 Task: Add an event with the title Second Quarterly Business Review, date '2024/05/11', time 8:00 AM to 10:00 AMand add a description: Teams will be presented with a series of problem-solving challenges that require creativity, analytical thinking, and effective communication. These challenges may include simulated scenarios, puzzles, brainteasers, or real-world business problems.Select event color  Banana . Add location for the event as: 987 Heraklion Archaeological Museum, Crete, Greece, logged in from the account softage.6@softage.netand send the event invitation to softage.4@softage.net and softage.5@softage.net. Set a reminder for the event Every weekday(Monday to Friday)
Action: Mouse moved to (100, 128)
Screenshot: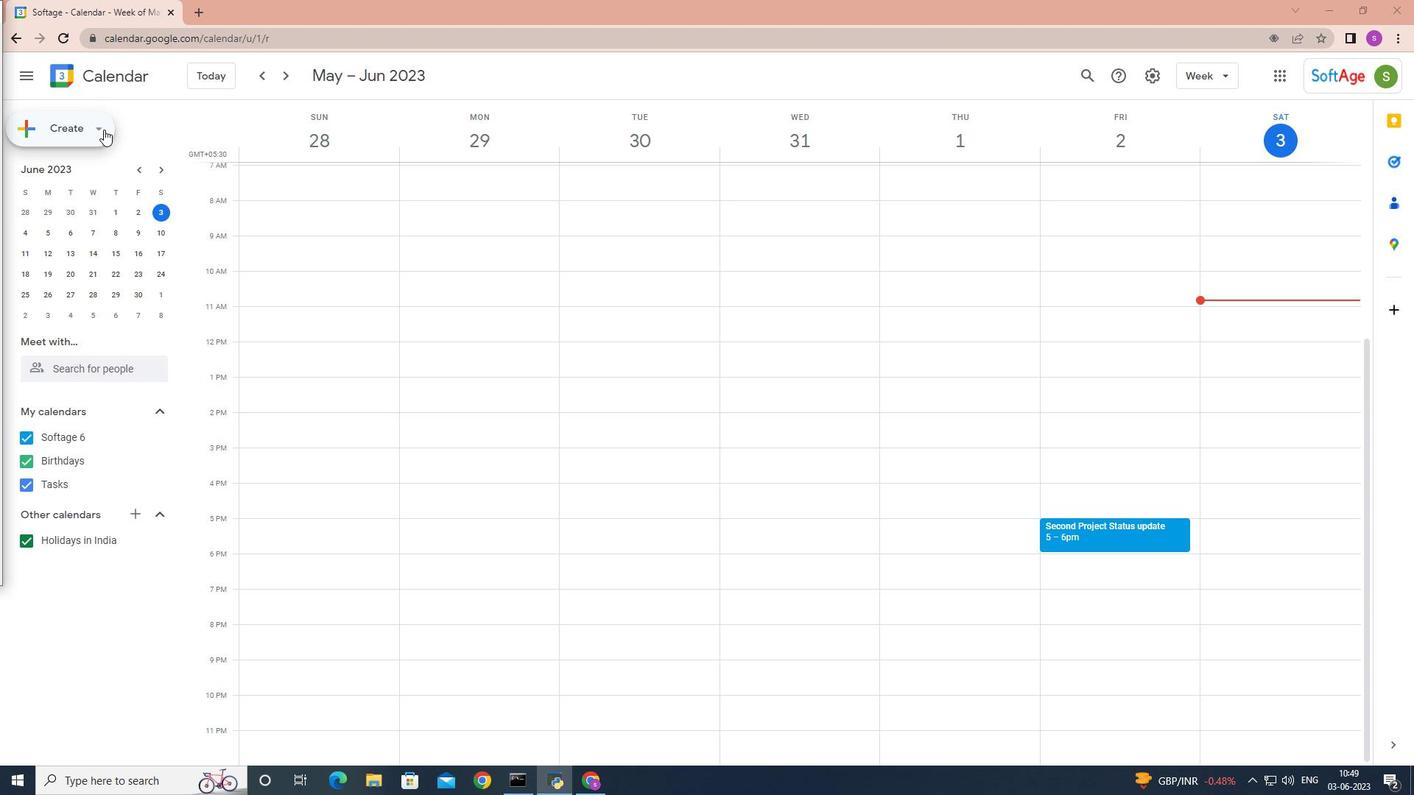 
Action: Mouse pressed left at (100, 128)
Screenshot: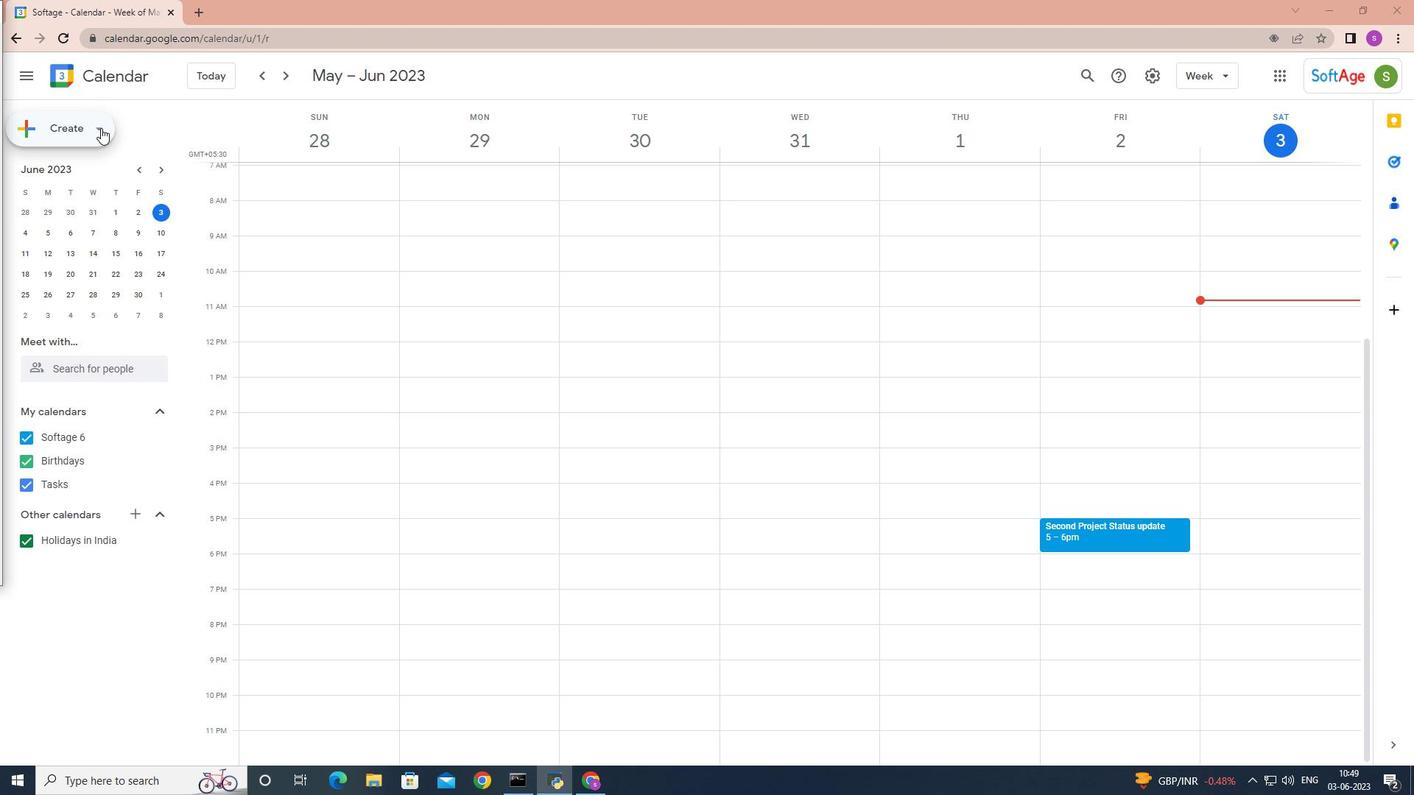
Action: Mouse moved to (85, 163)
Screenshot: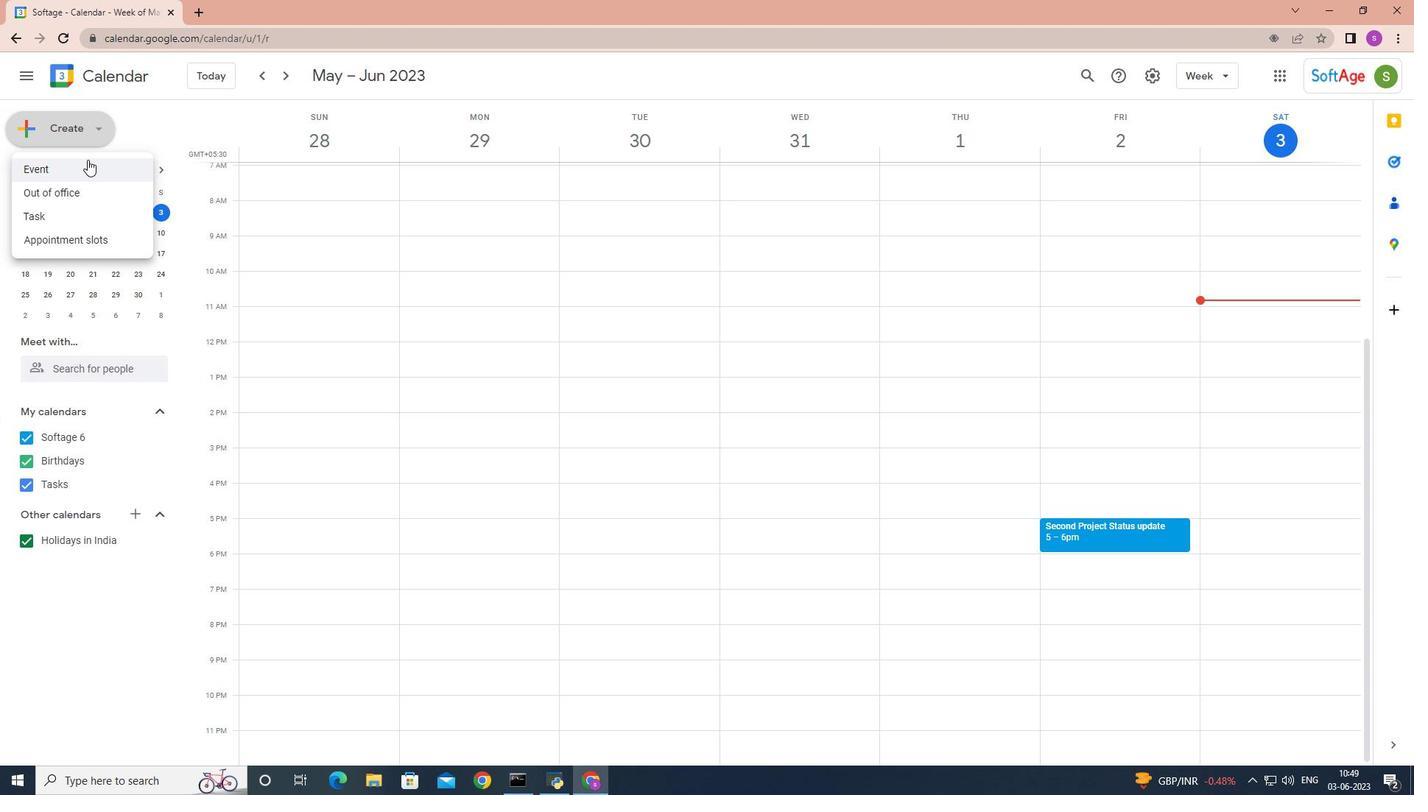 
Action: Mouse pressed left at (85, 163)
Screenshot: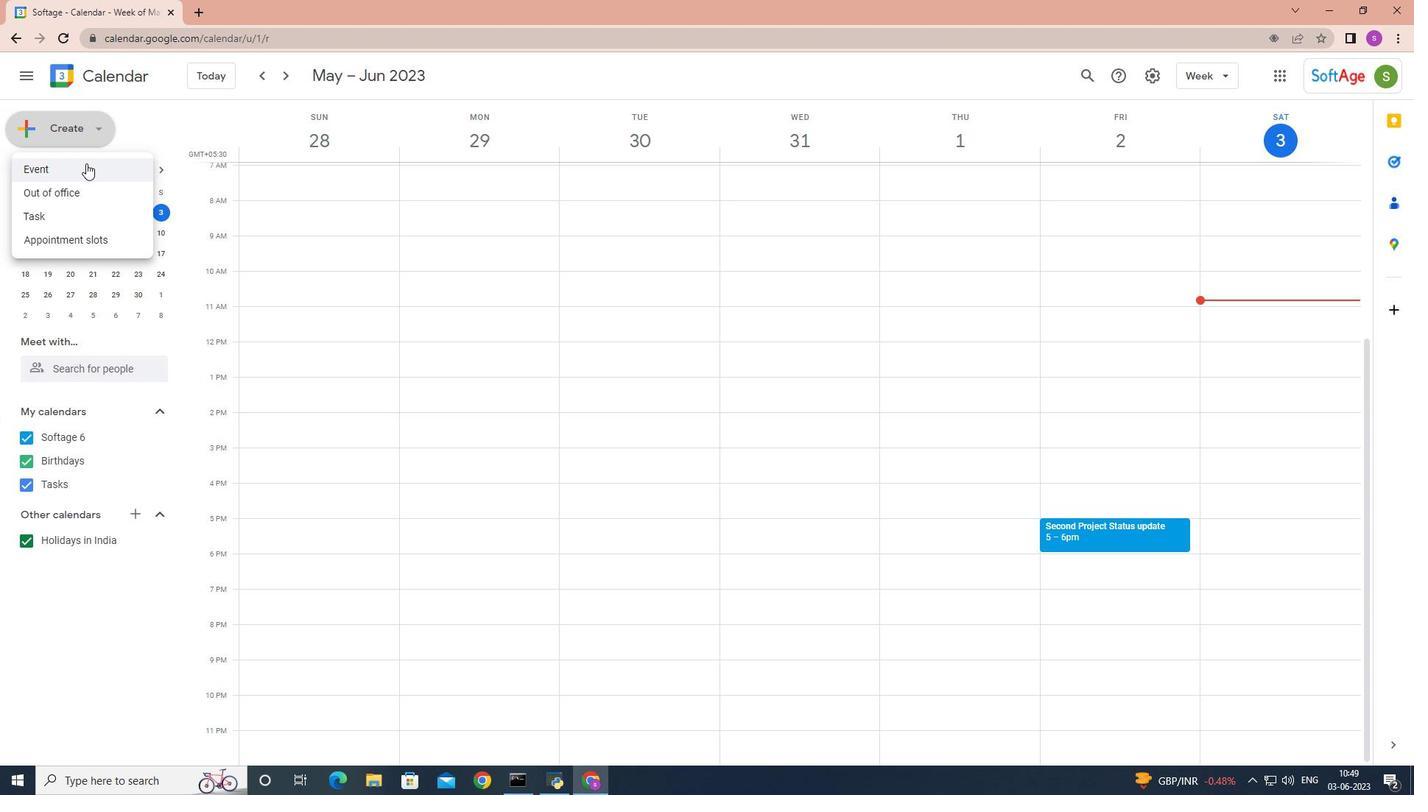 
Action: Mouse moved to (1081, 579)
Screenshot: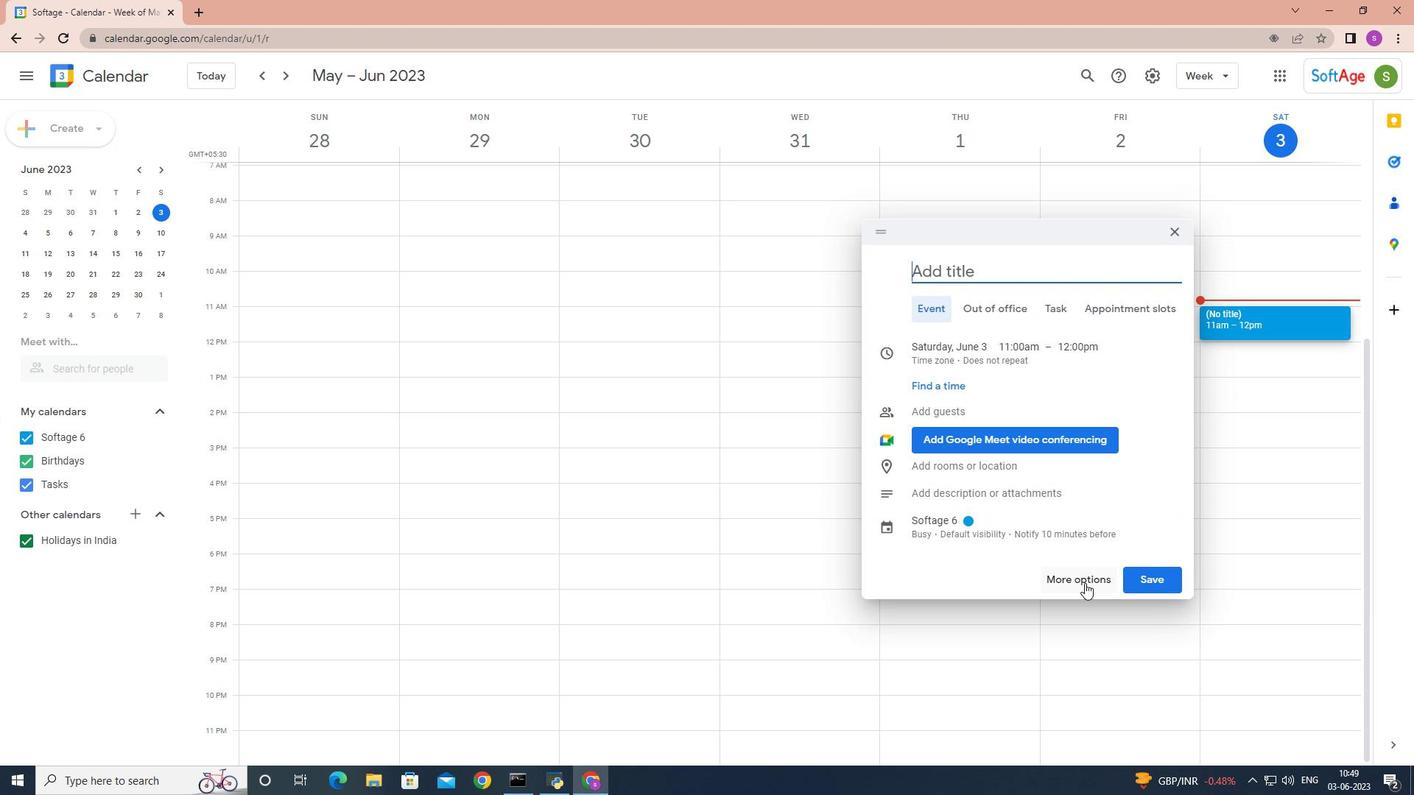 
Action: Mouse pressed left at (1081, 579)
Screenshot: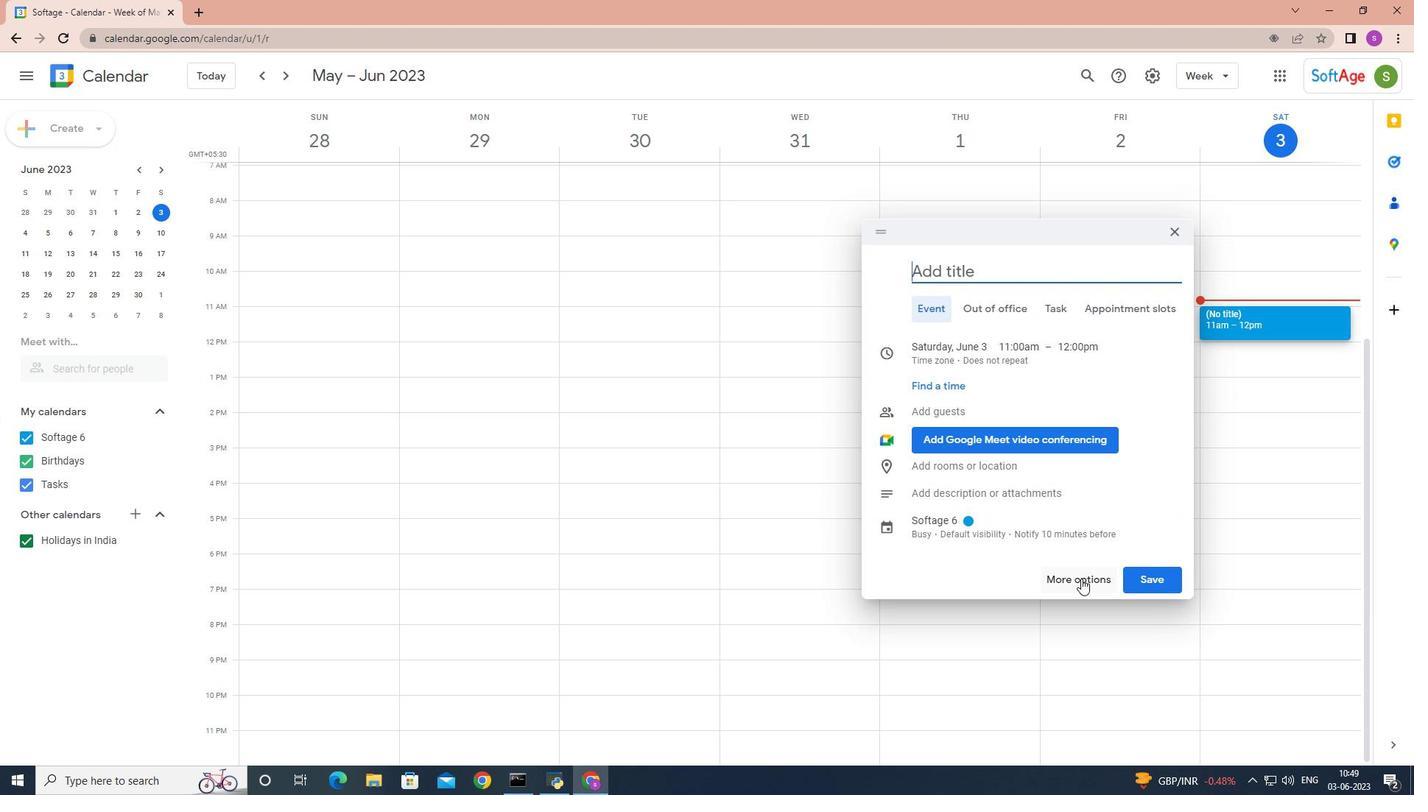 
Action: Mouse moved to (1078, 576)
Screenshot: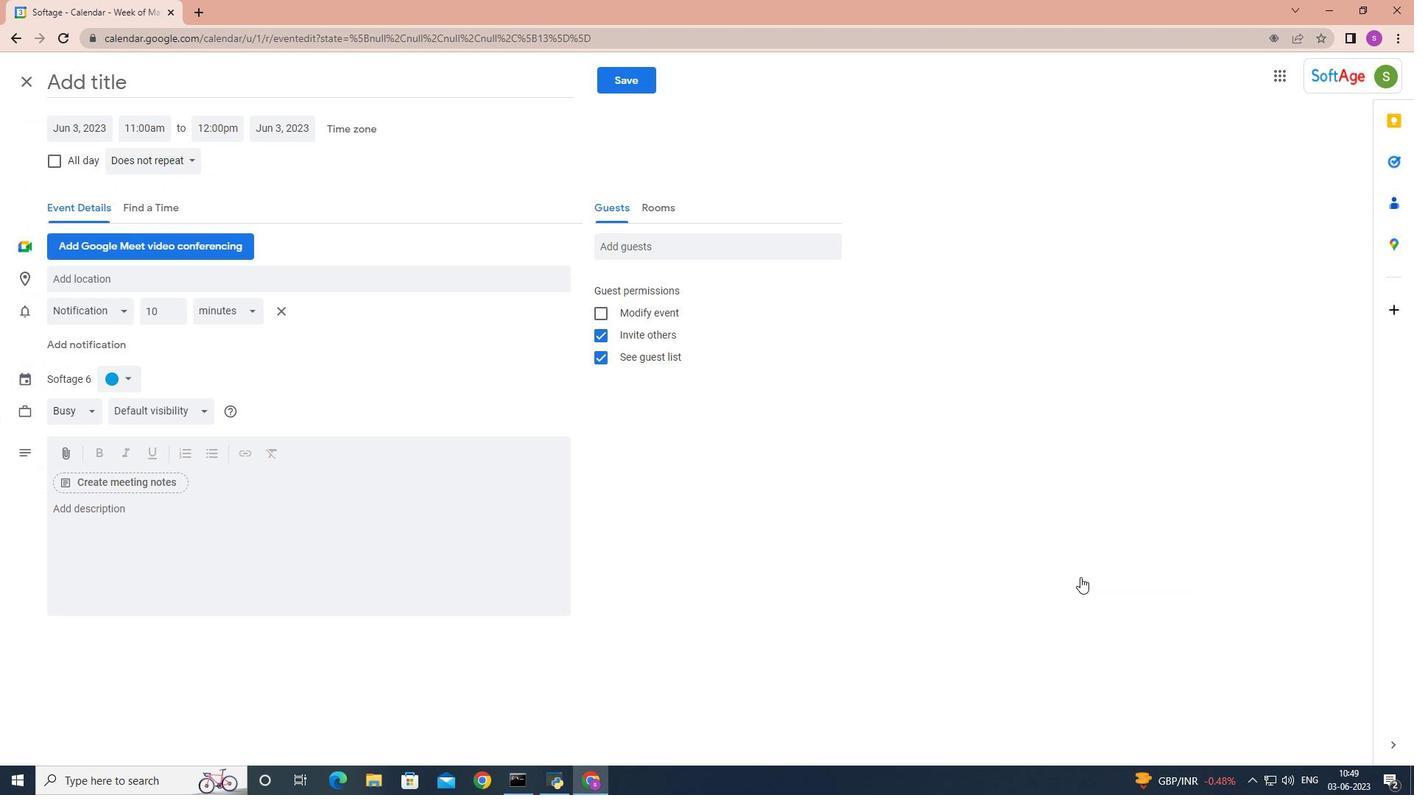 
Action: Key pressed <Key.shift>Second<Key.space><Key.shift>Quarterly<Key.space><Key.shift>Business<Key.space><Key.shift>Review
Screenshot: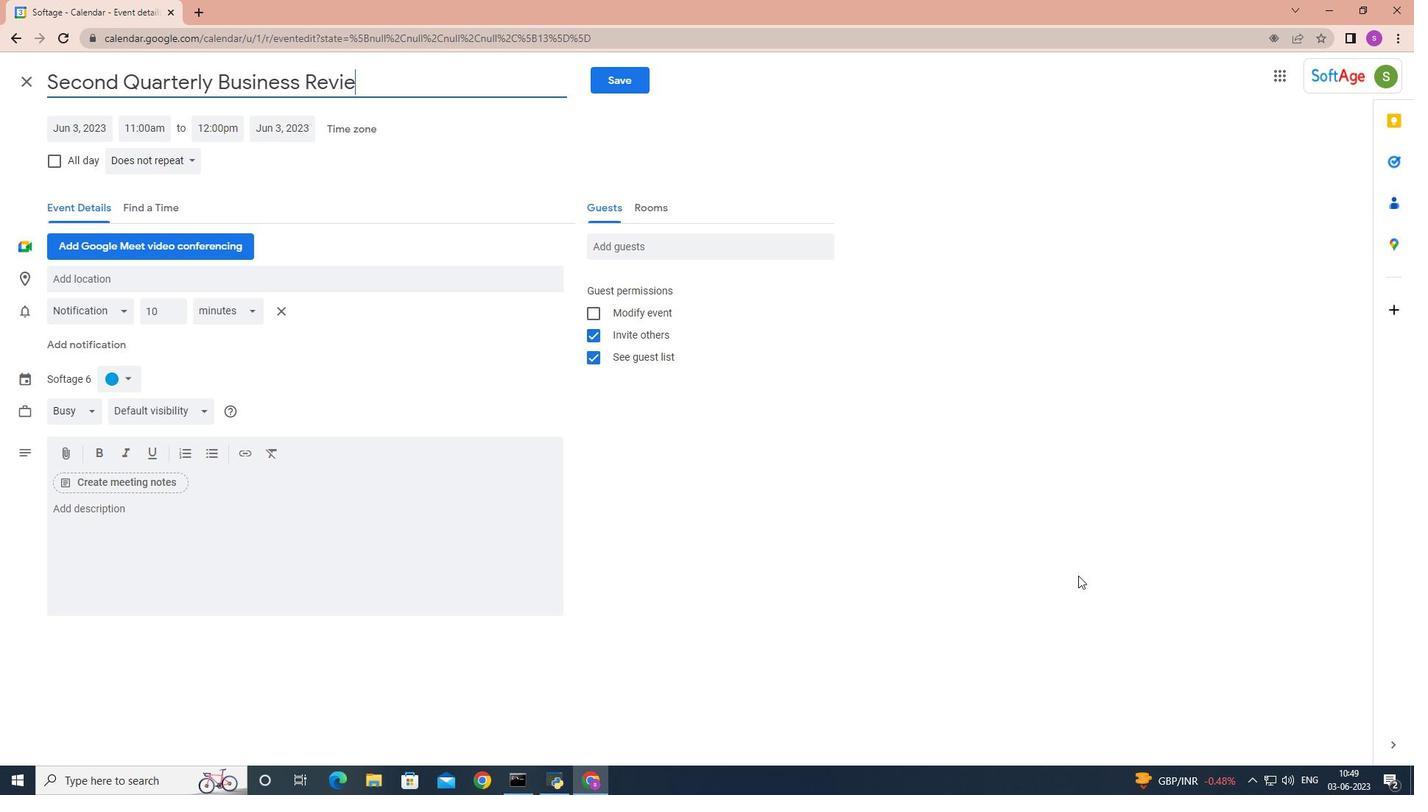 
Action: Mouse moved to (87, 128)
Screenshot: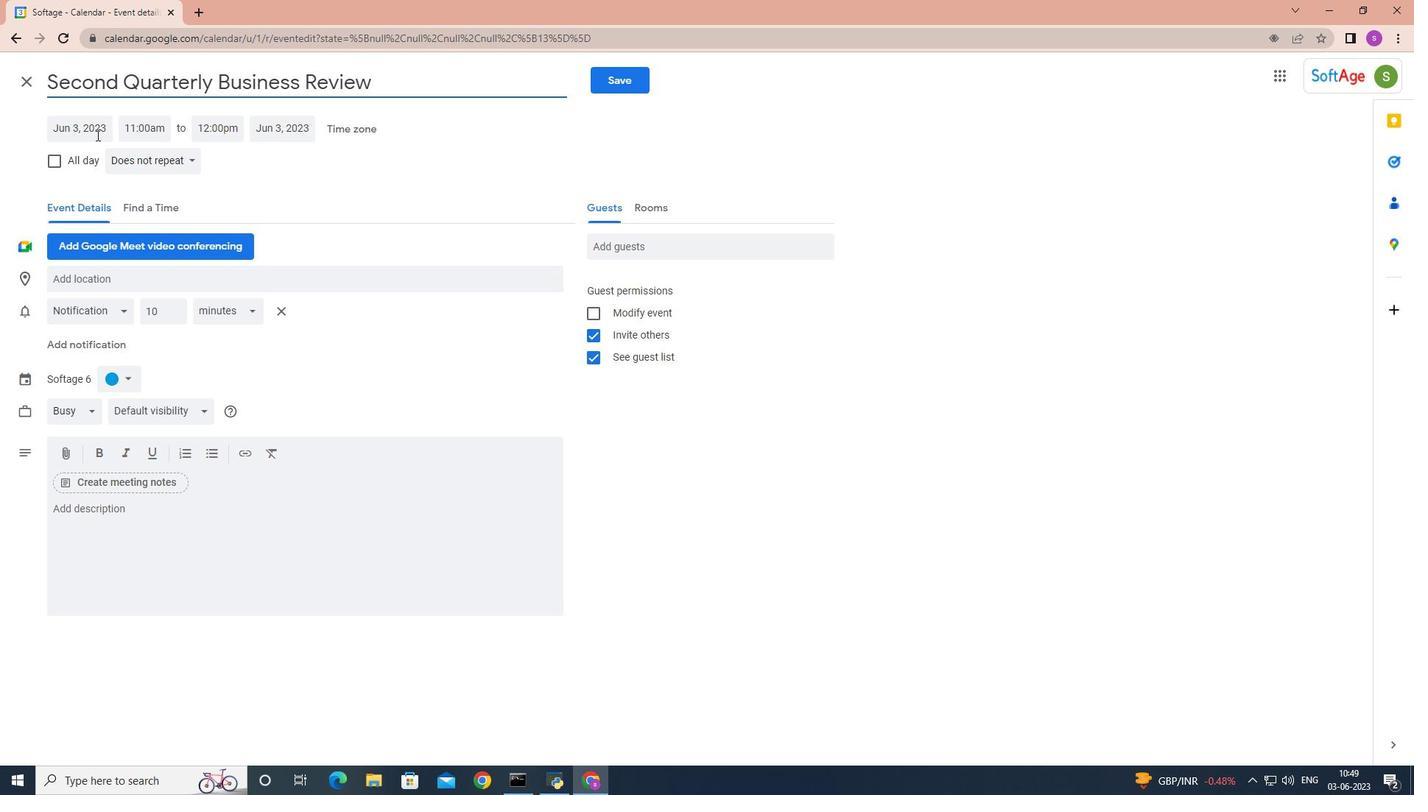 
Action: Mouse pressed left at (87, 128)
Screenshot: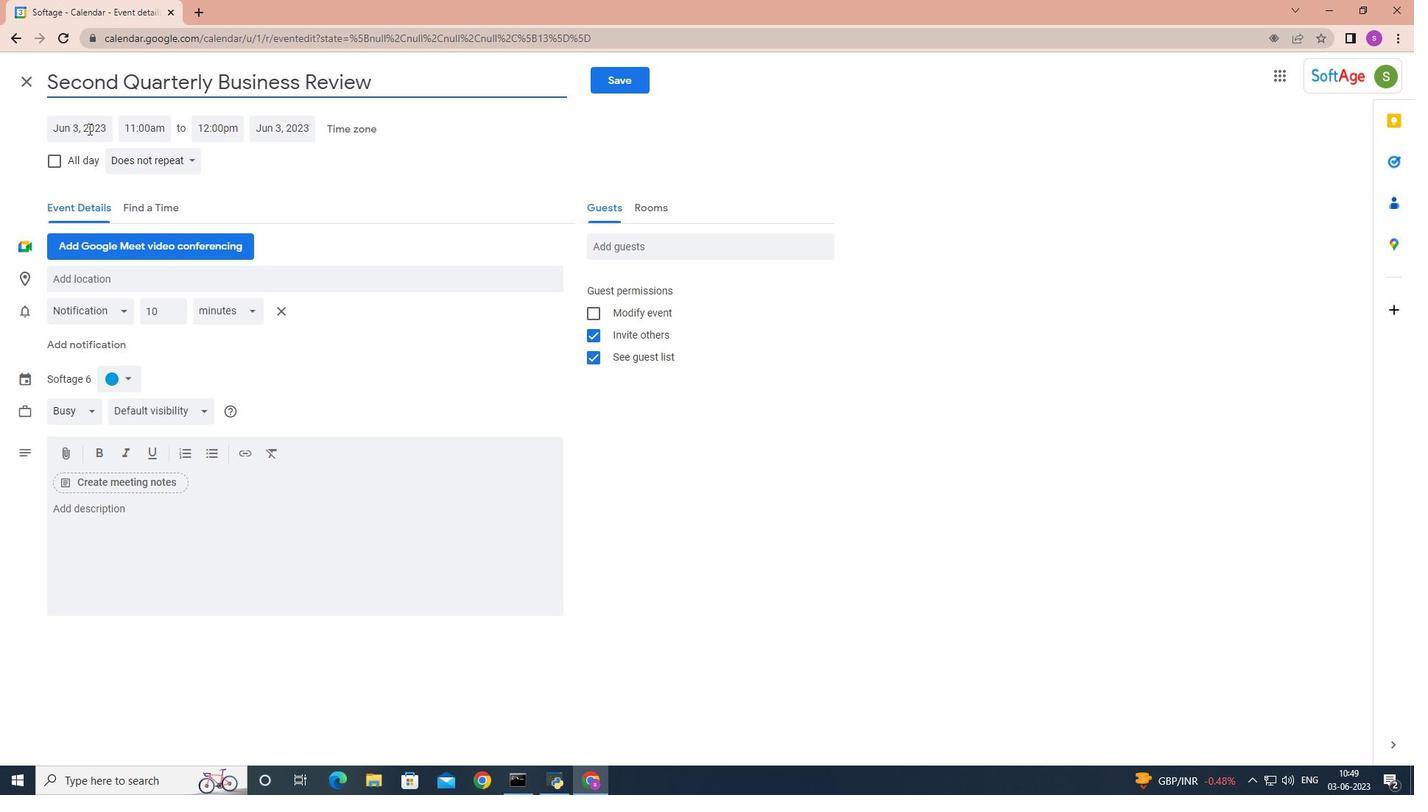 
Action: Mouse moved to (232, 159)
Screenshot: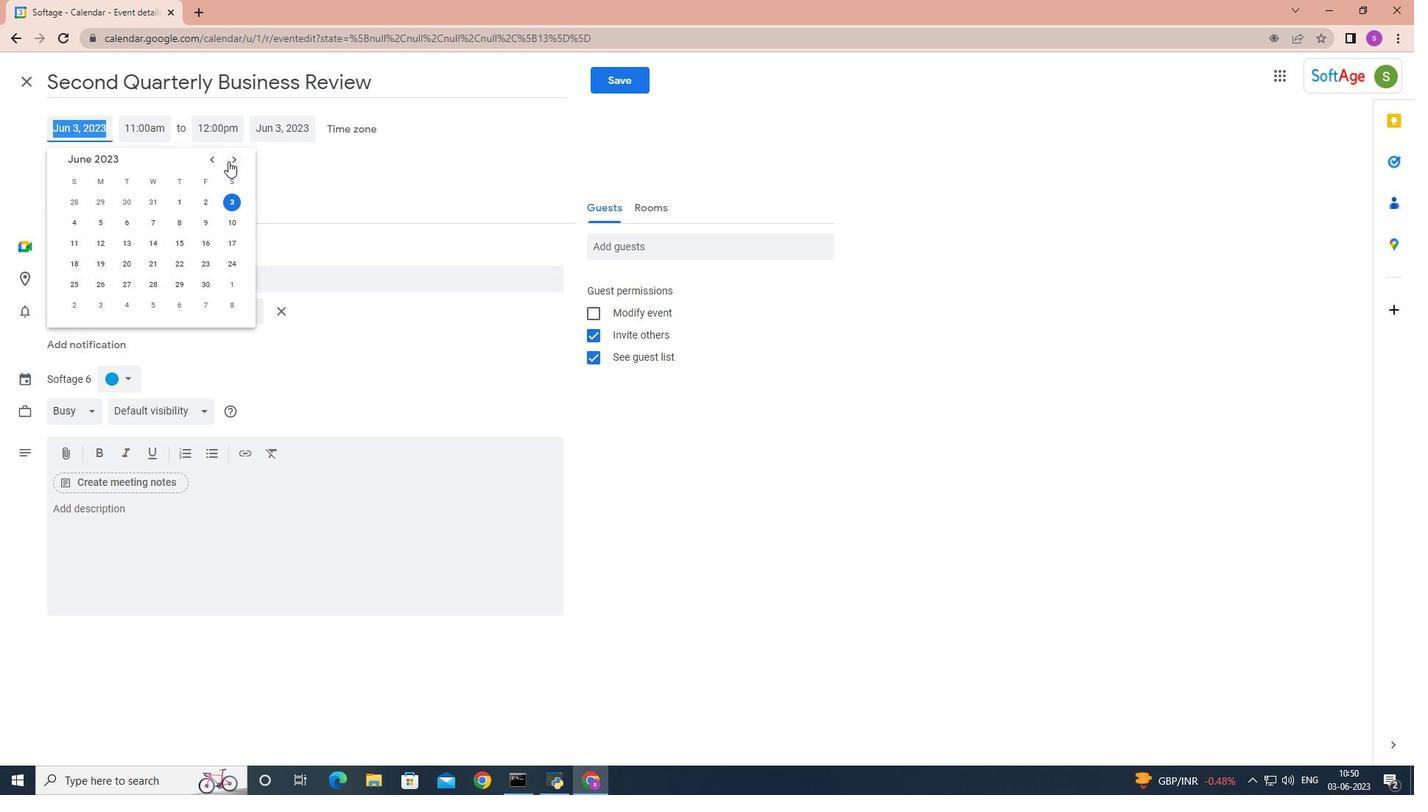 
Action: Mouse pressed left at (232, 159)
Screenshot: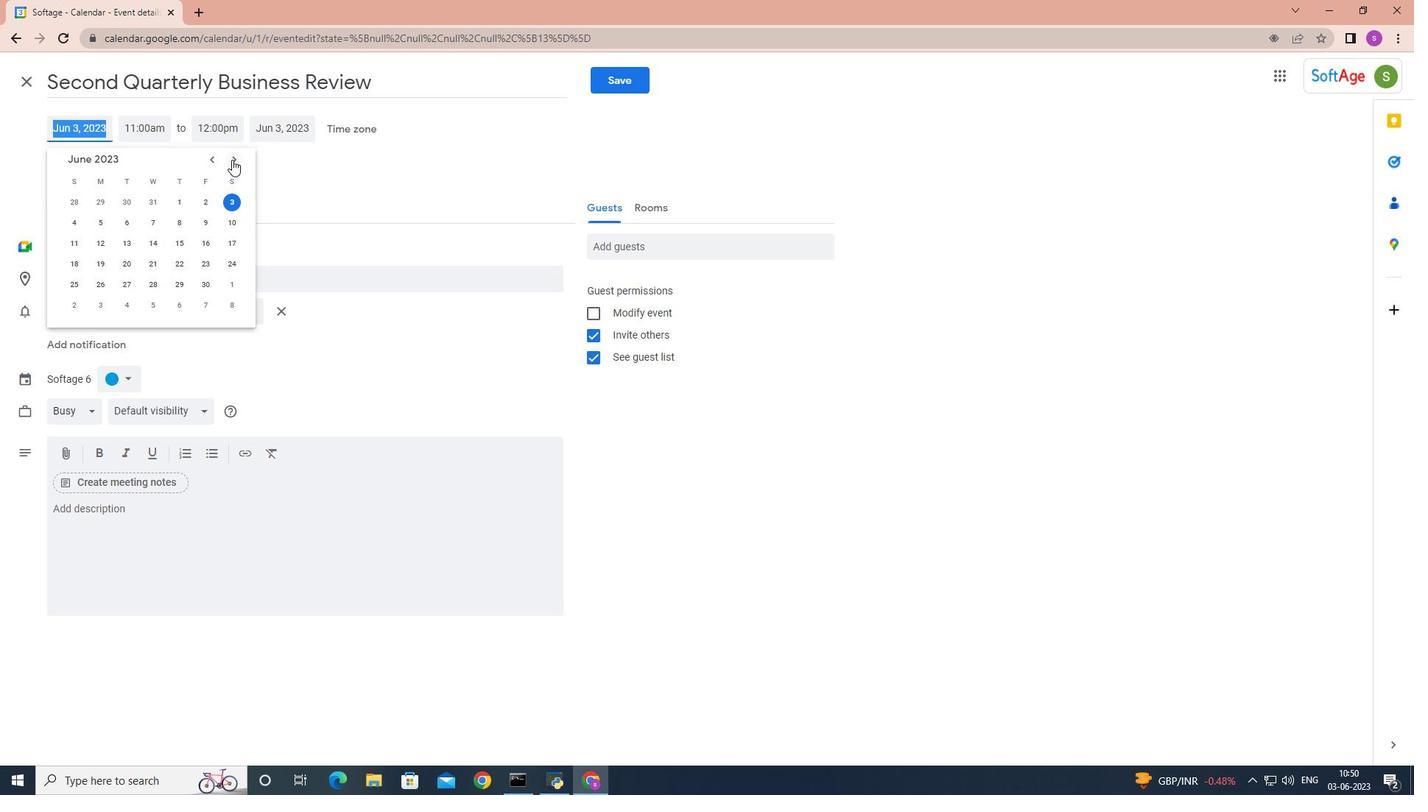 
Action: Mouse pressed left at (232, 159)
Screenshot: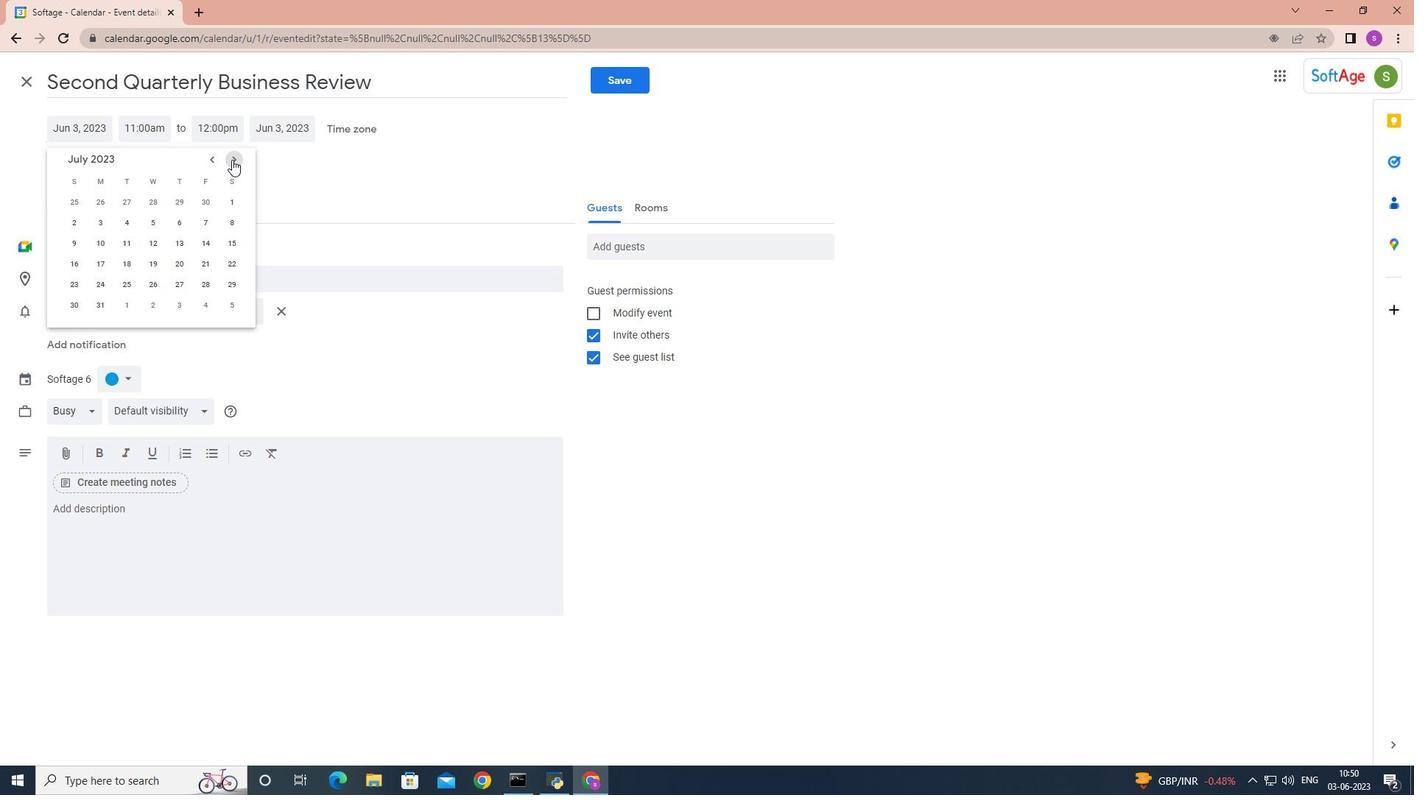 
Action: Mouse pressed left at (232, 159)
Screenshot: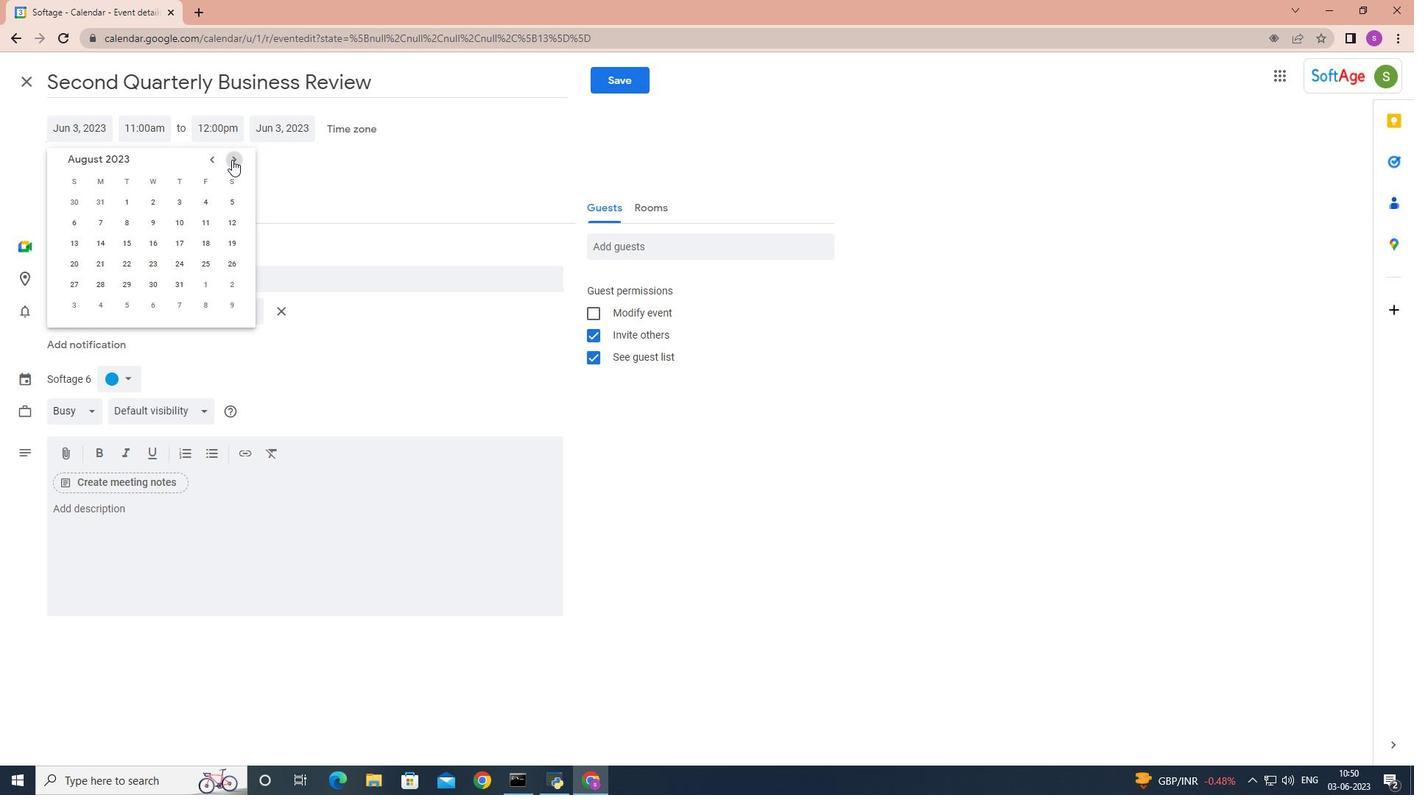 
Action: Mouse pressed left at (232, 159)
Screenshot: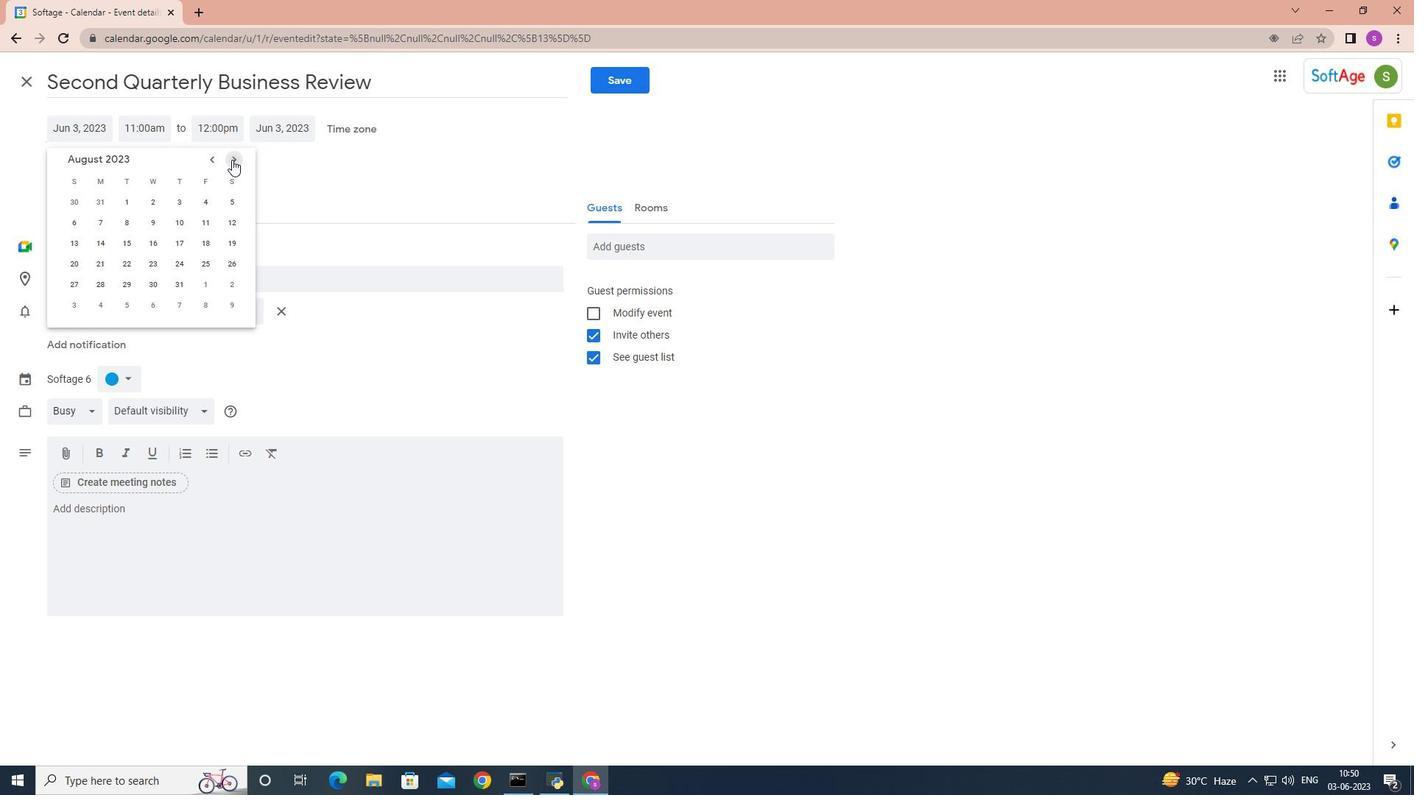 
Action: Mouse pressed left at (232, 159)
Screenshot: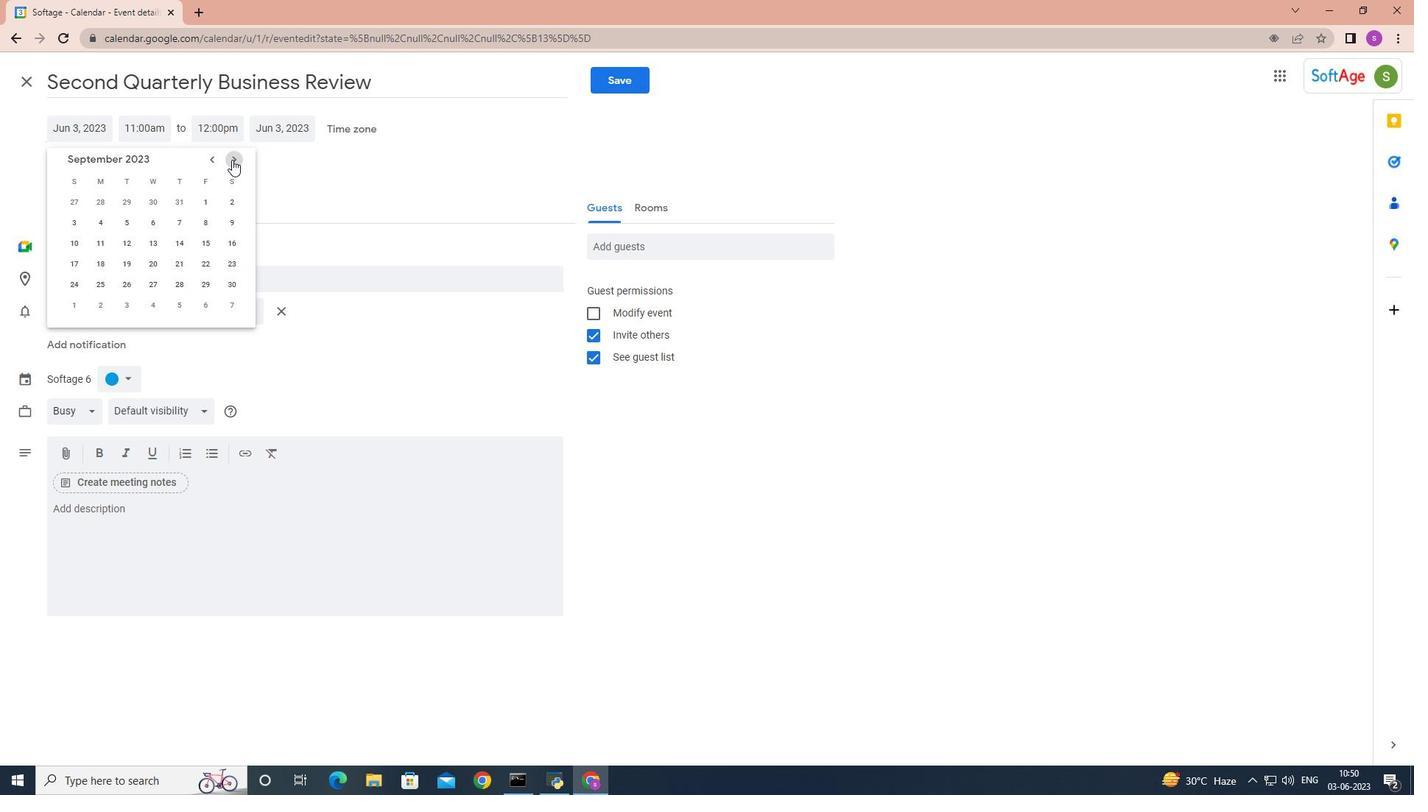 
Action: Mouse pressed left at (232, 159)
Screenshot: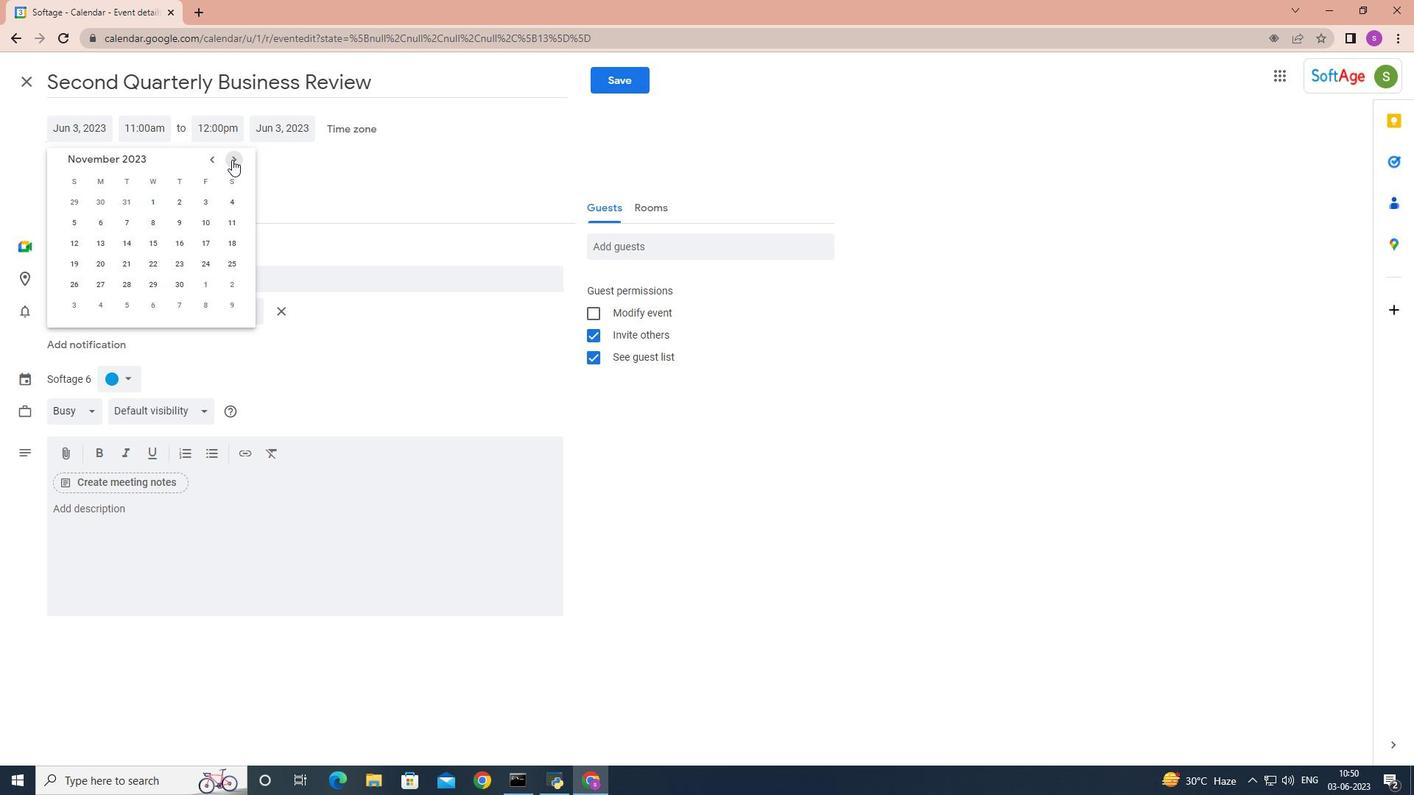 
Action: Mouse pressed left at (232, 159)
Screenshot: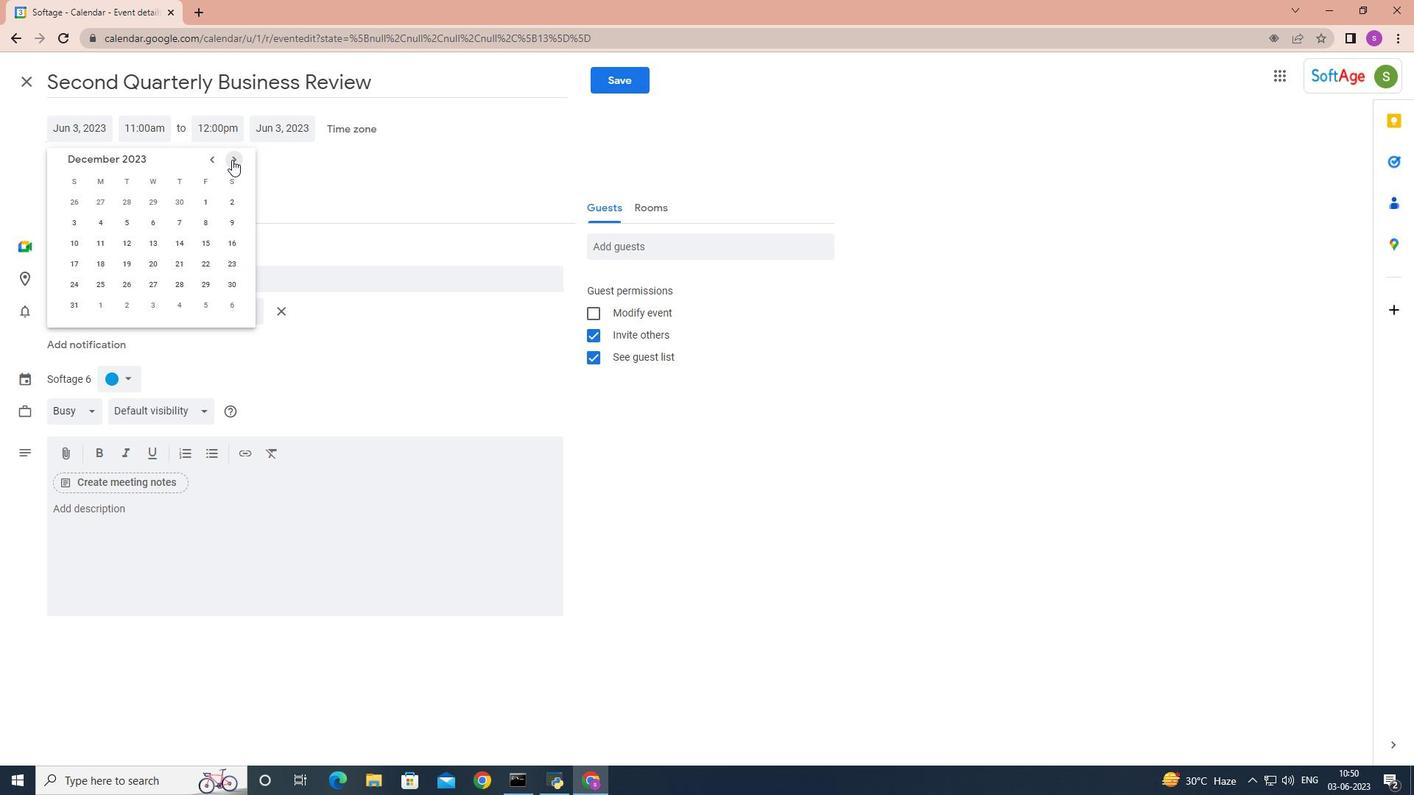 
Action: Mouse pressed left at (232, 159)
Screenshot: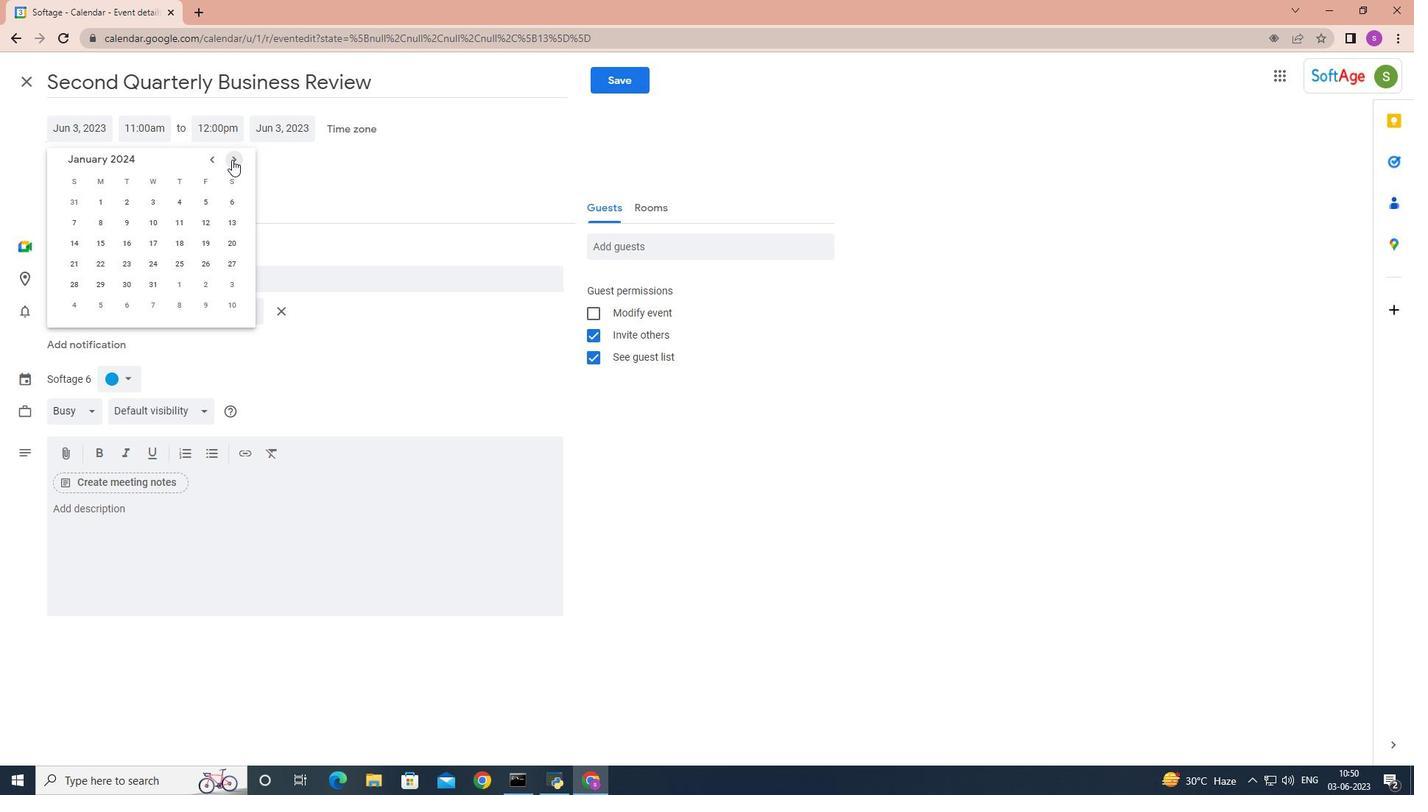
Action: Mouse pressed left at (232, 159)
Screenshot: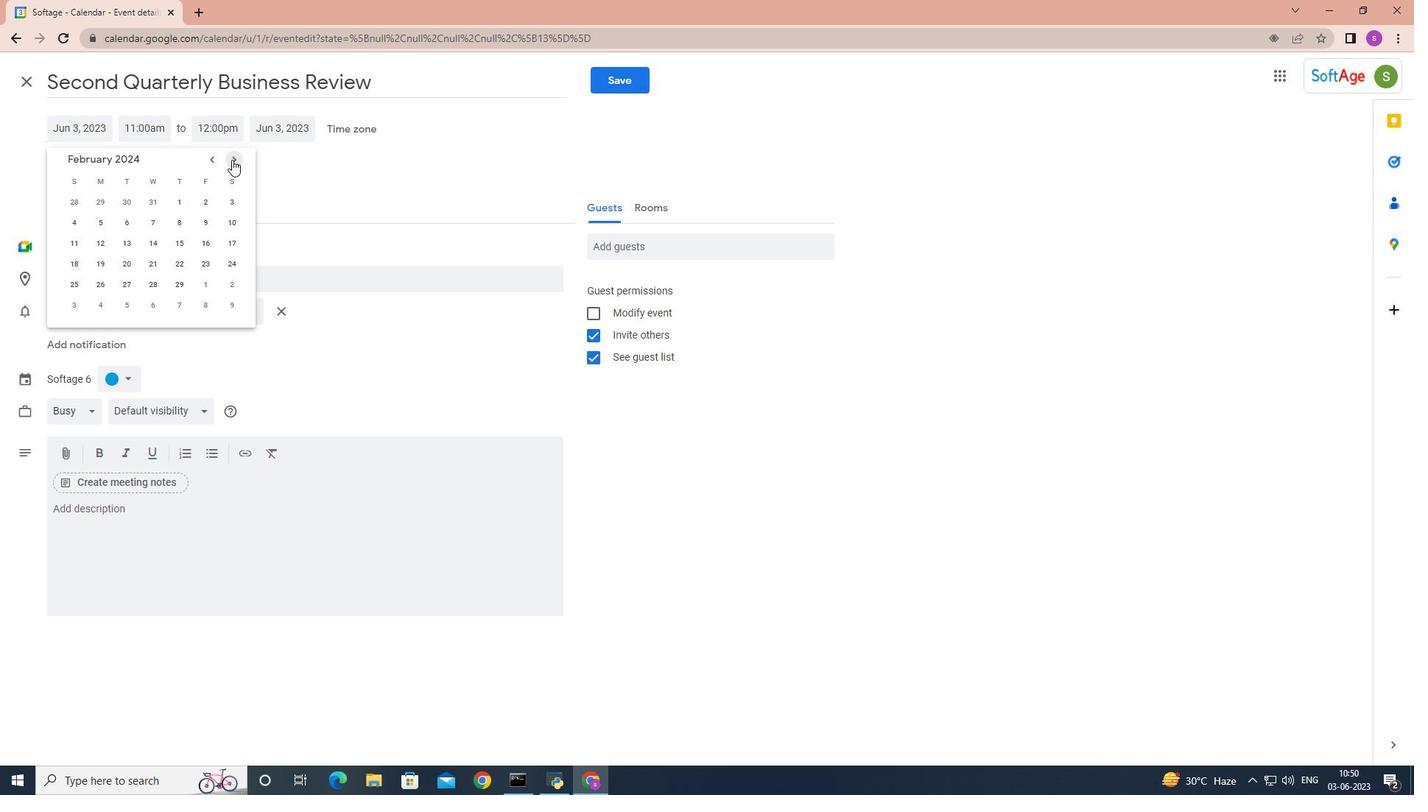 
Action: Mouse pressed left at (232, 159)
Screenshot: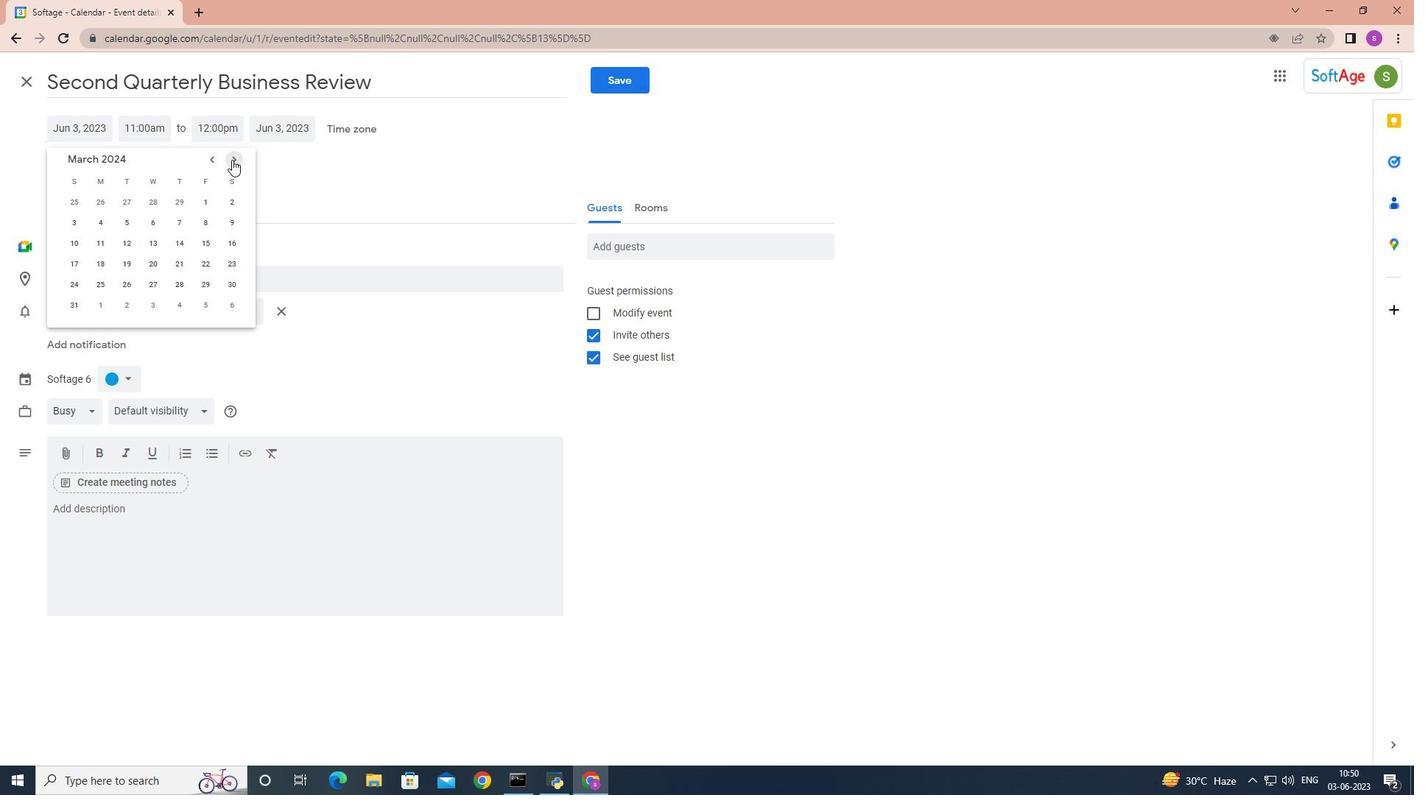 
Action: Mouse pressed left at (232, 159)
Screenshot: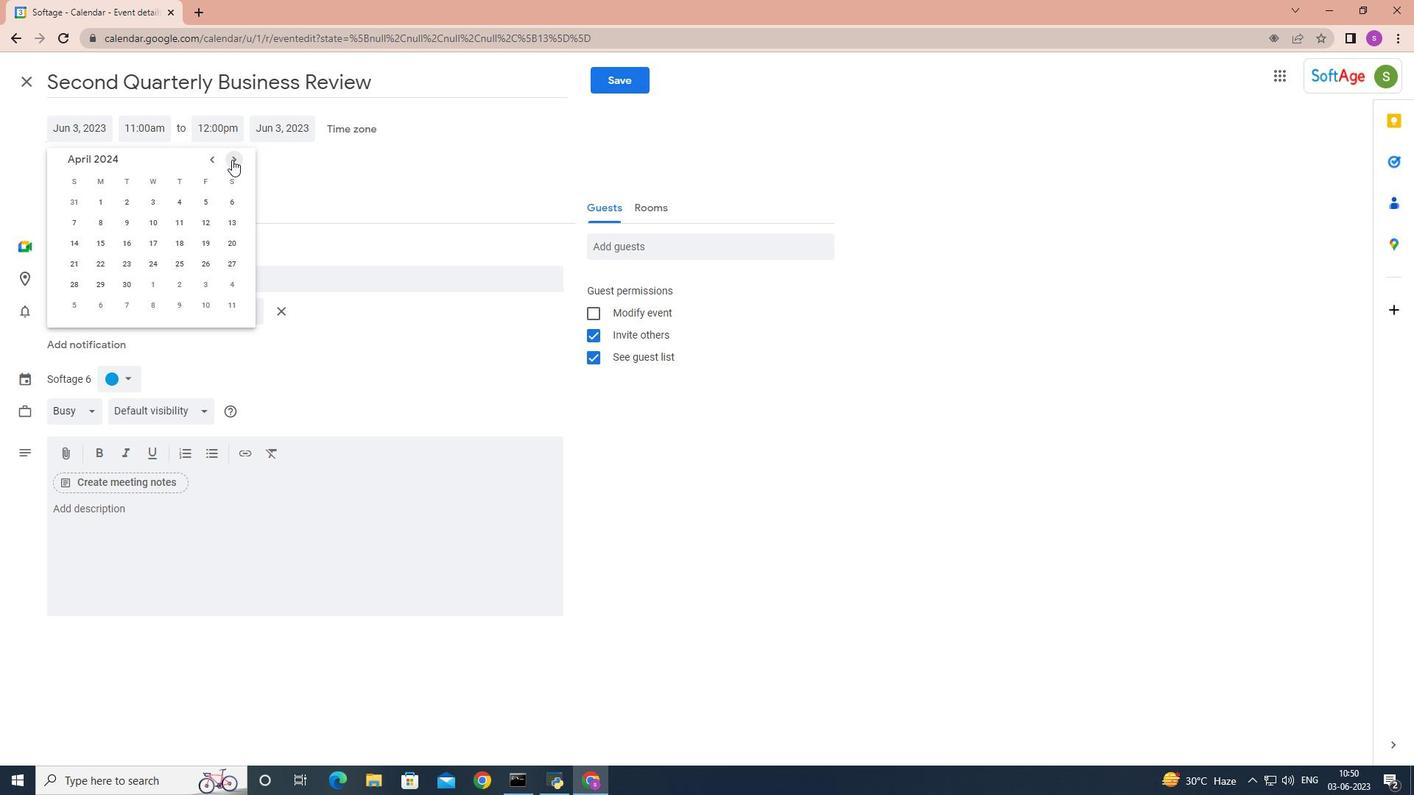 
Action: Mouse moved to (229, 222)
Screenshot: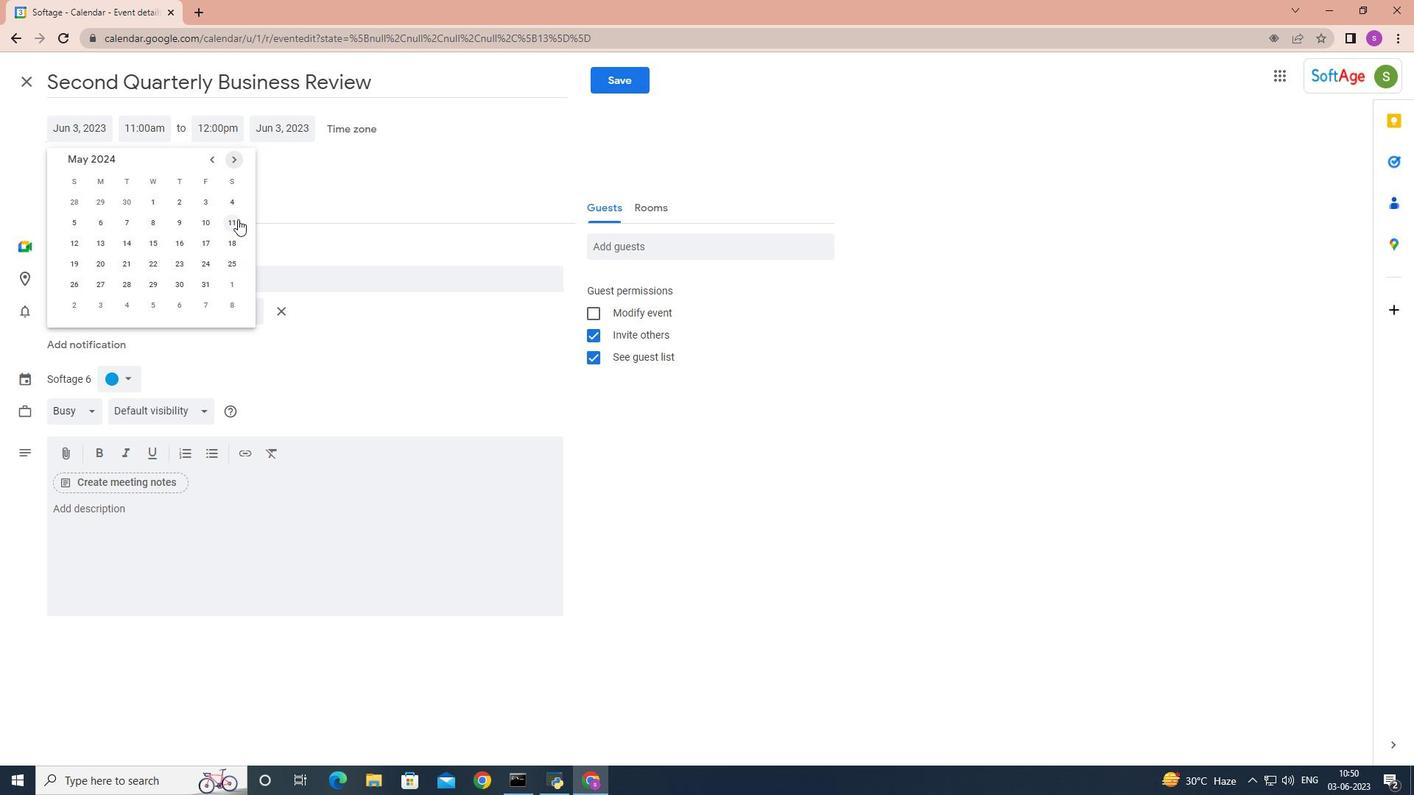 
Action: Mouse pressed left at (229, 222)
Screenshot: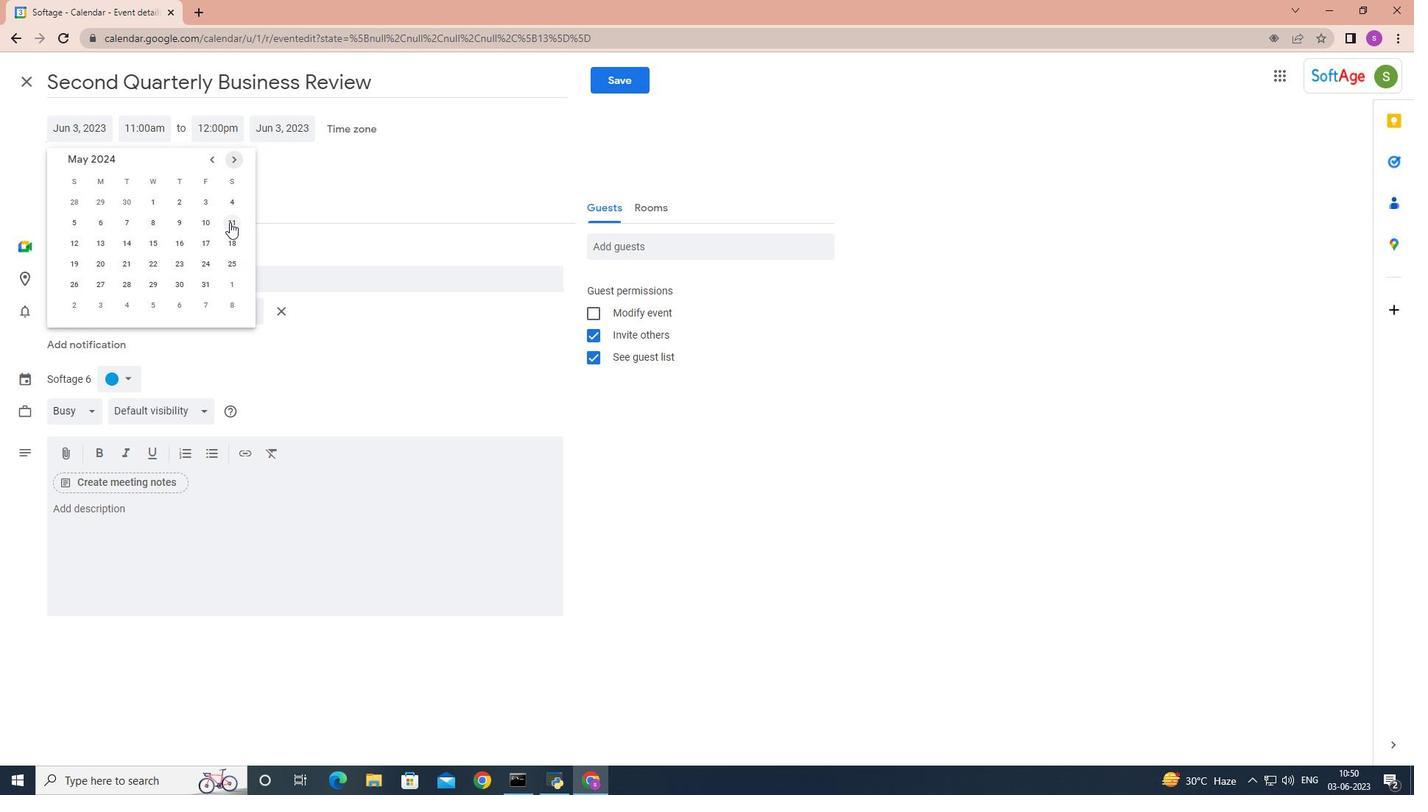 
Action: Mouse moved to (156, 124)
Screenshot: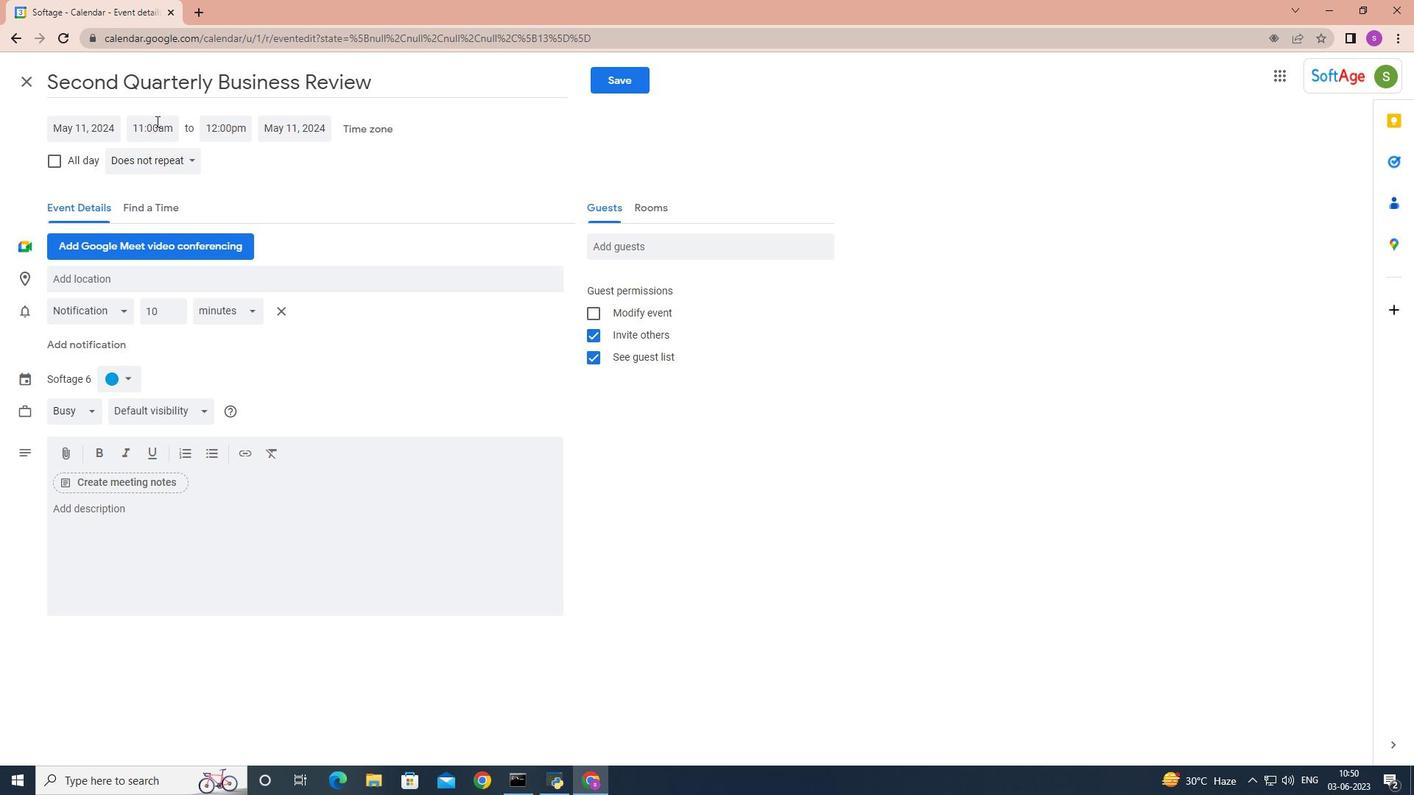 
Action: Mouse pressed left at (156, 124)
Screenshot: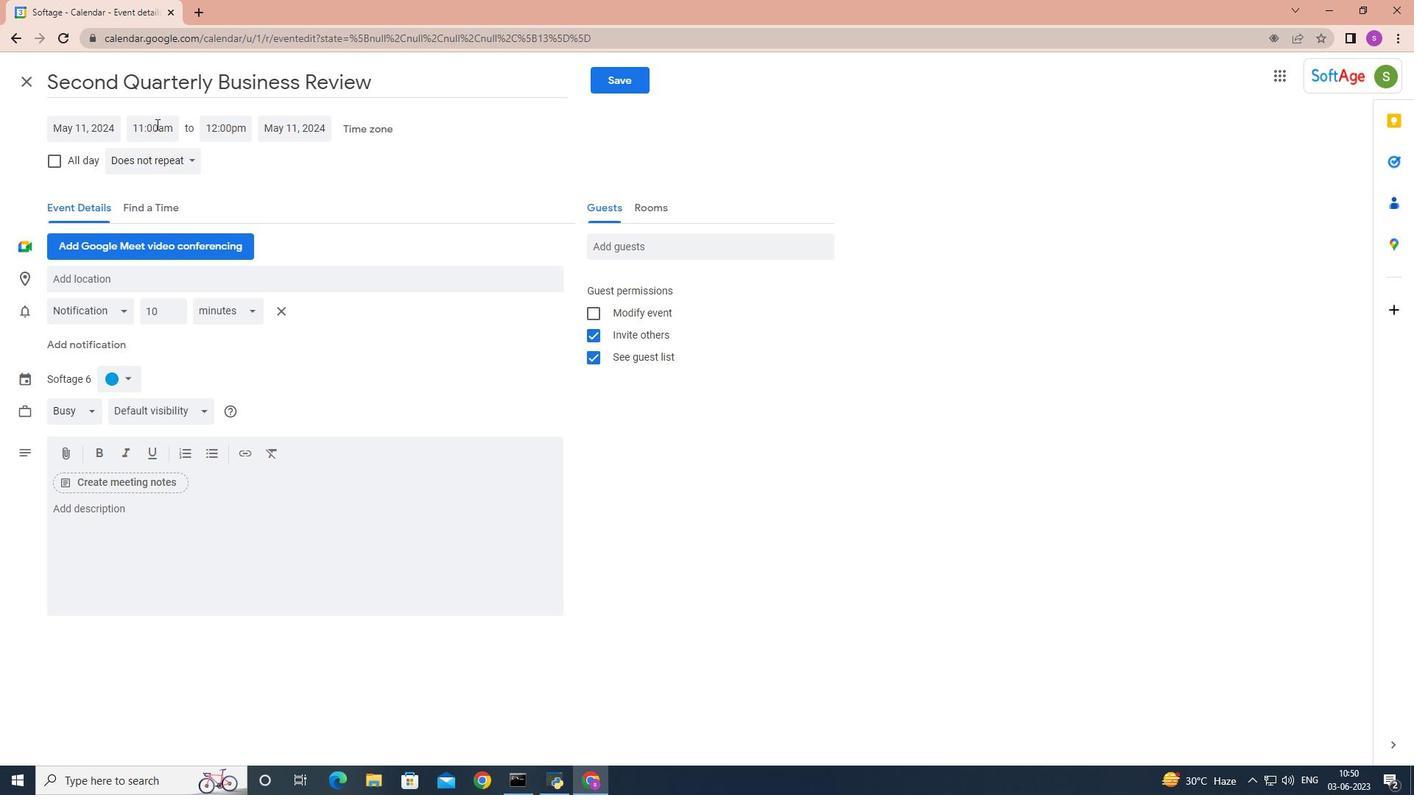 
Action: Mouse moved to (176, 229)
Screenshot: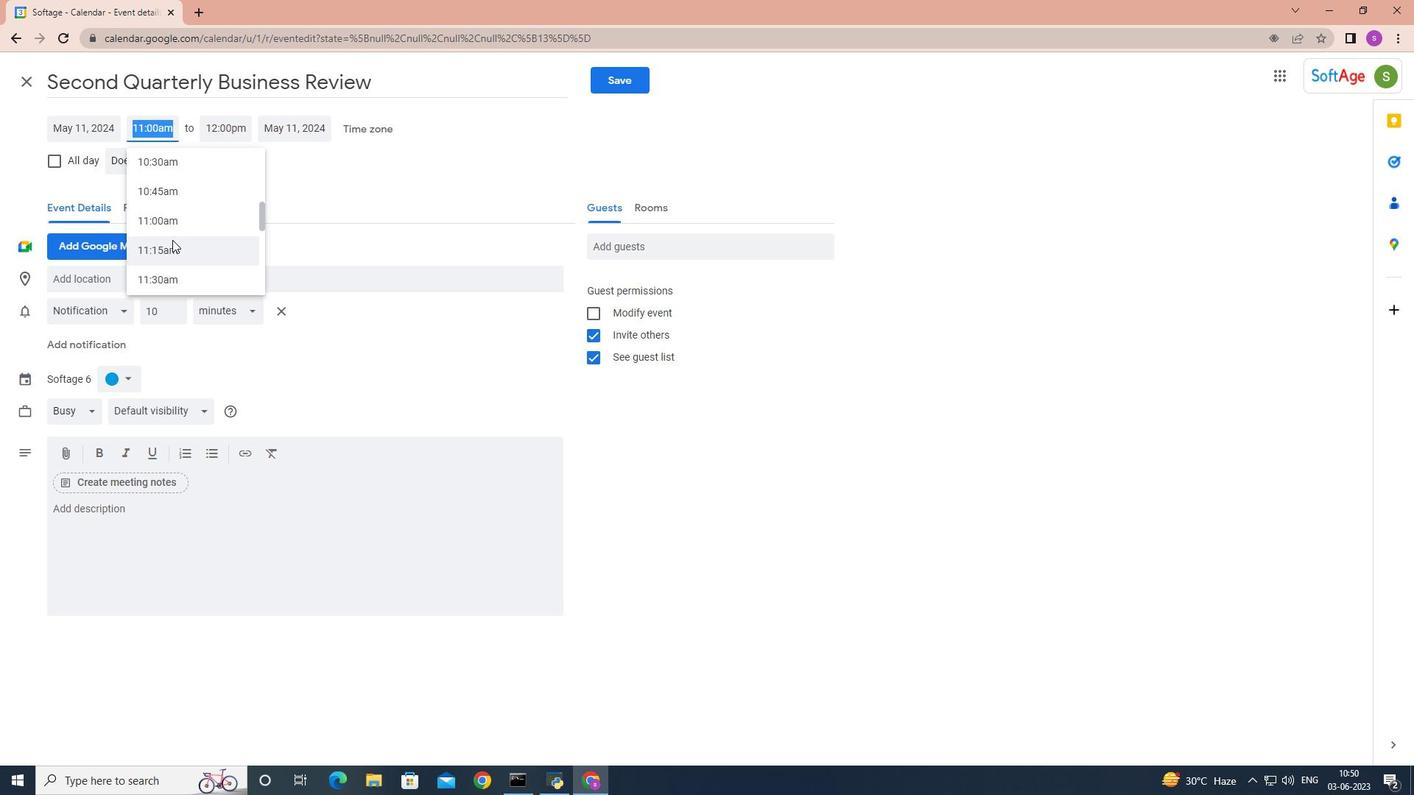 
Action: Mouse scrolled (176, 230) with delta (0, 0)
Screenshot: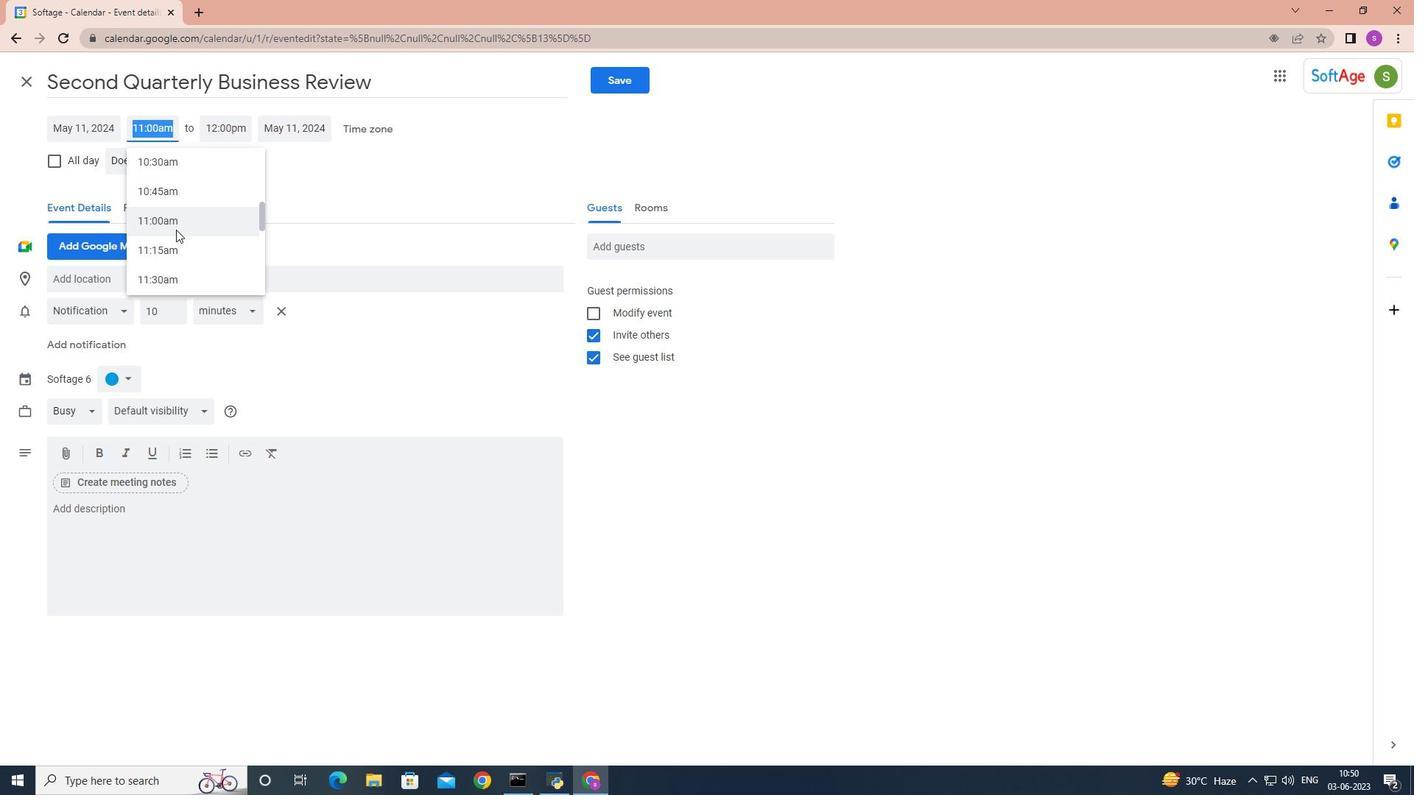 
Action: Mouse scrolled (176, 230) with delta (0, 0)
Screenshot: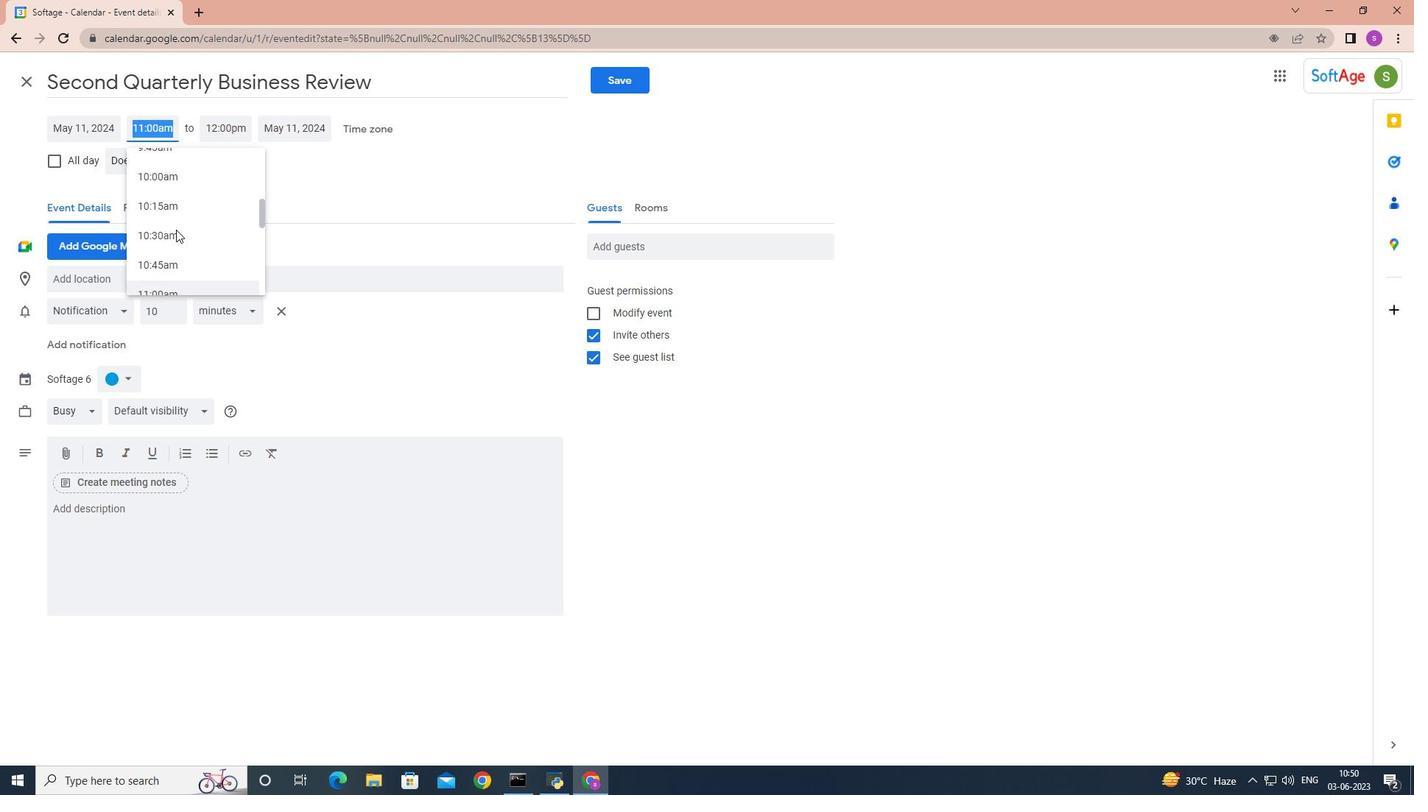 
Action: Mouse scrolled (176, 230) with delta (0, 0)
Screenshot: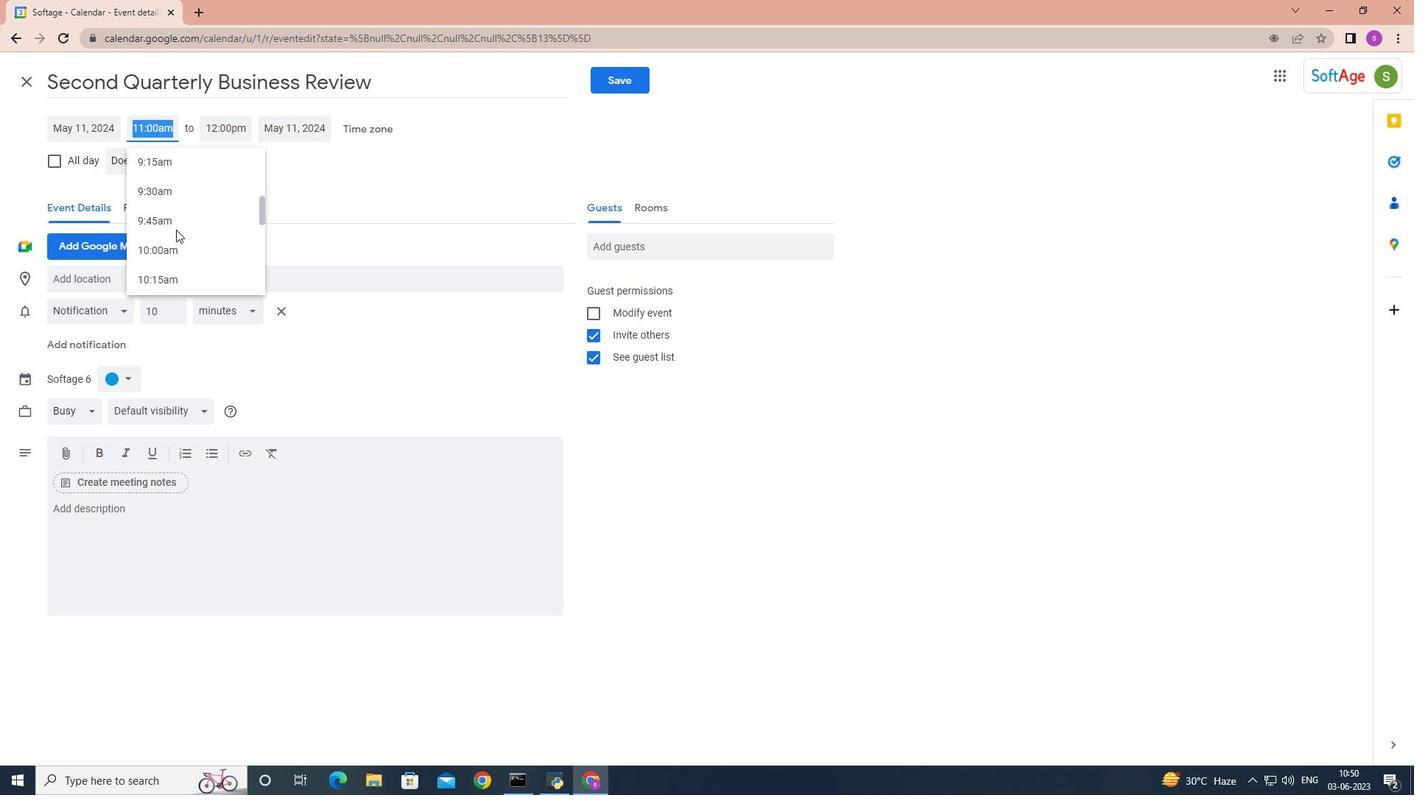 
Action: Mouse scrolled (176, 230) with delta (0, 0)
Screenshot: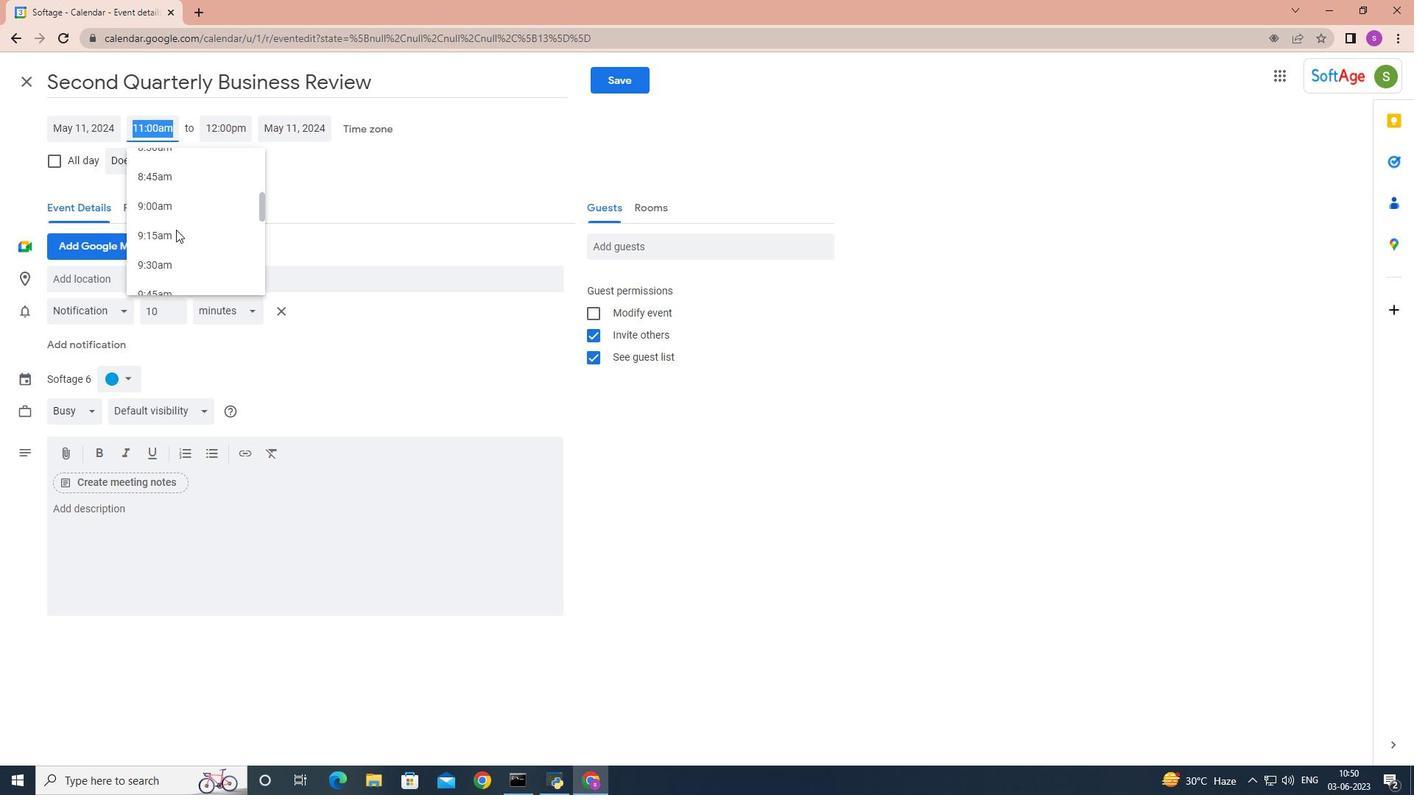 
Action: Mouse moved to (176, 162)
Screenshot: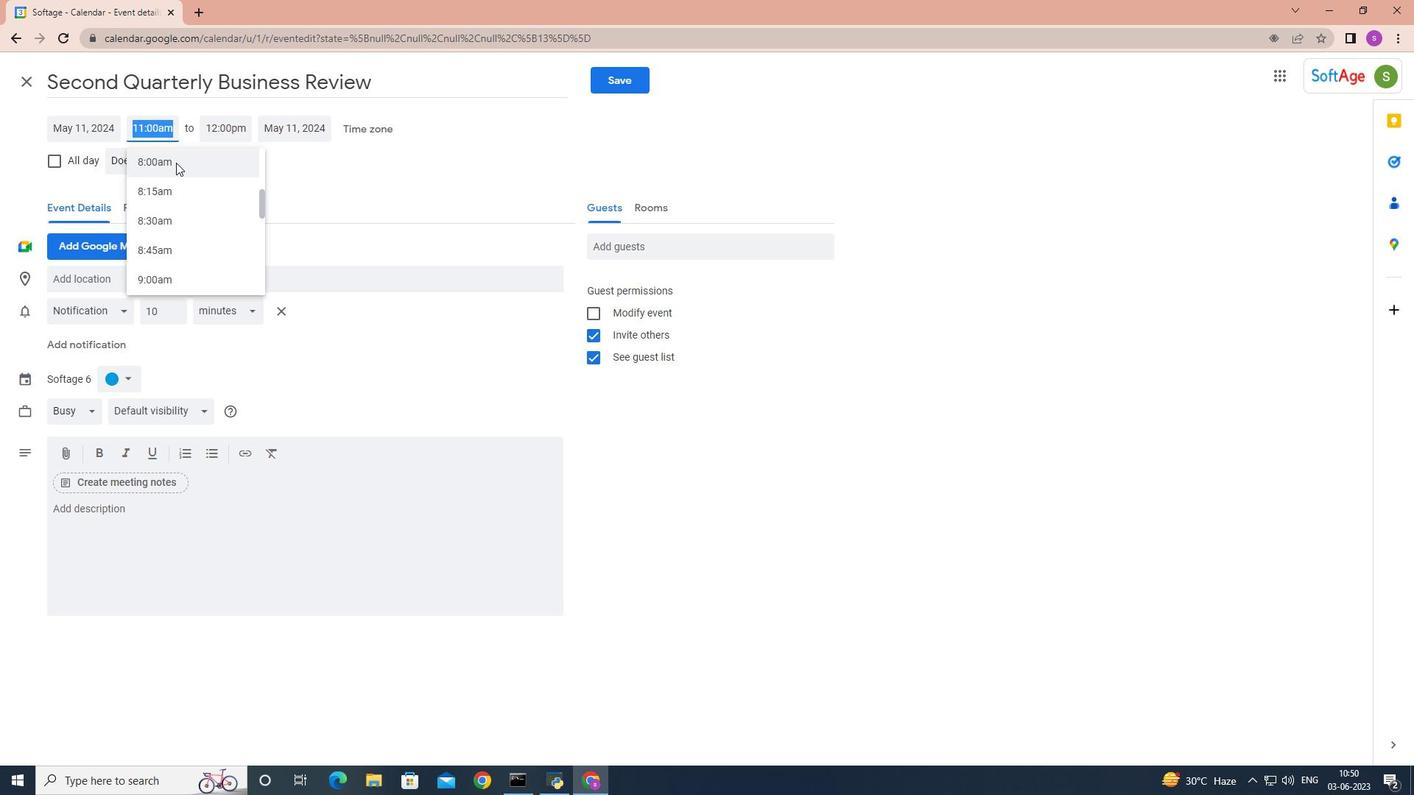 
Action: Mouse pressed left at (176, 162)
Screenshot: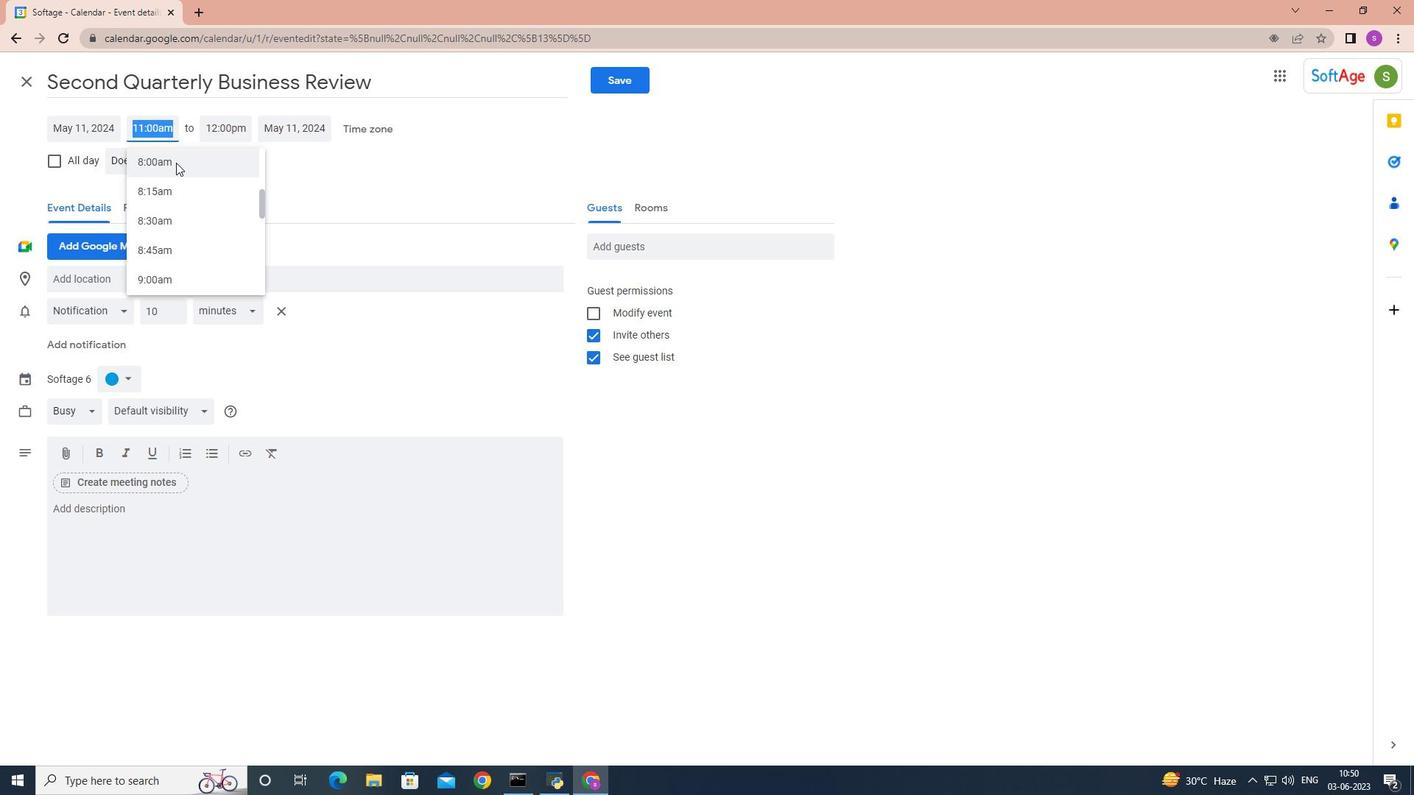 
Action: Mouse moved to (226, 130)
Screenshot: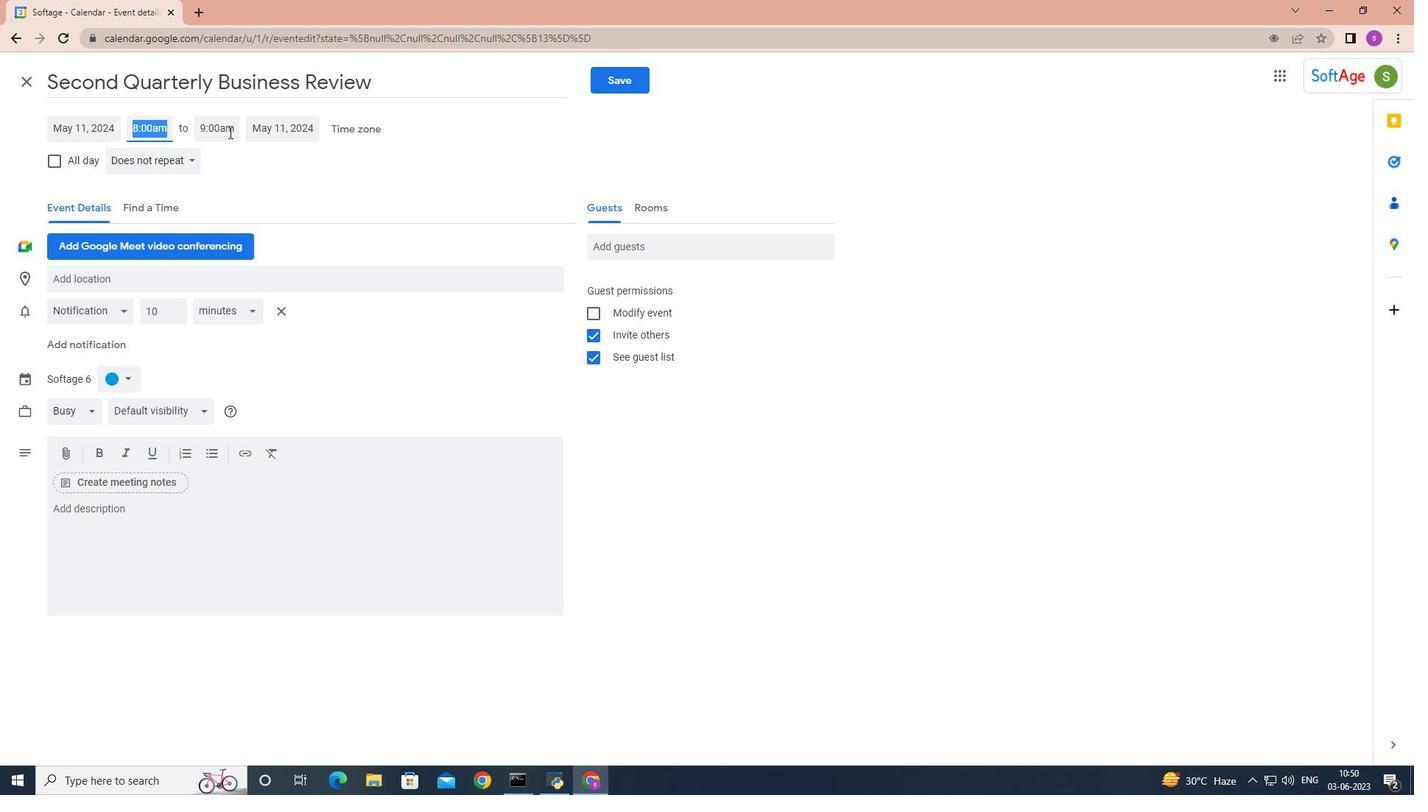 
Action: Mouse pressed left at (226, 130)
Screenshot: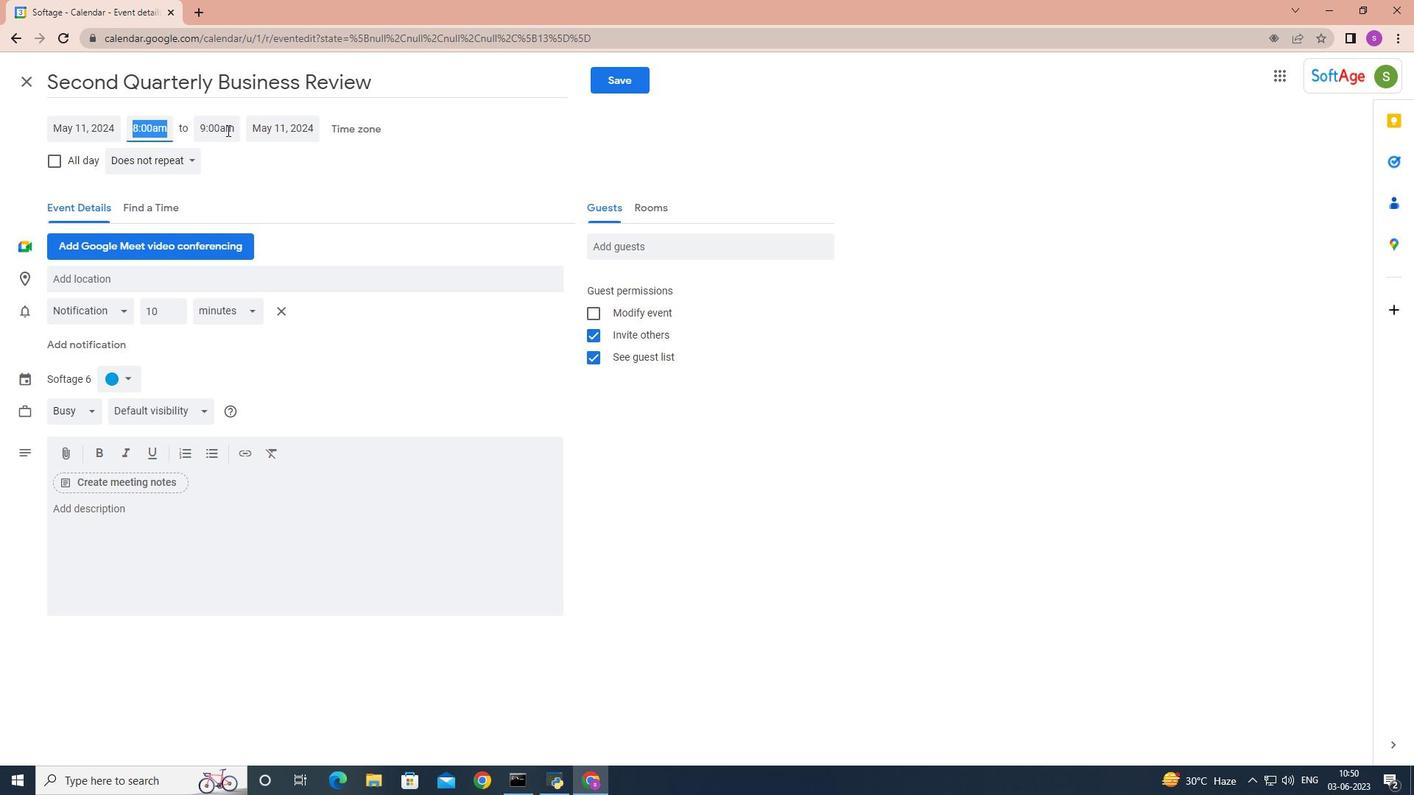
Action: Mouse moved to (254, 280)
Screenshot: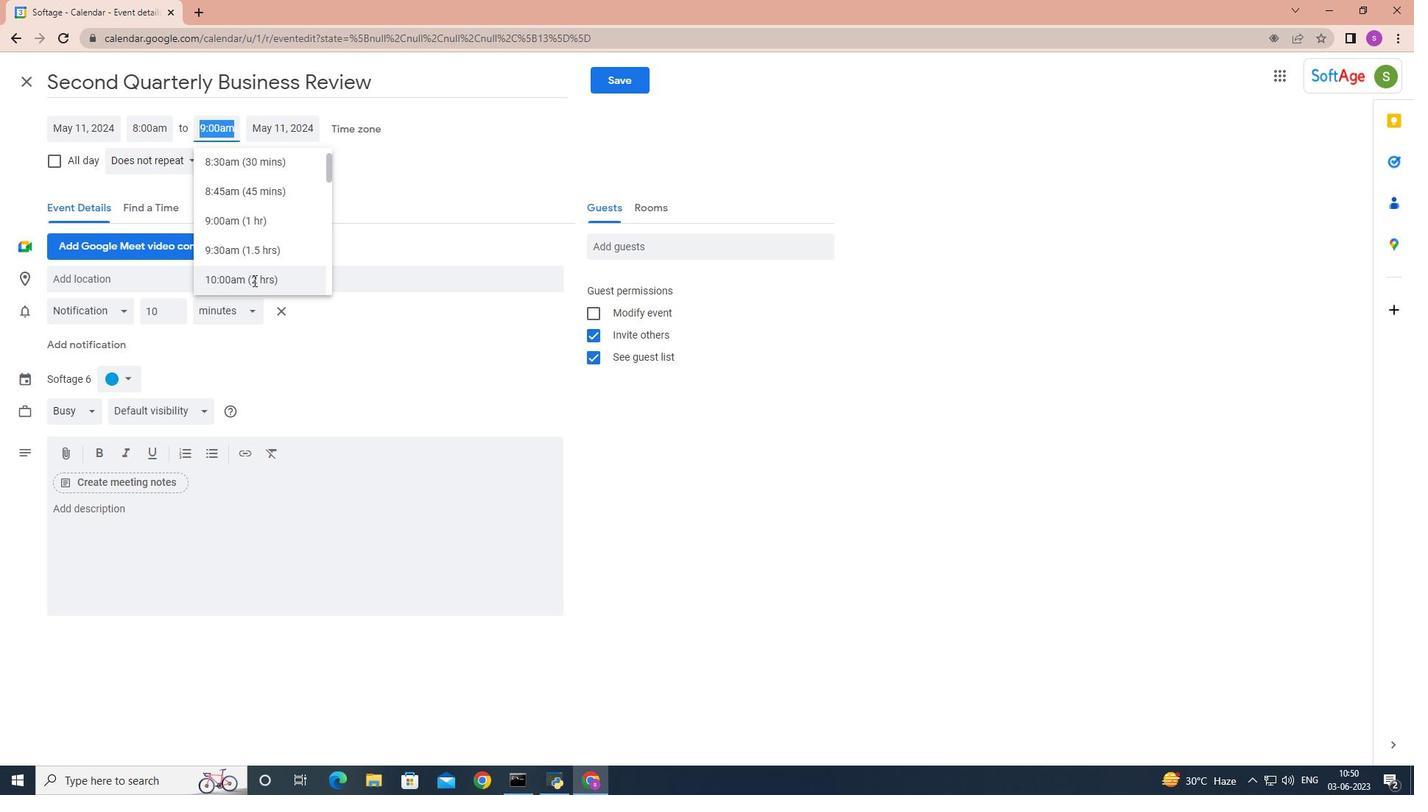 
Action: Mouse pressed left at (254, 280)
Screenshot: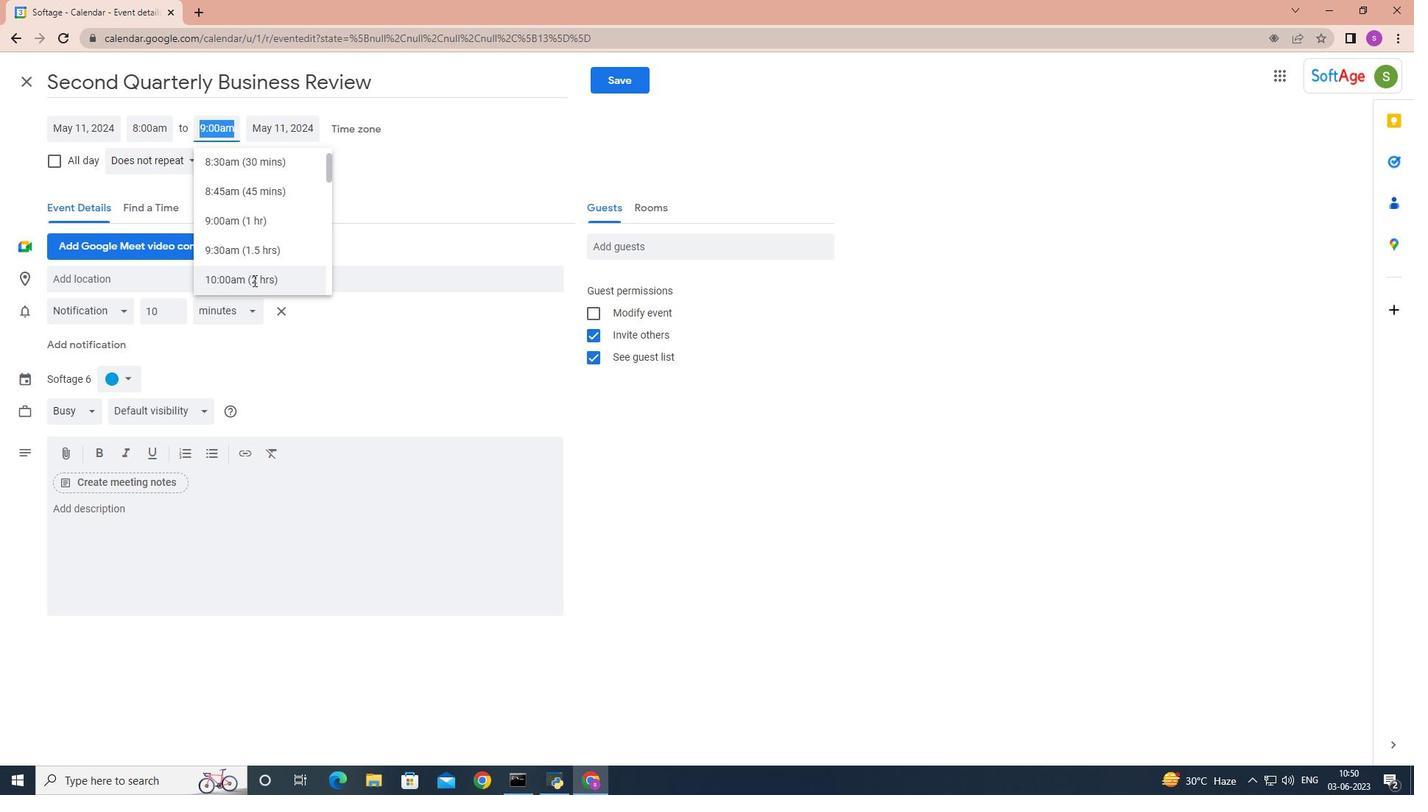 
Action: Mouse moved to (93, 512)
Screenshot: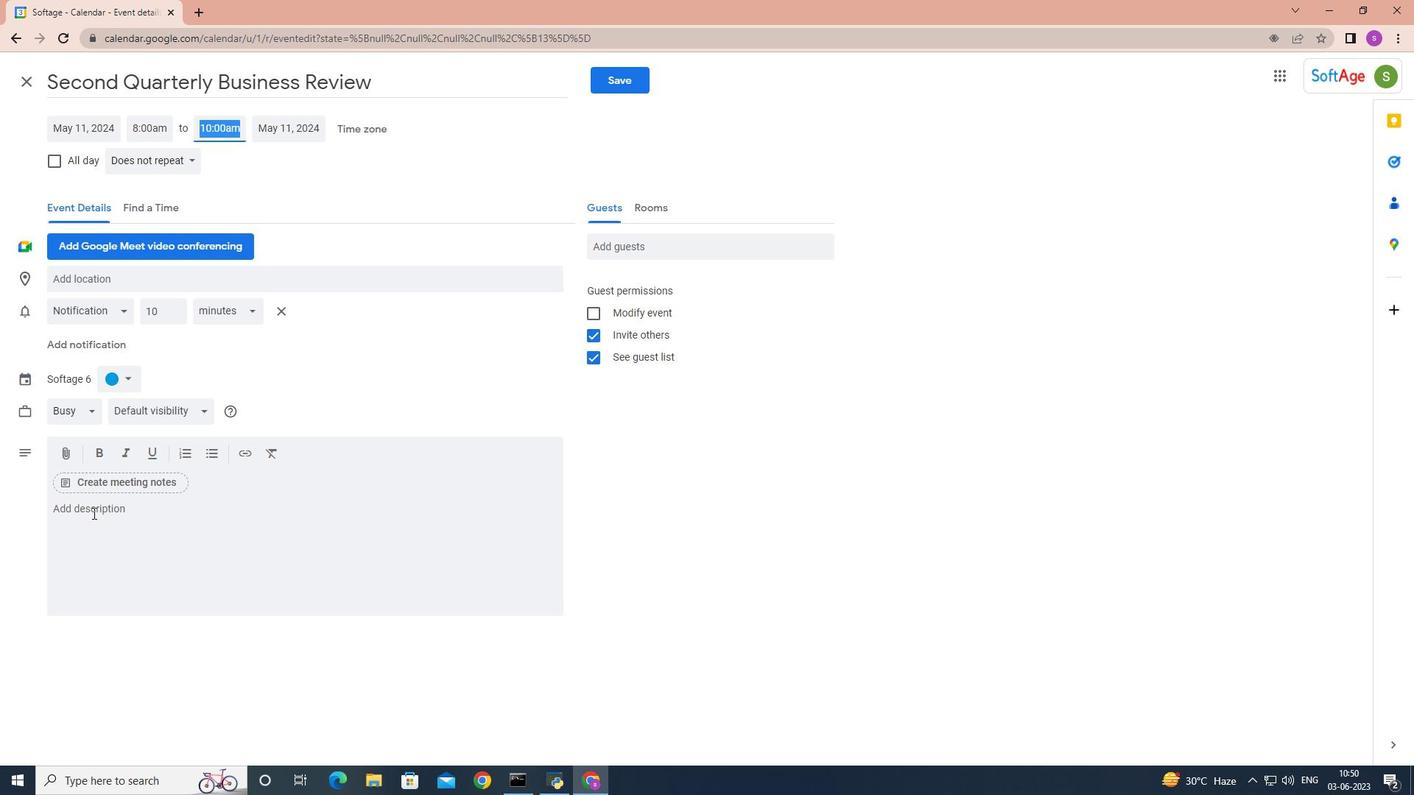 
Action: Mouse pressed left at (93, 512)
Screenshot: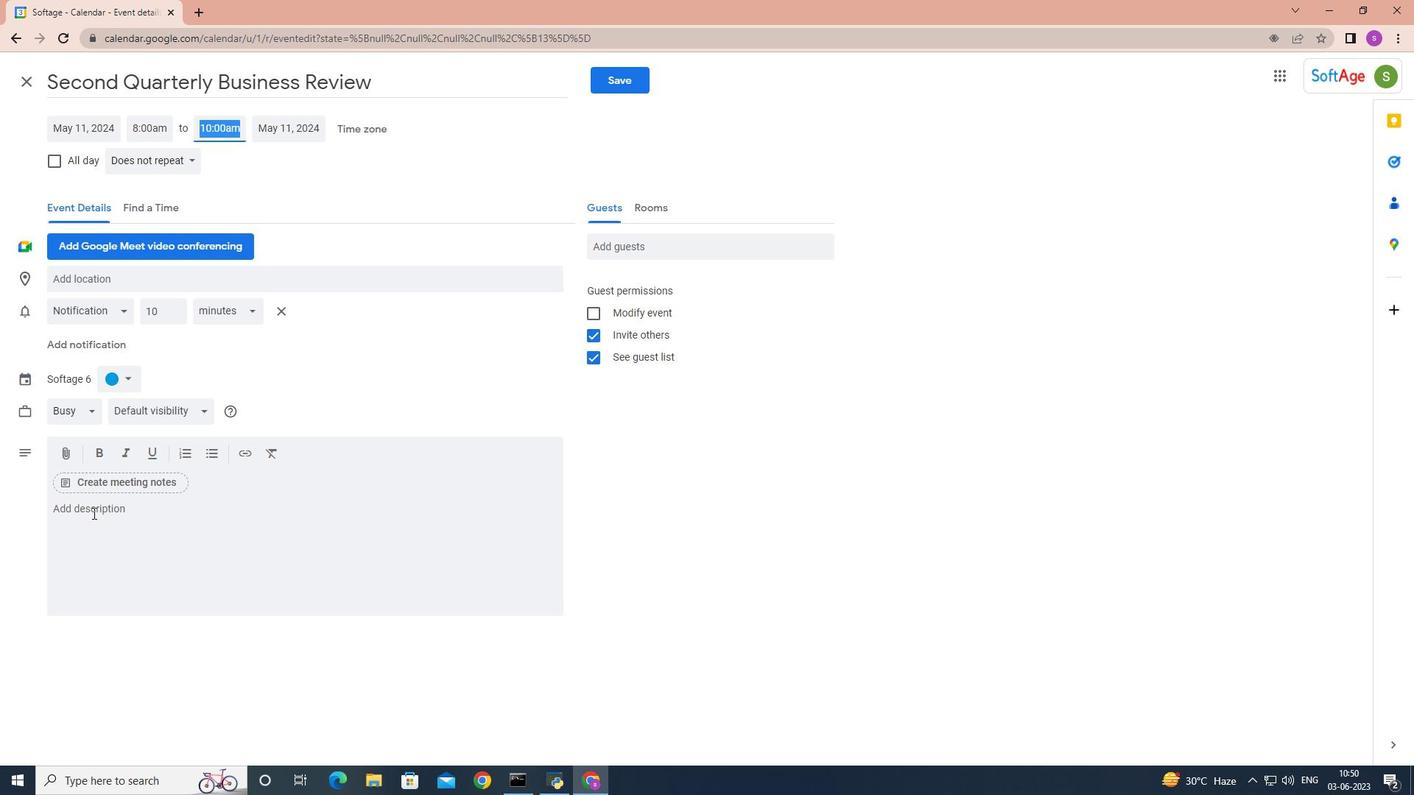 
Action: Key pressed <Key.shift>Teams<Key.space>will<Key.space>be<Key.space>presented<Key.space>with<Key.space>a<Key.space>series<Key.space>of<Key.space>problem-solving<Key.space>challenges<Key.space>that<Key.space>require<Key.space>creativity<Key.space>,<Key.space>analytical<Key.space>thinking<Key.space>and<Key.space>effective<Key.space>communication.<Key.space>thes<Key.space>chall<Key.backspace><Key.backspace><Key.backspace><Key.backspace><Key.backspace><Key.backspace>e<Key.space>challenges<Key.space>may<Key.space>include<Key.space>simulated<Key.space>scenarios,<Key.space>puzzles<Key.space><Key.backspace>,<Key.space>brainteasers,<Key.space>or<Key.space>real-world<Key.space>business<Key.space>problems.
Screenshot: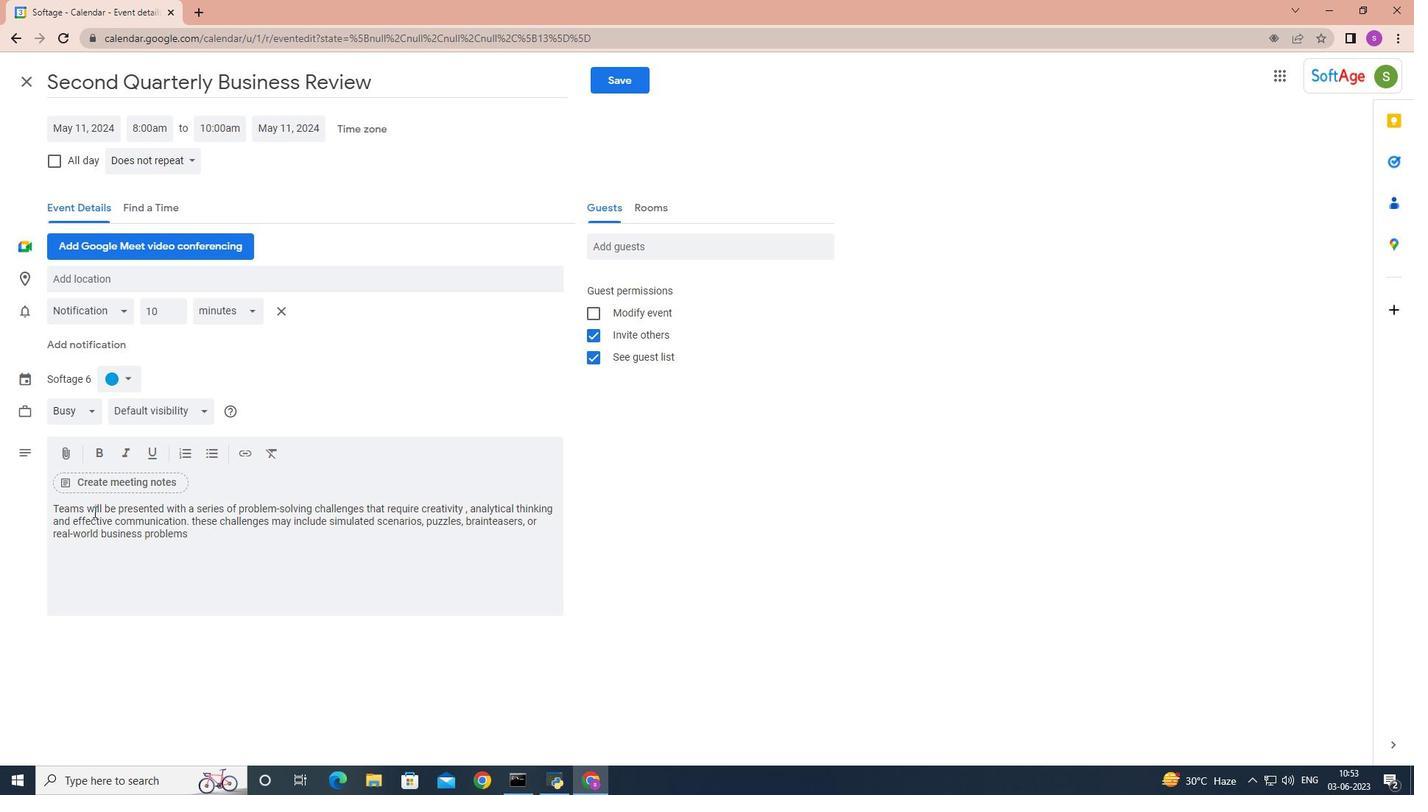 
Action: Mouse moved to (128, 375)
Screenshot: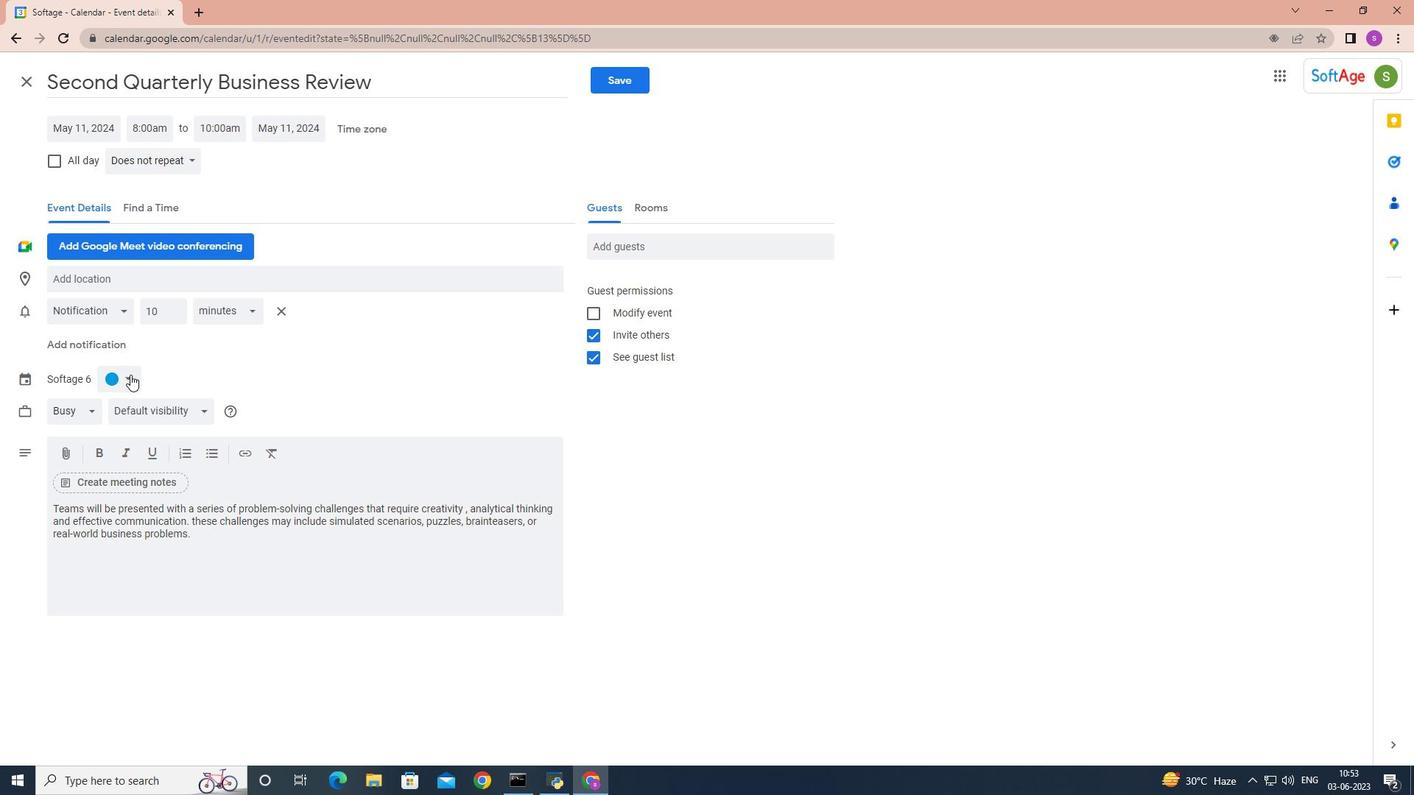 
Action: Mouse pressed left at (128, 375)
Screenshot: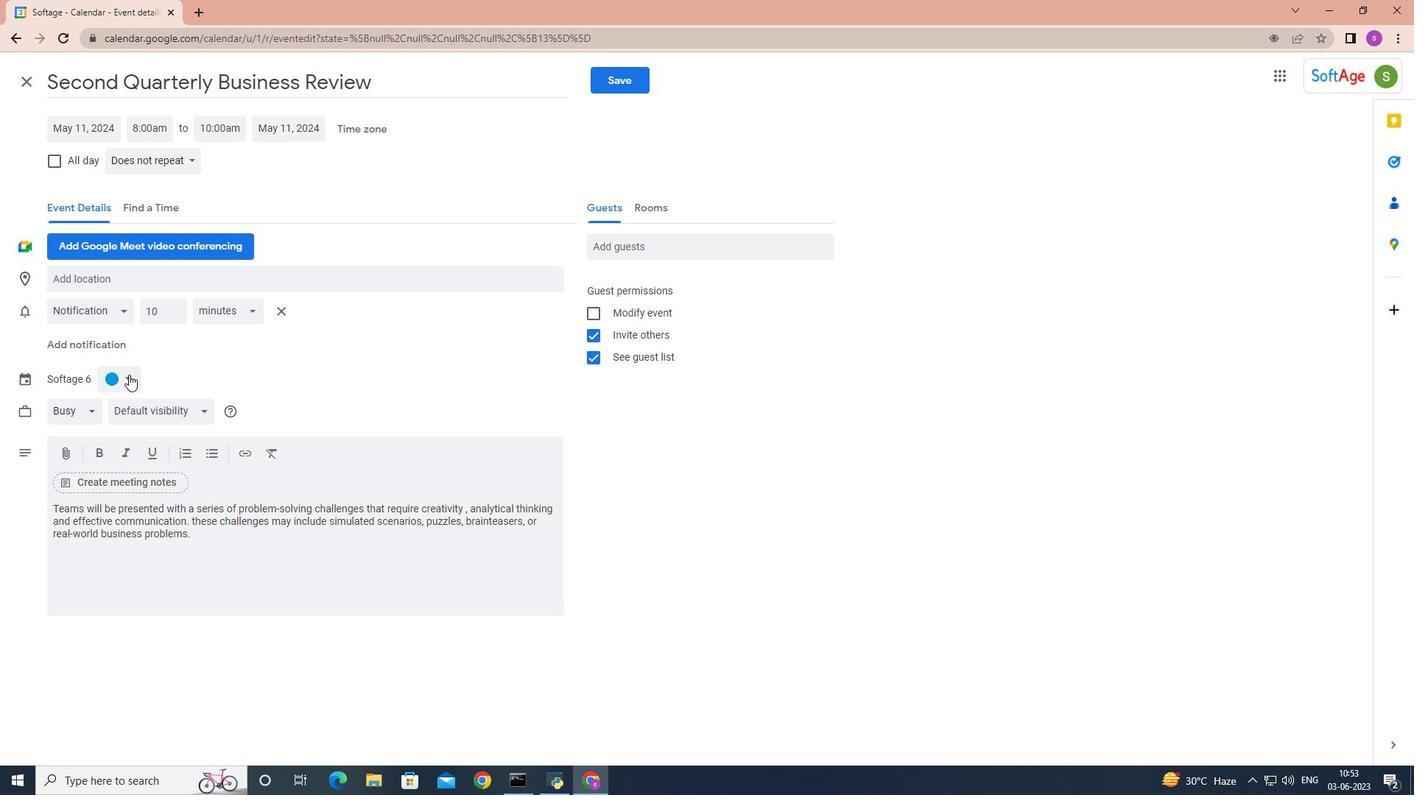 
Action: Mouse moved to (128, 394)
Screenshot: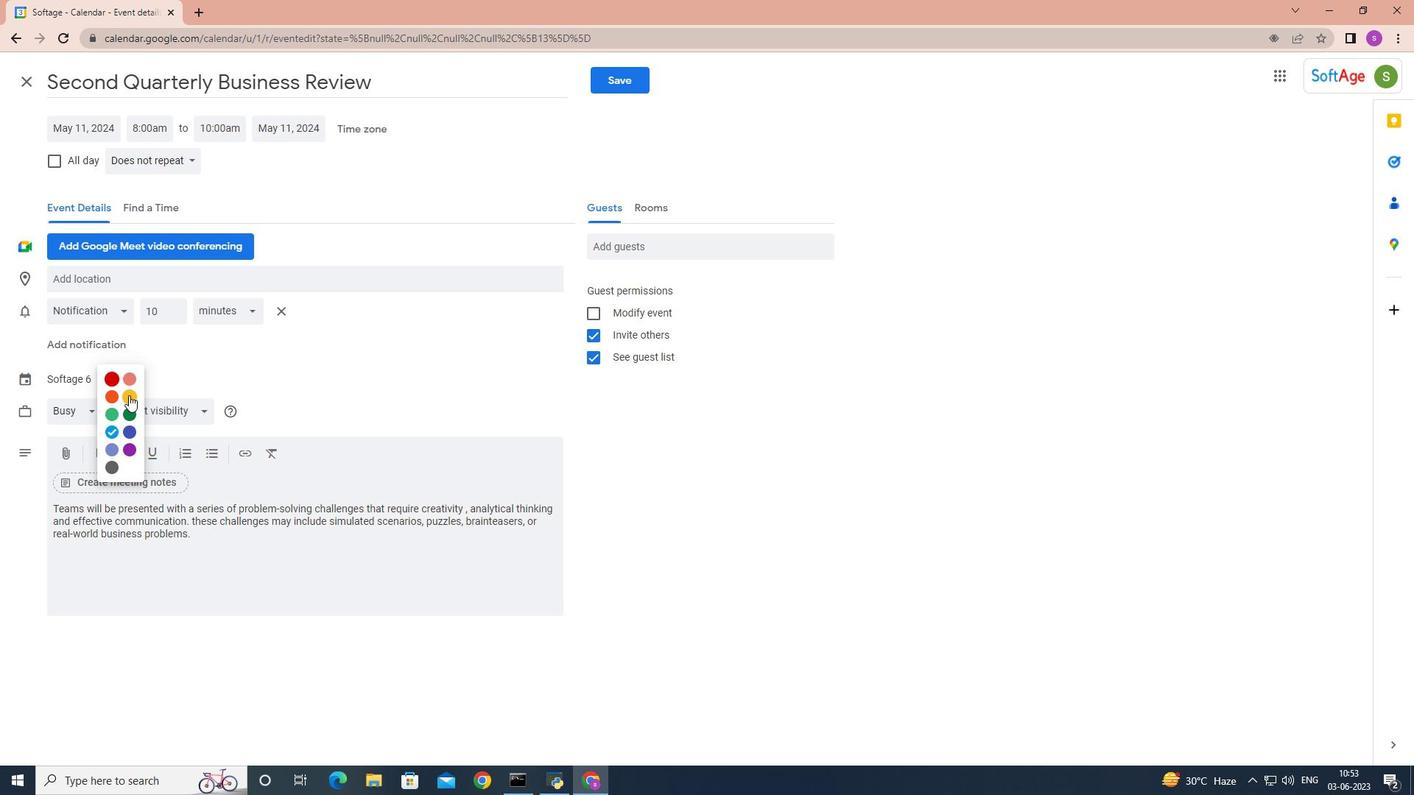 
Action: Mouse pressed left at (128, 394)
Screenshot: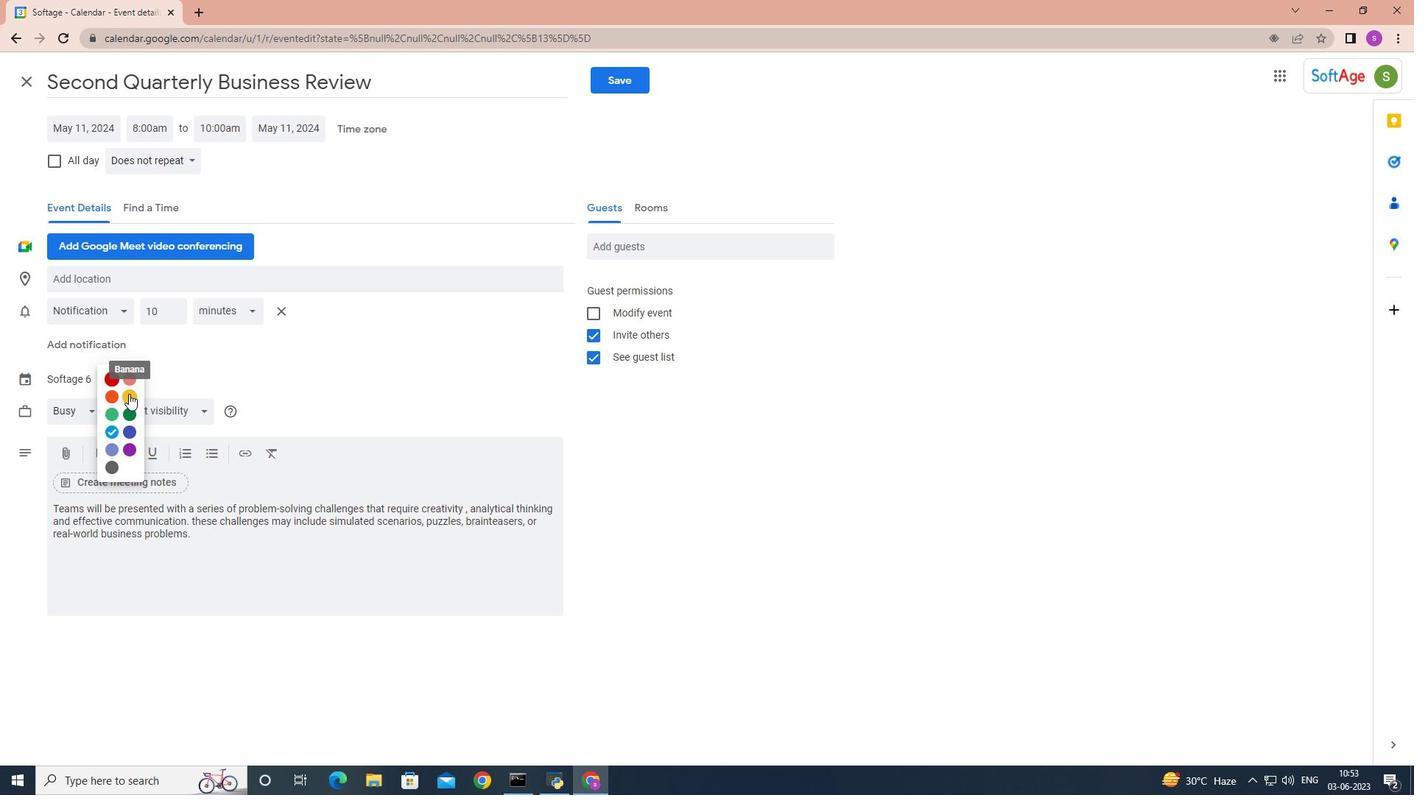 
Action: Mouse moved to (95, 276)
Screenshot: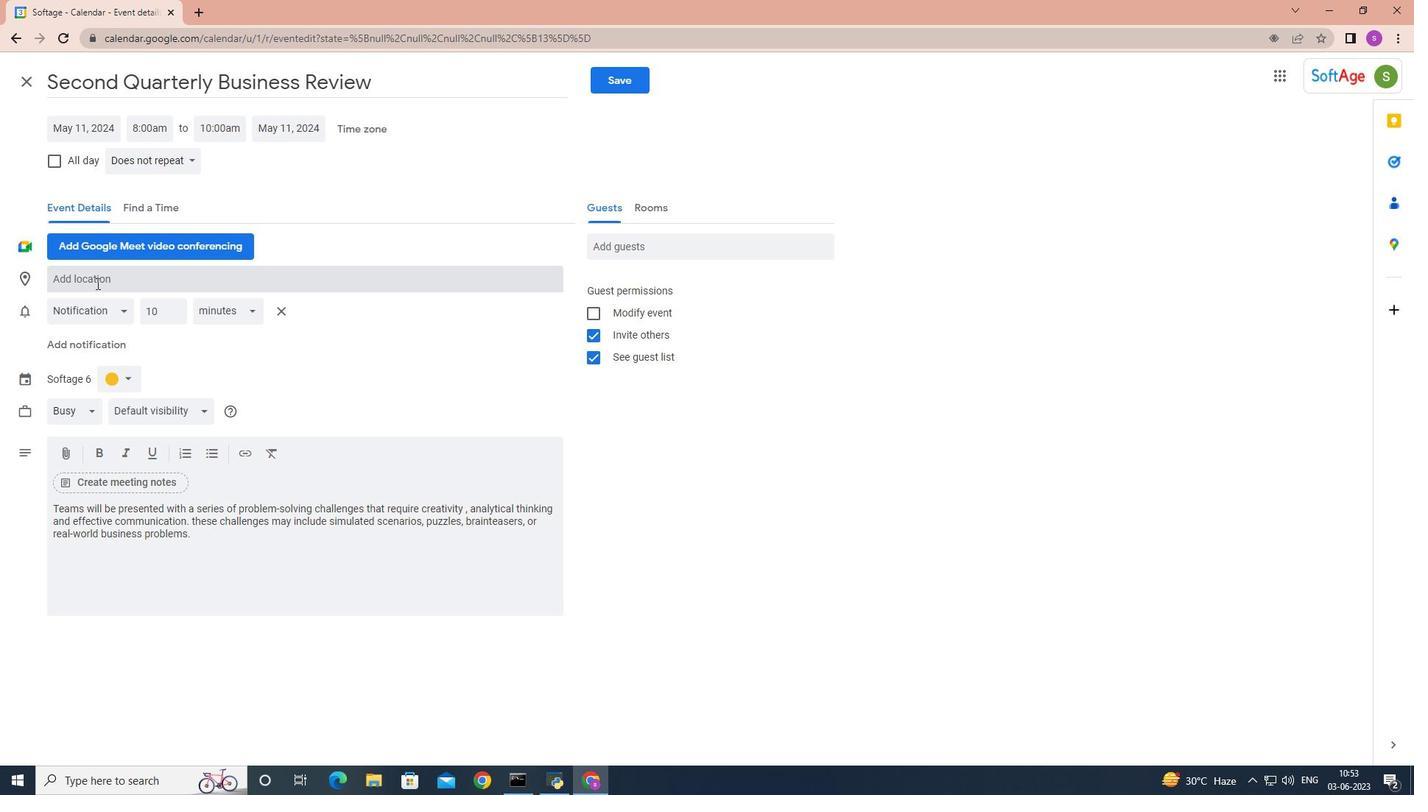 
Action: Mouse pressed left at (95, 276)
Screenshot: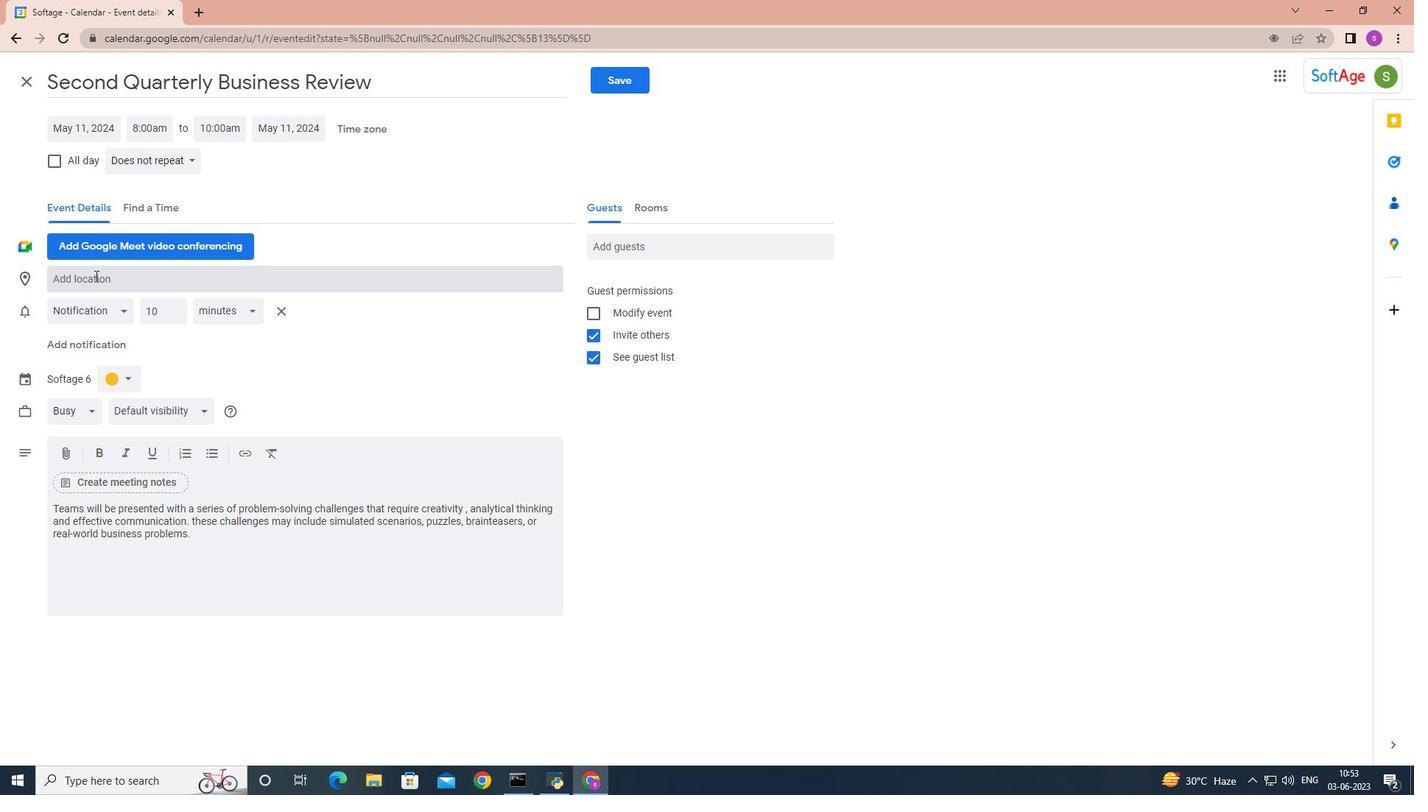 
Action: Key pressed 97<Key.backspace>87<Key.space><Key.shift>Heraklion<Key.space><Key.backspace><Key.backspace>n<Key.space><Key.backspace><Key.backspace><Key.backspace><Key.backspace>
Screenshot: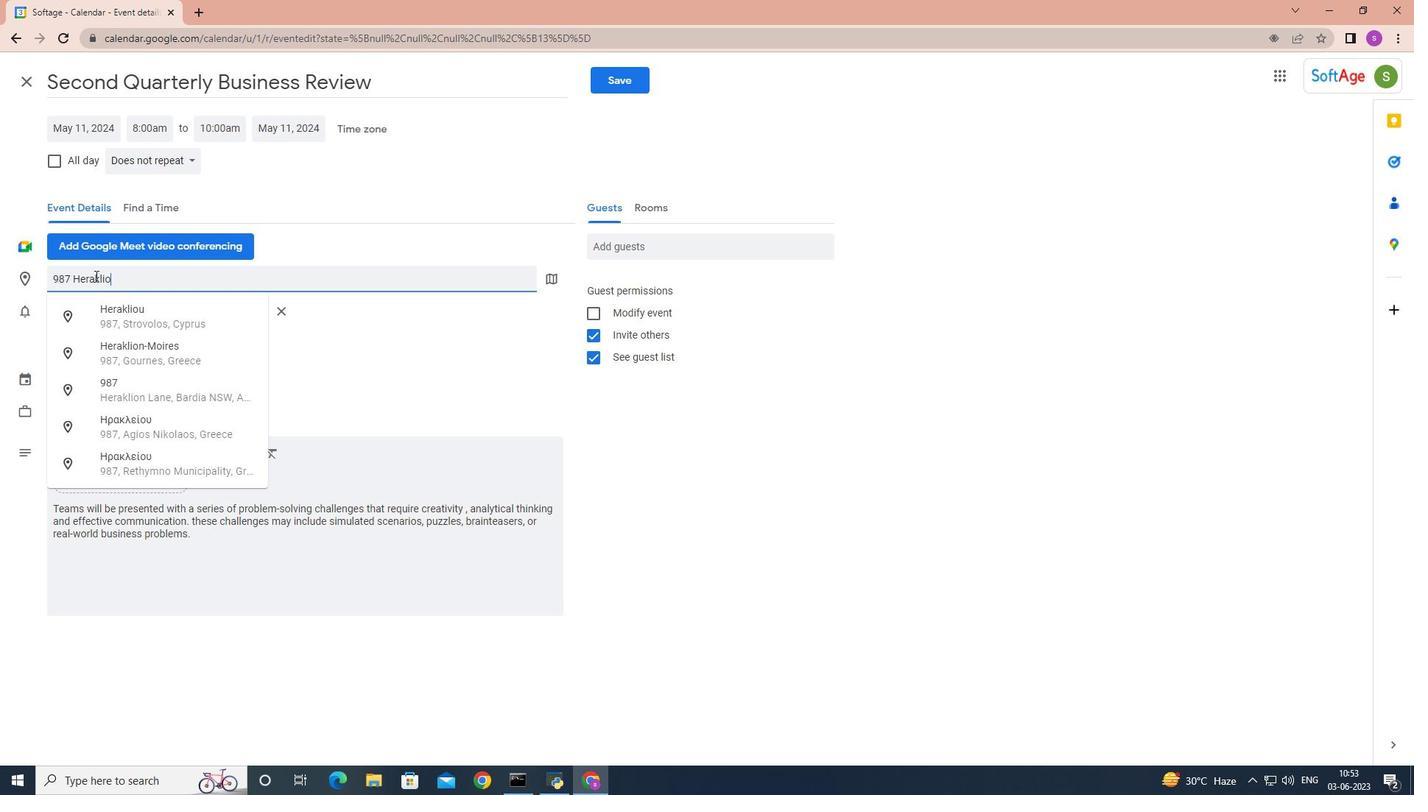 
Action: Mouse moved to (250, 339)
Screenshot: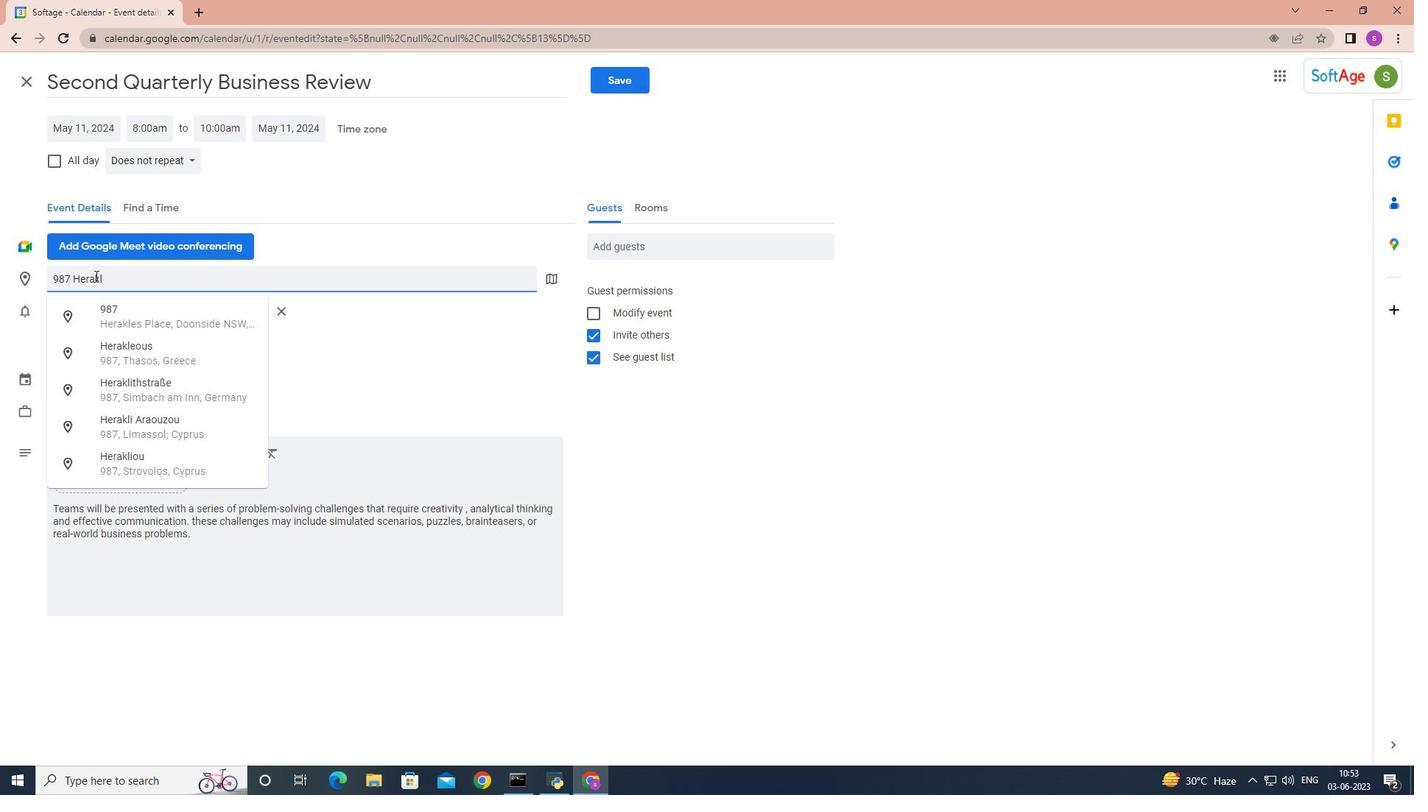 
Action: Key pressed <Key.backspace><Key.backspace><Key.backspace>aklion<Key.space><Key.shift>a<Key.backspace><Key.shift>Archar<Key.backspace>eological<Key.space><Key.shift>Museum,<Key.space><Key.shift>Crete,<Key.space><Key.shift>Greece
Screenshot: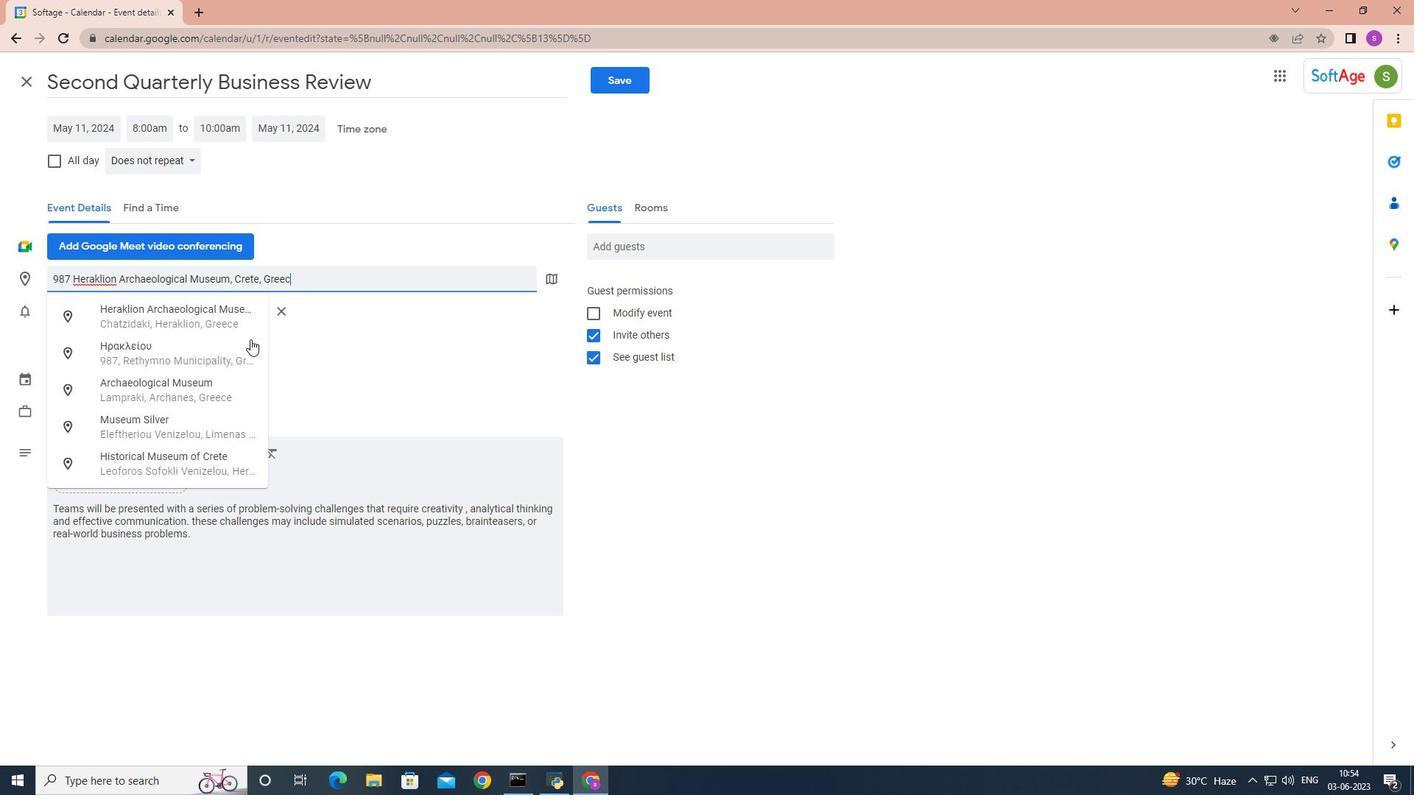 
Action: Mouse moved to (660, 236)
Screenshot: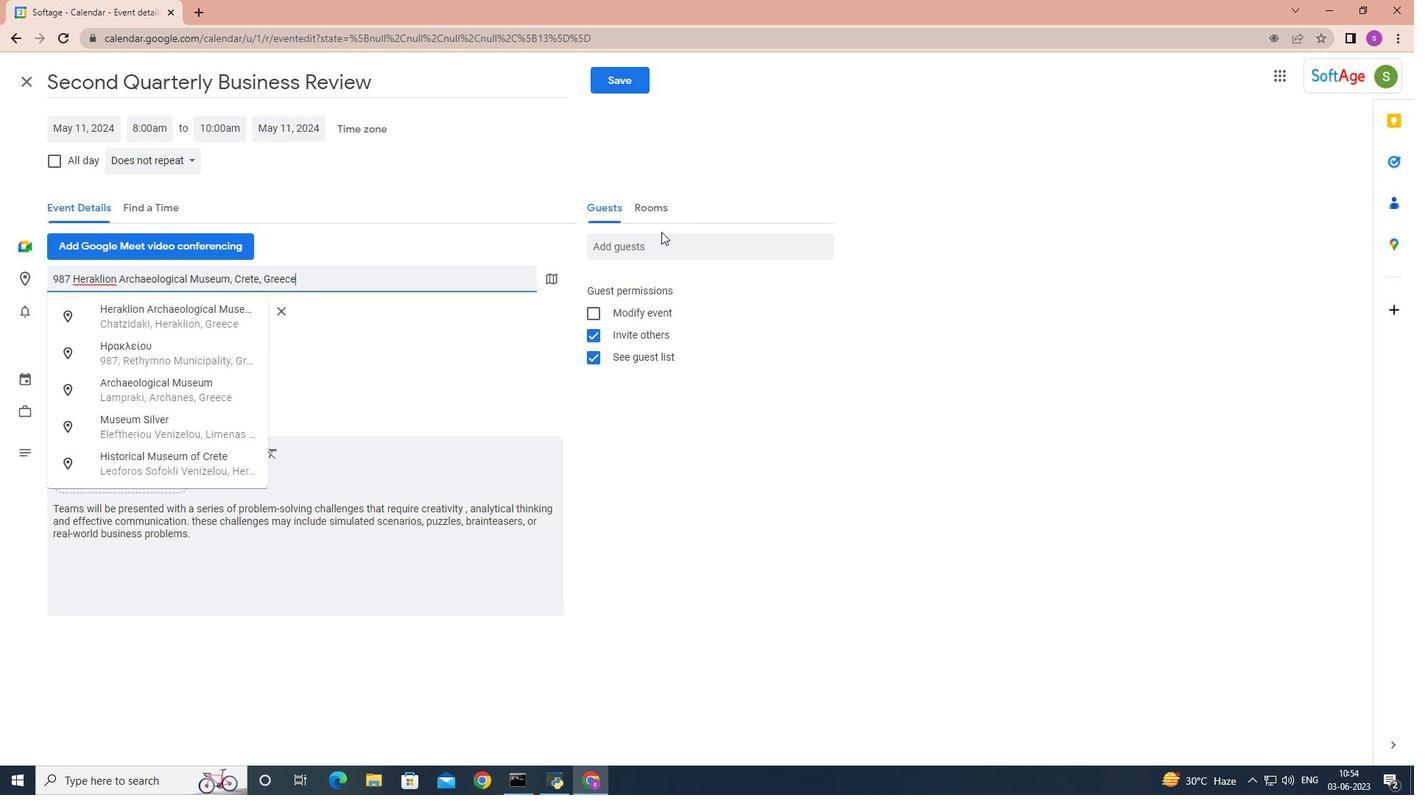 
Action: Mouse pressed left at (660, 236)
Screenshot: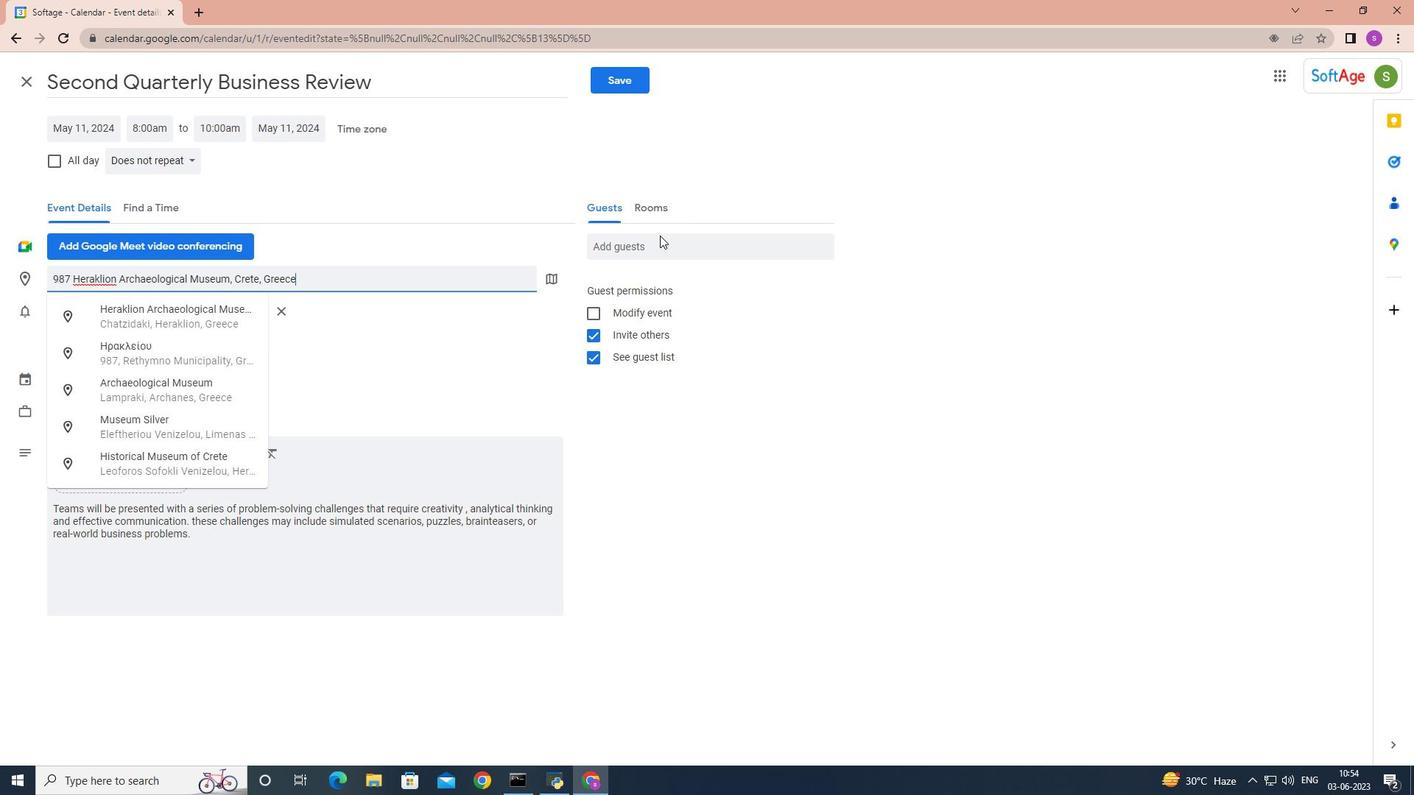 
Action: Mouse moved to (660, 236)
Screenshot: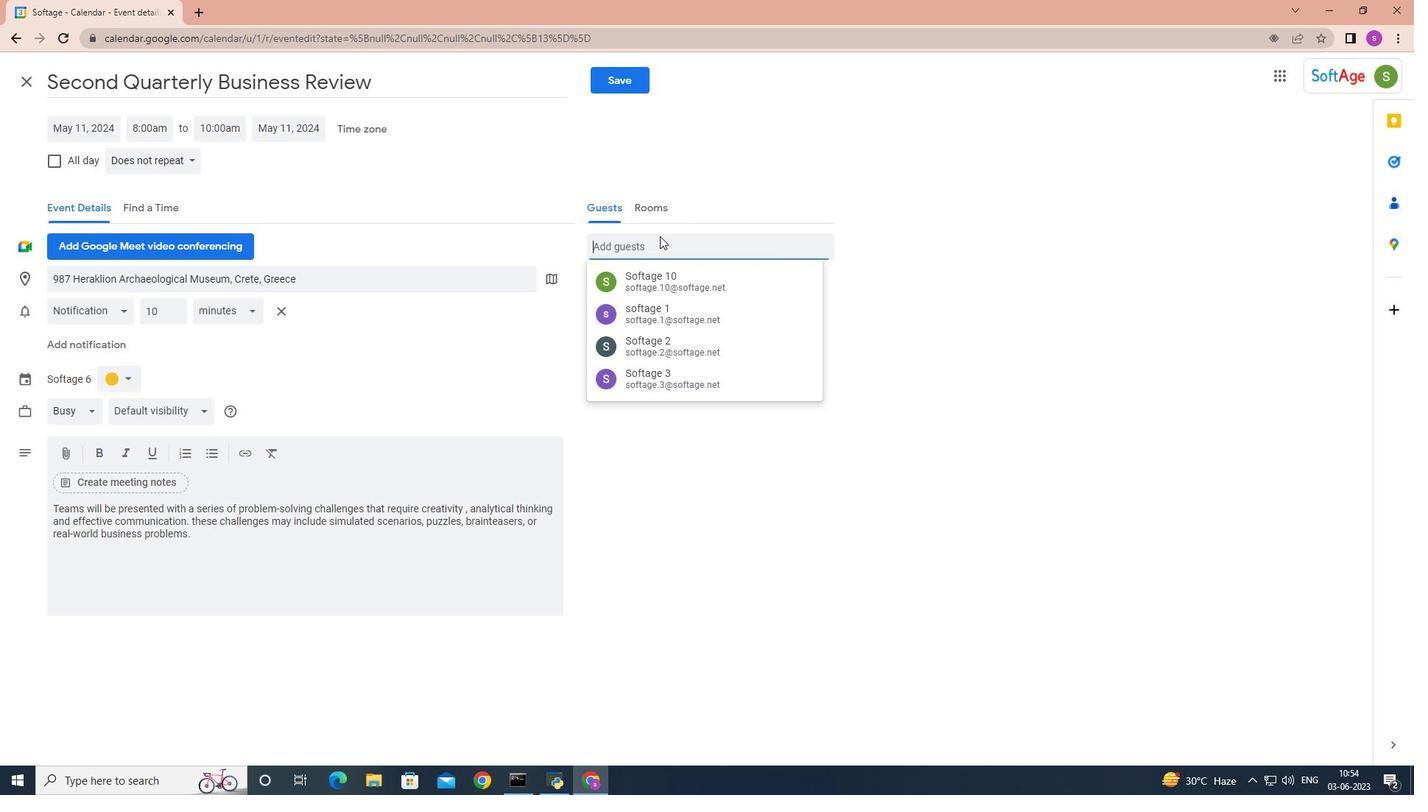 
Action: Key pressed softage.4
Screenshot: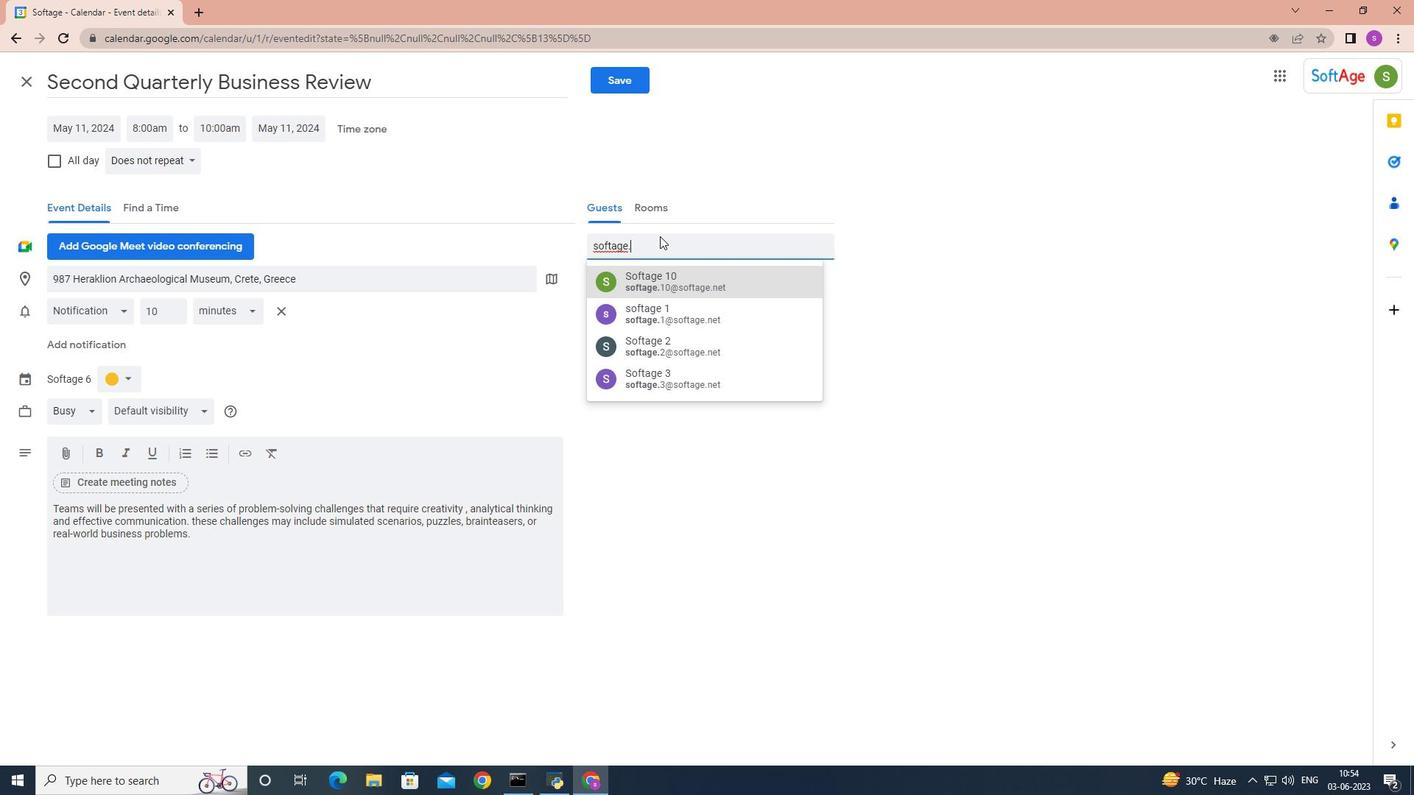 
Action: Mouse moved to (656, 286)
Screenshot: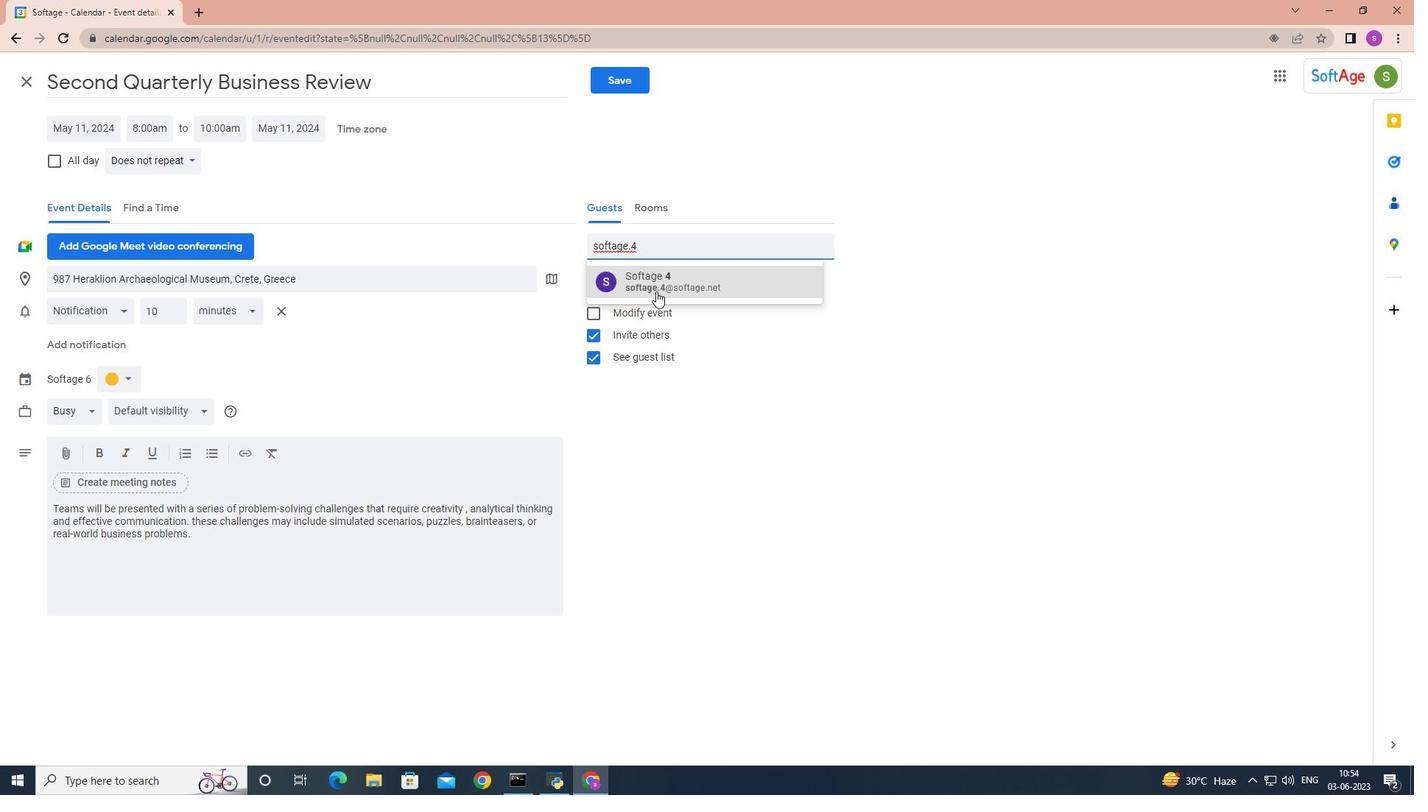 
Action: Mouse pressed left at (656, 286)
Screenshot: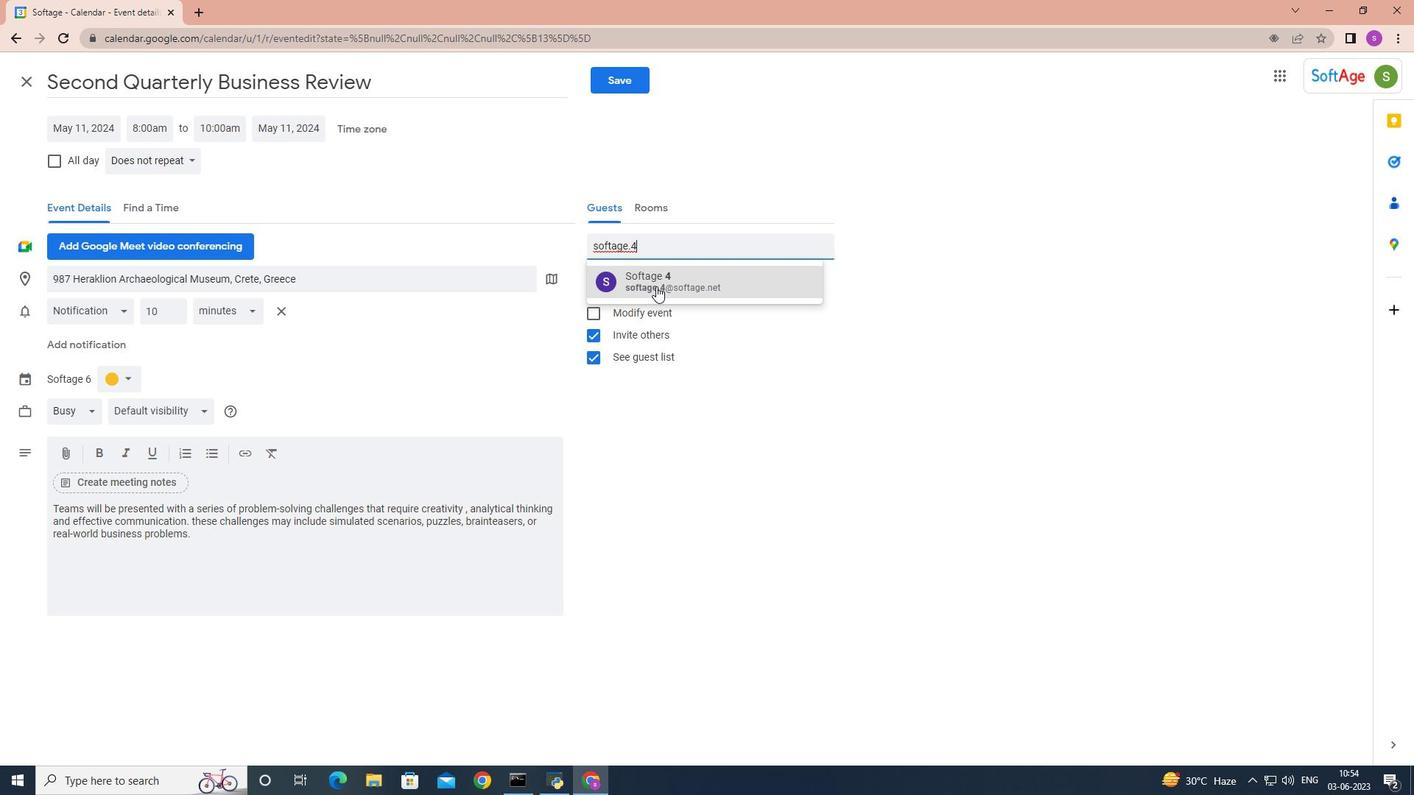 
Action: Key pressed softage.5
Screenshot: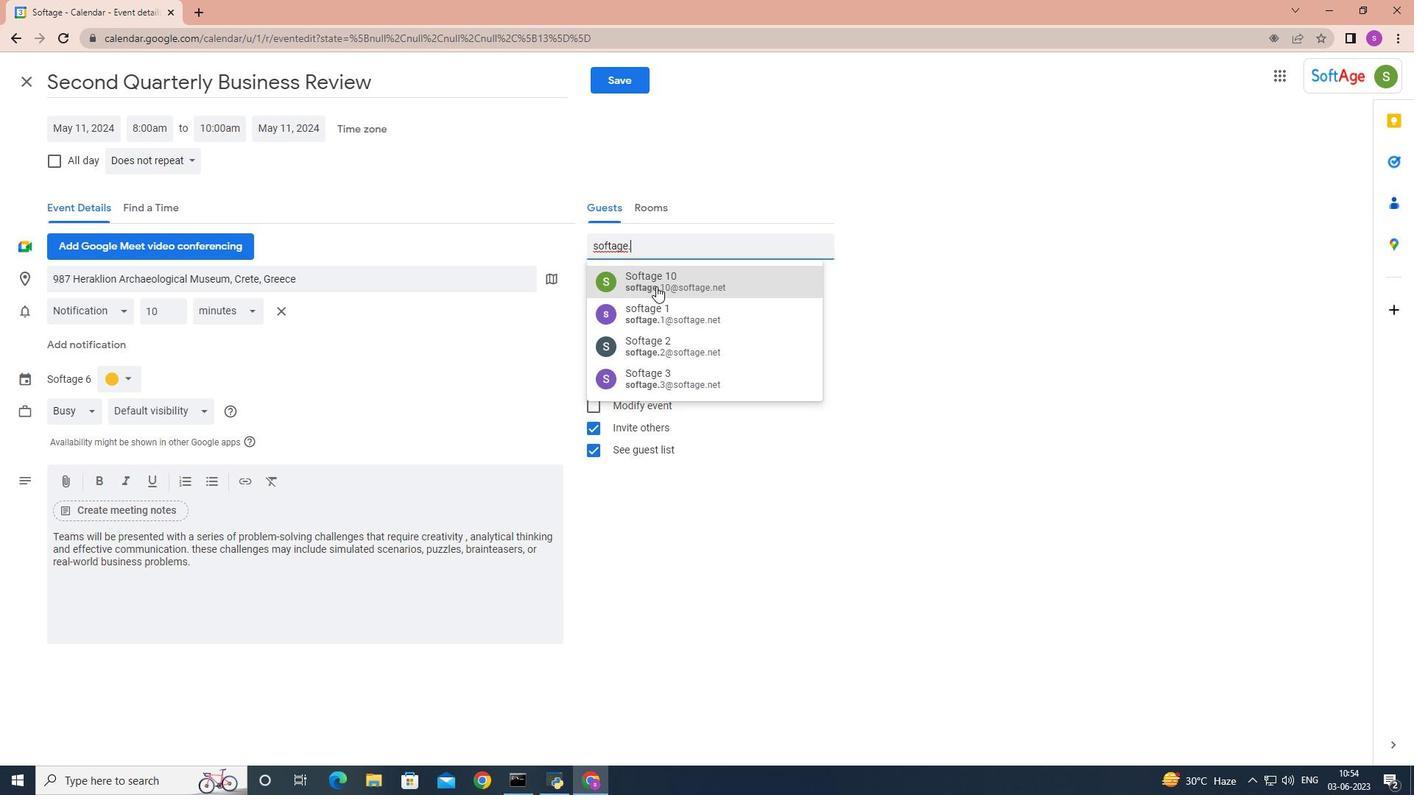 
Action: Mouse pressed left at (656, 286)
Screenshot: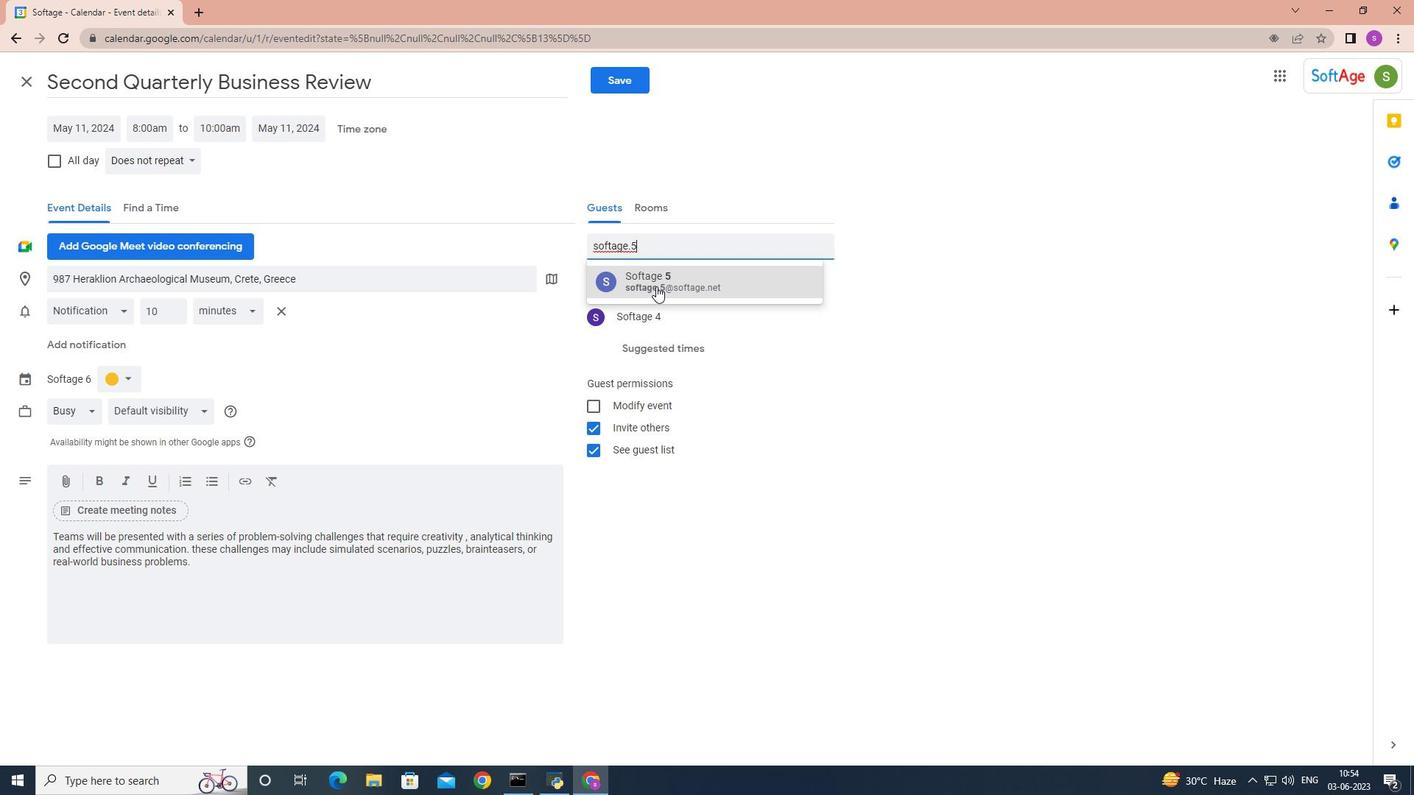 
Action: Mouse moved to (190, 159)
Screenshot: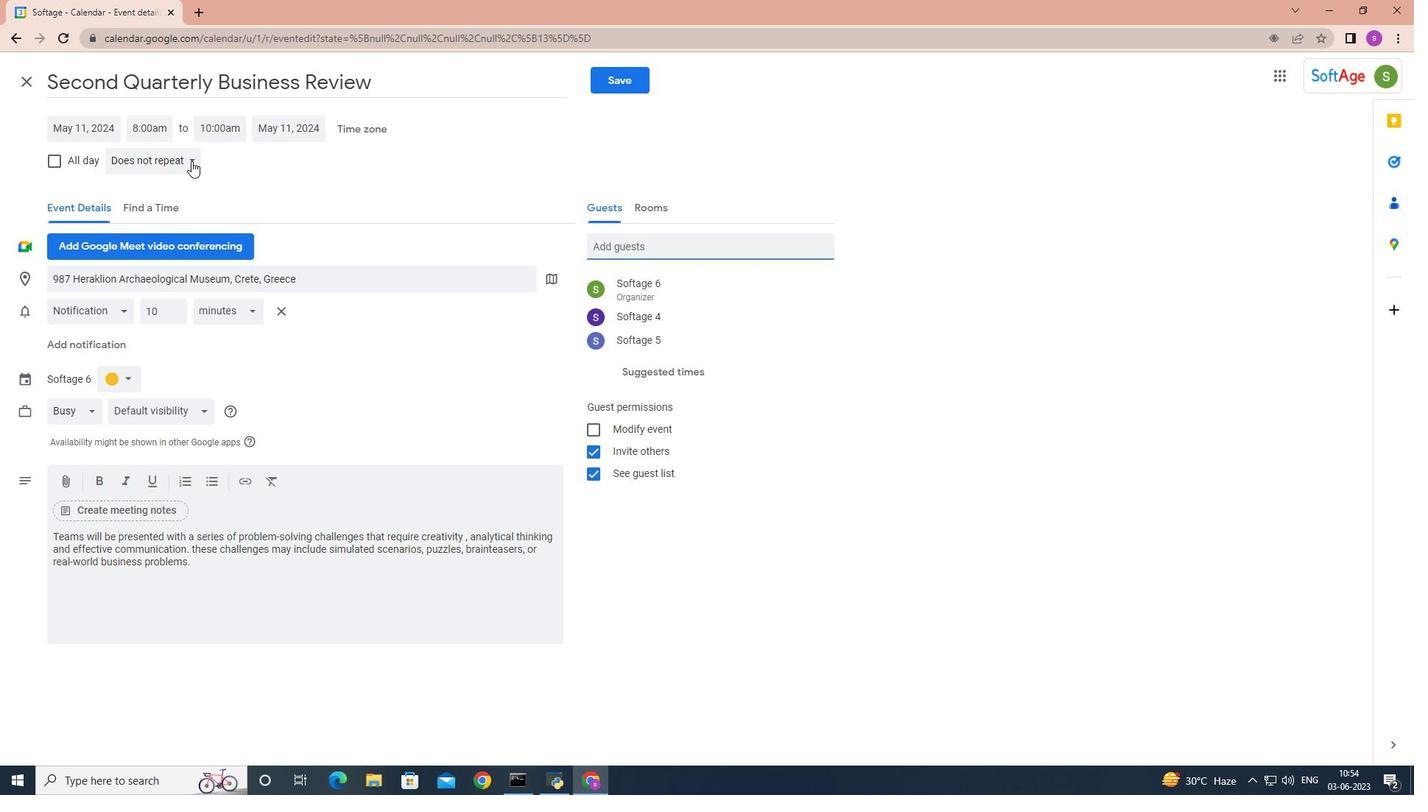 
Action: Mouse pressed left at (190, 159)
Screenshot: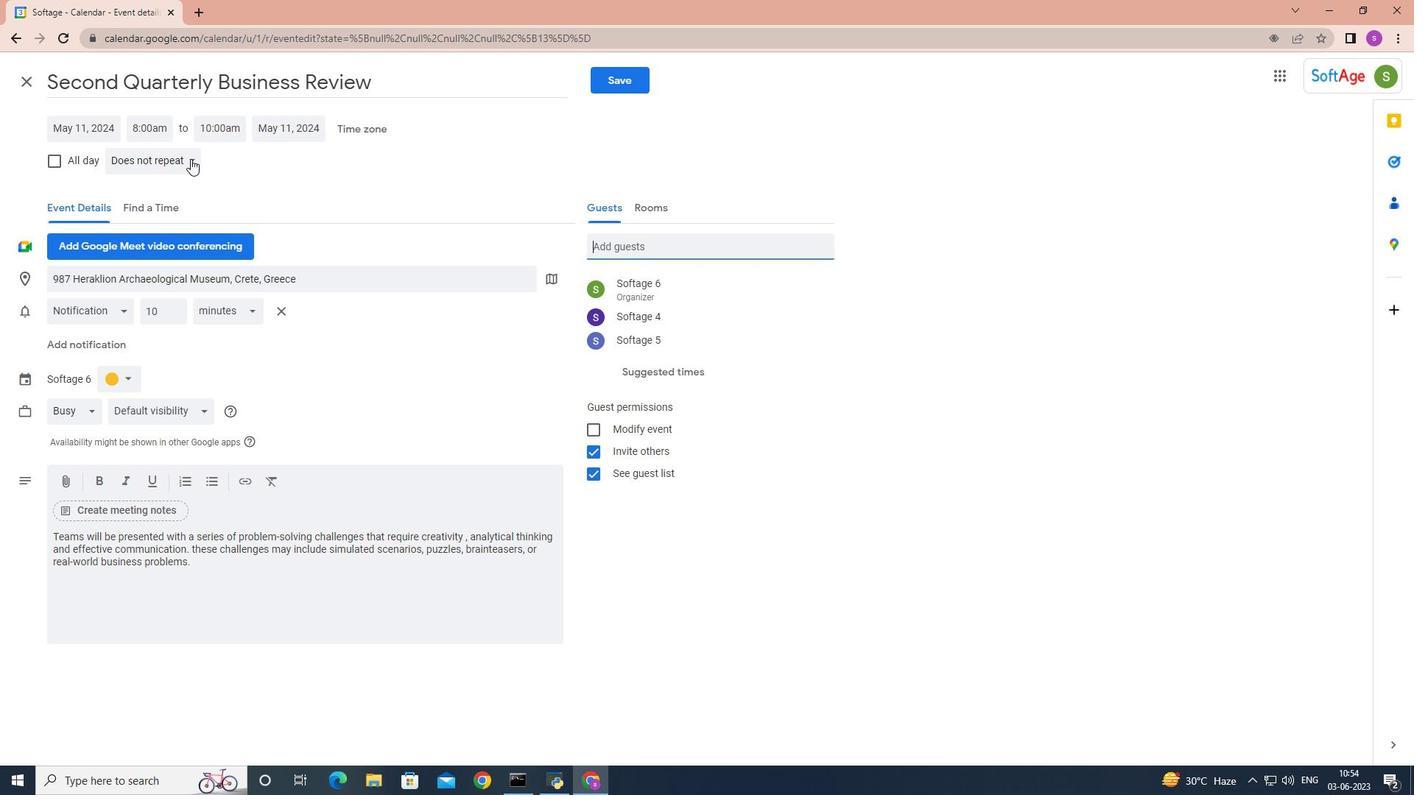 
Action: Mouse moved to (184, 291)
Screenshot: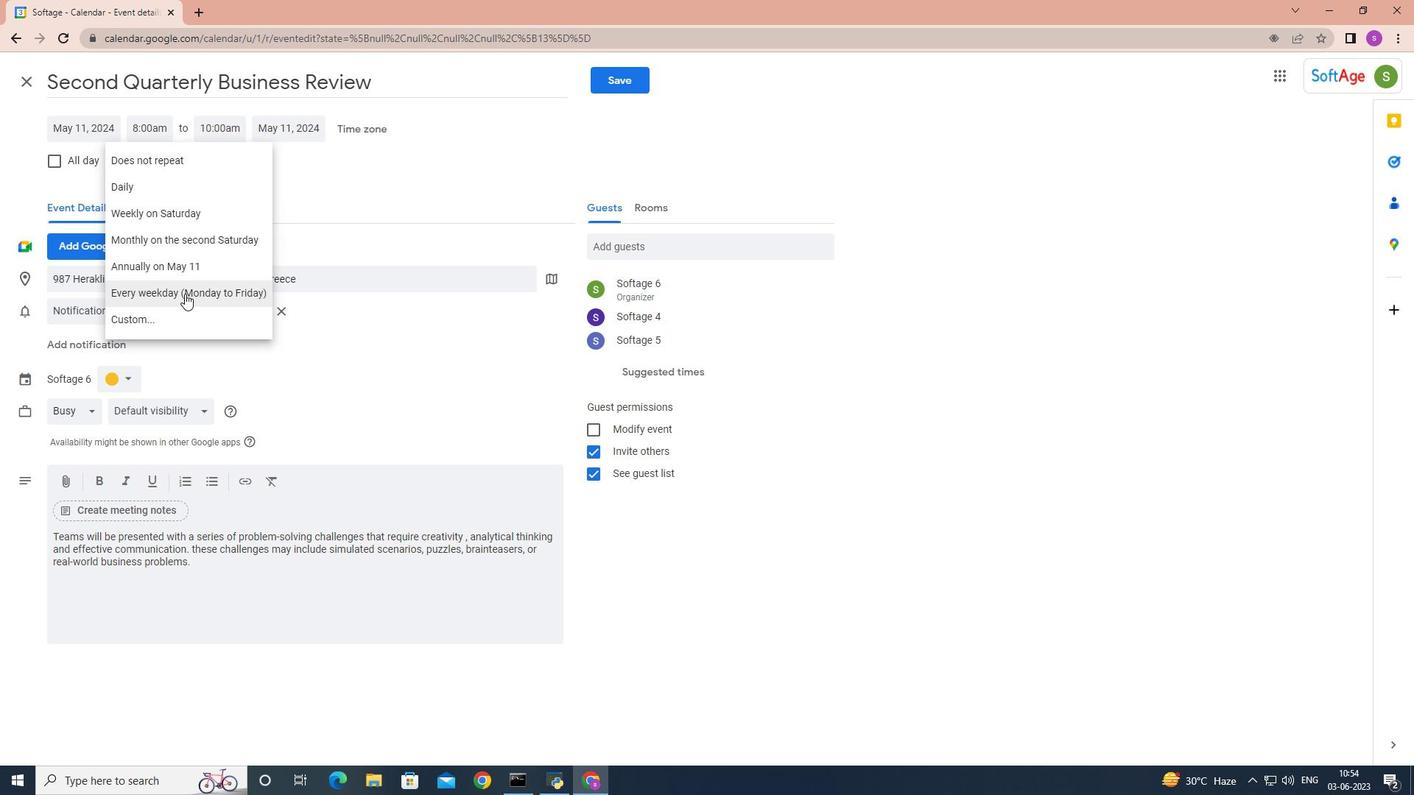 
Action: Mouse pressed left at (184, 291)
Screenshot: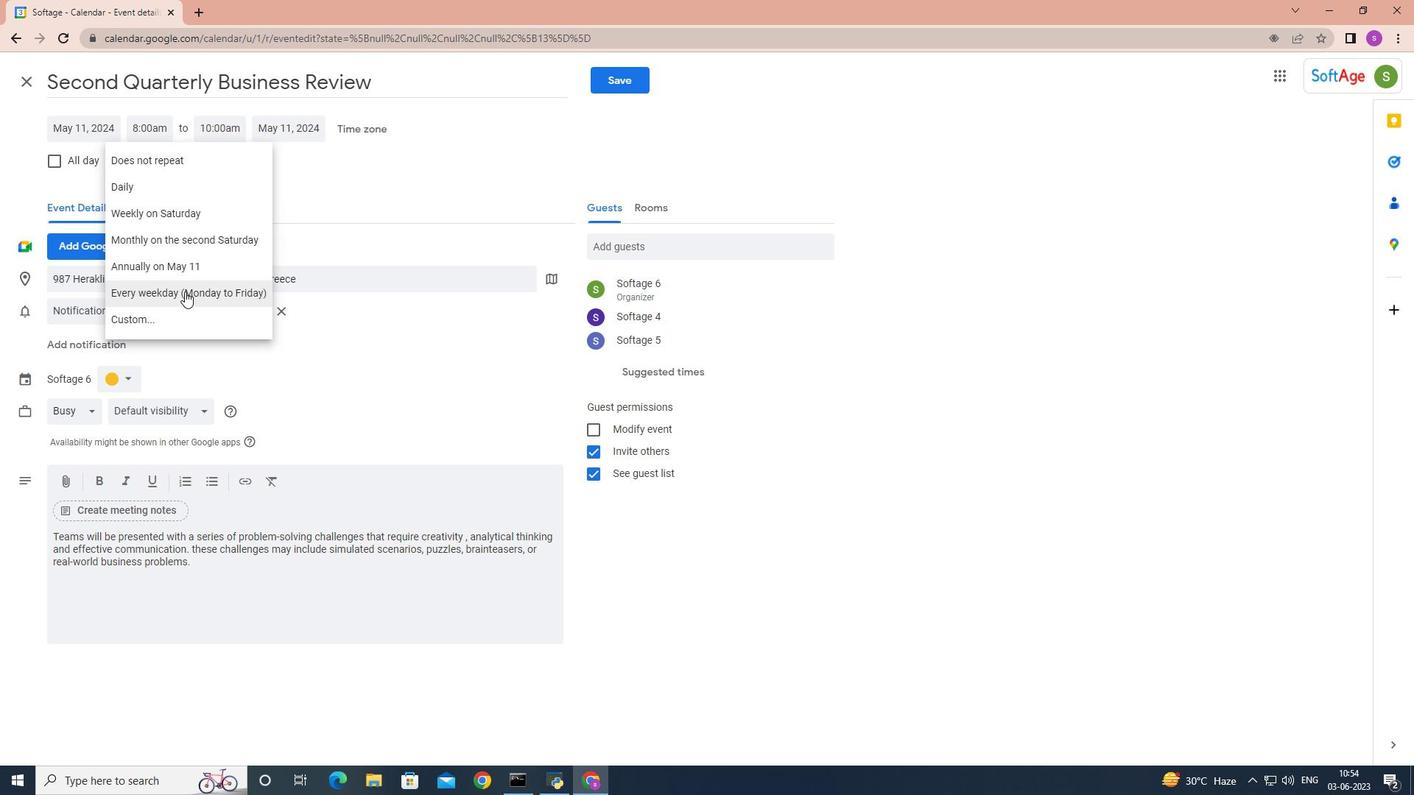 
Action: Mouse moved to (627, 78)
Screenshot: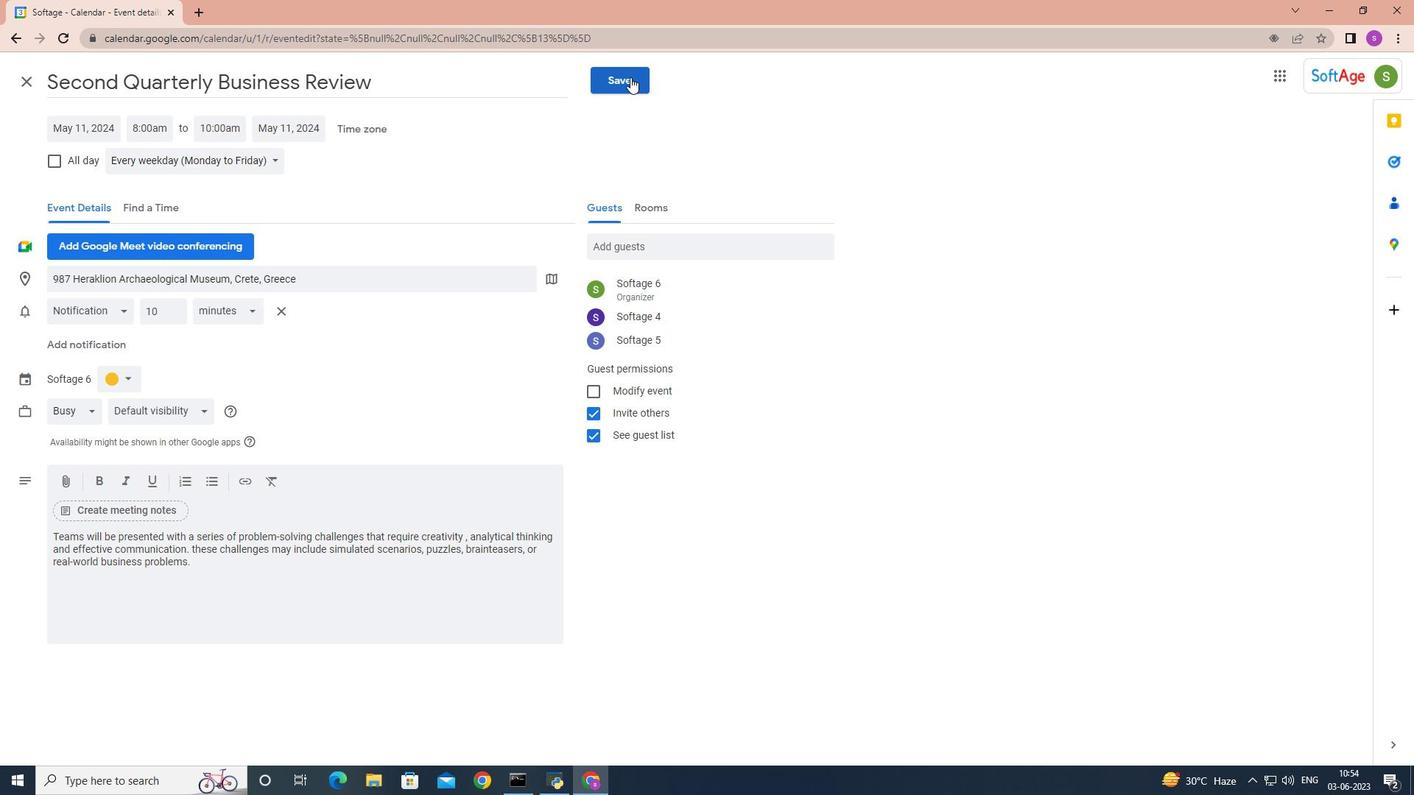 
Action: Mouse pressed left at (627, 78)
Screenshot: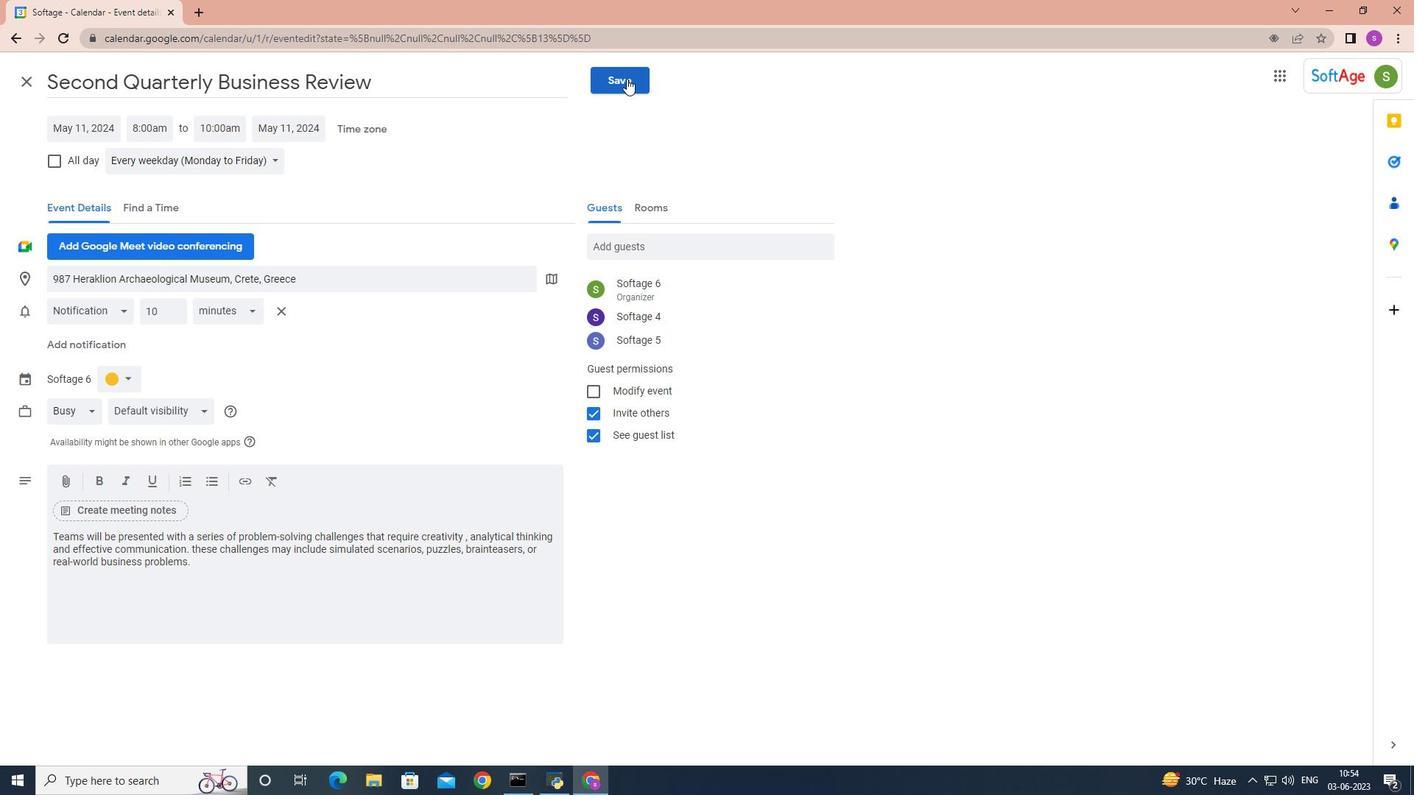 
Action: Mouse moved to (848, 440)
Screenshot: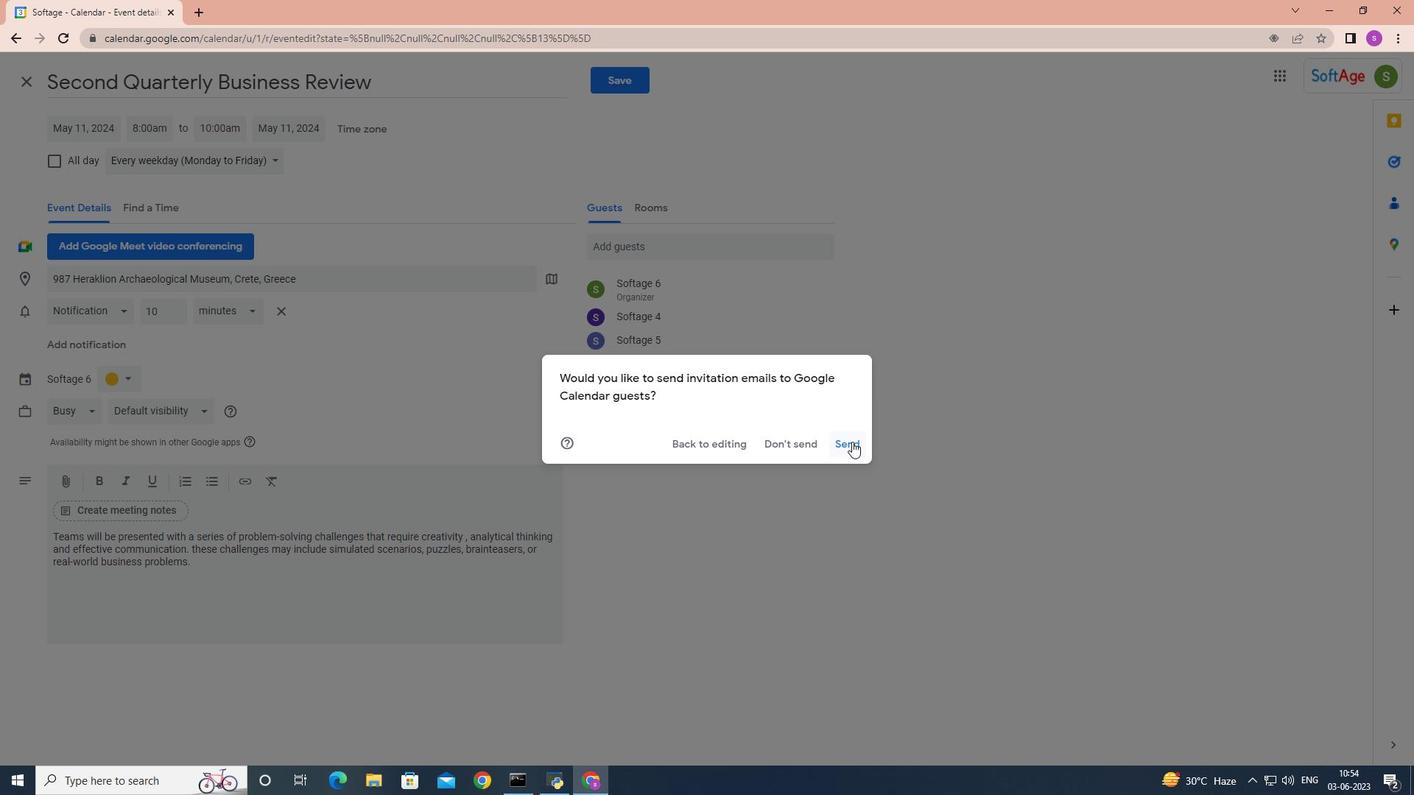 
Action: Mouse pressed left at (848, 440)
Screenshot: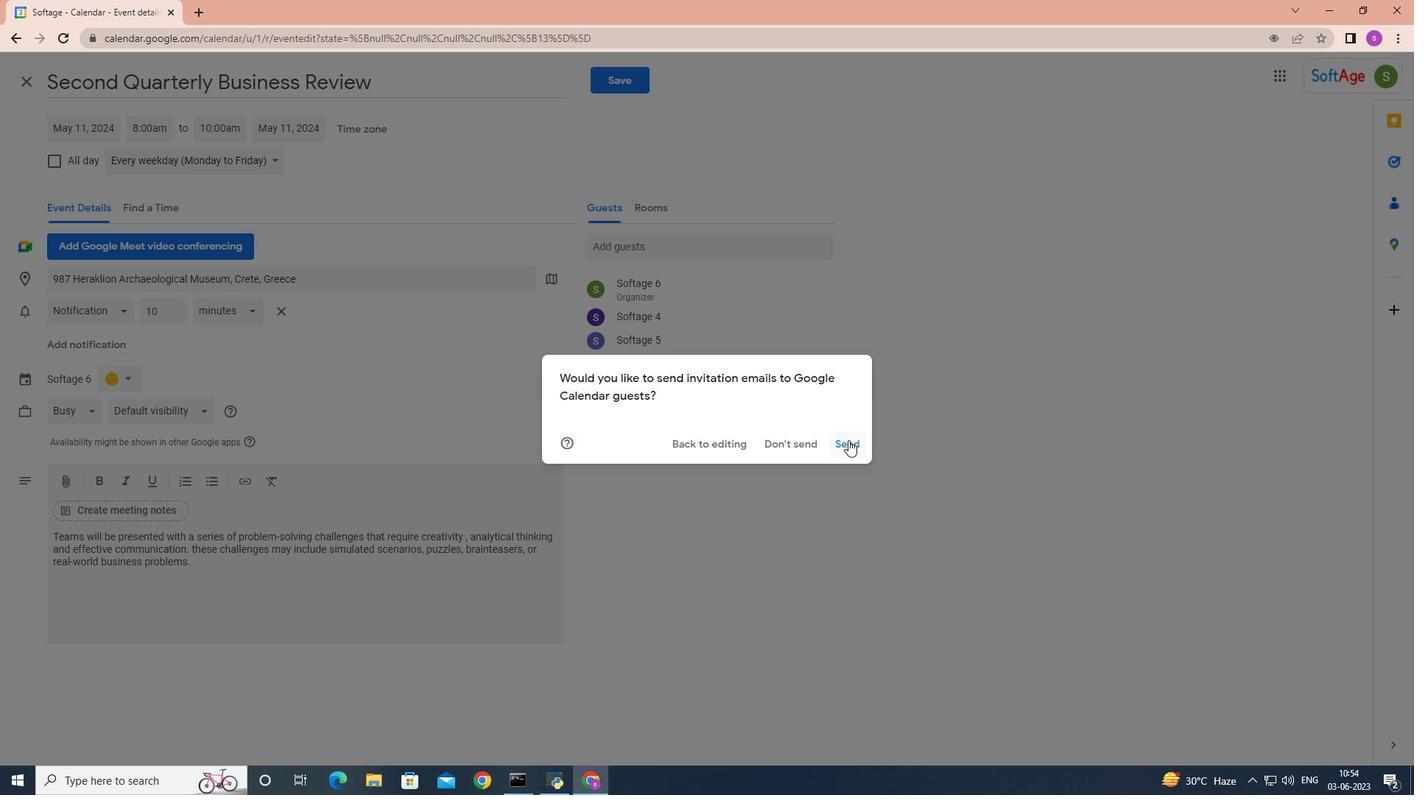 
